 Task: Find directions from Algiers to the Casbah in Algeria.
Action: Mouse moved to (332, 112)
Screenshot: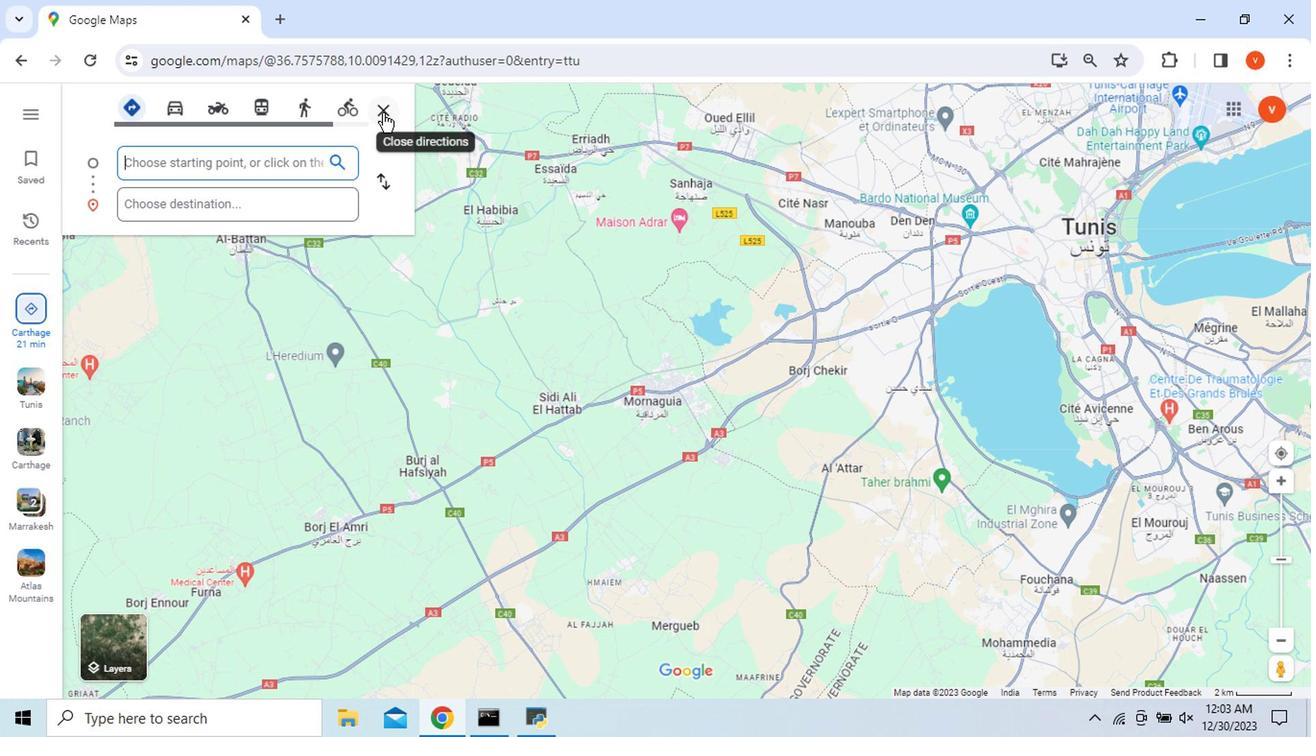 
Action: Mouse pressed left at (332, 112)
Screenshot: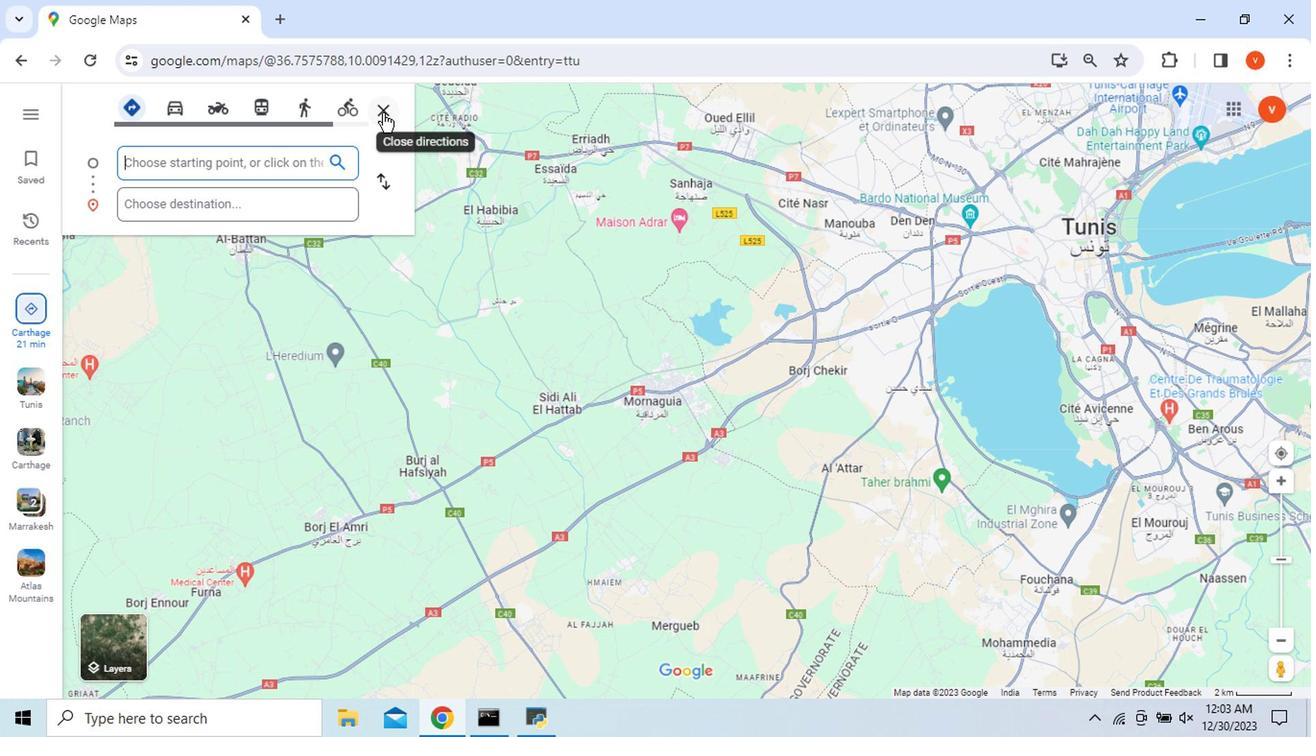 
Action: Mouse moved to (57, 258)
Screenshot: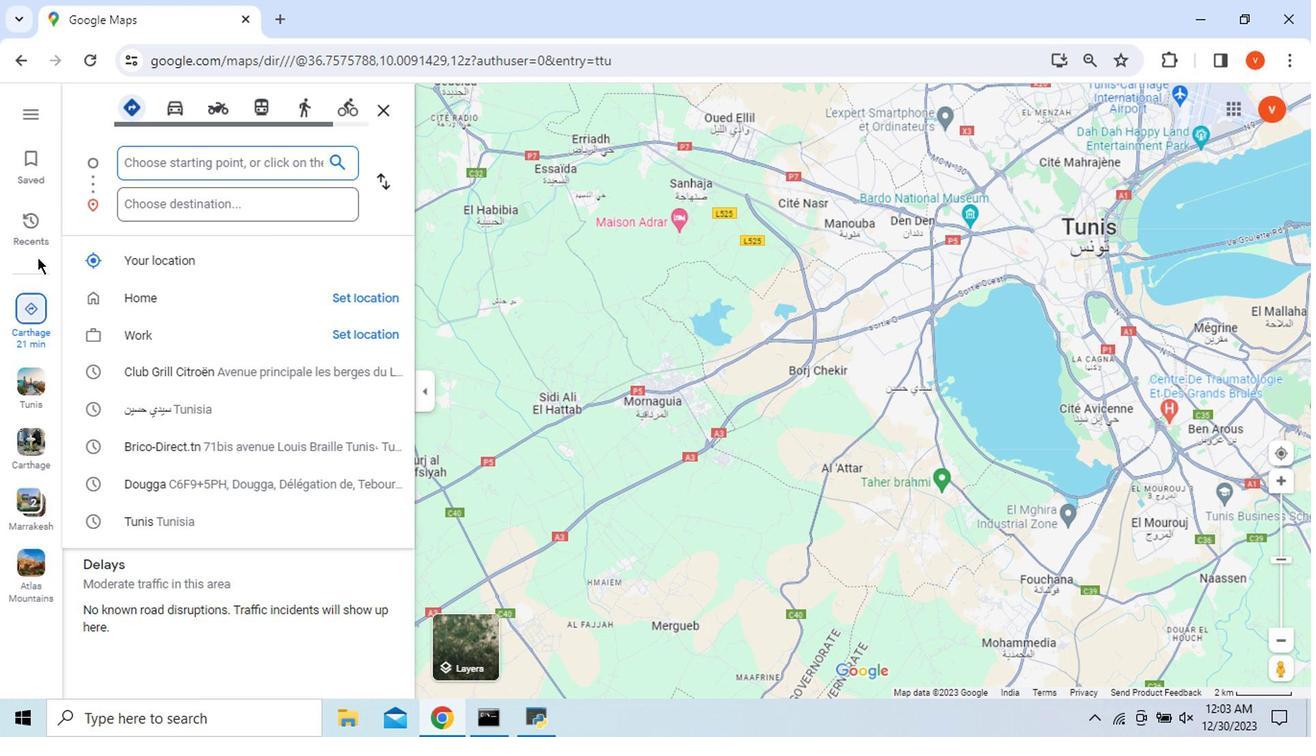 
Action: Key pressed <Key.shift>Algiers
Screenshot: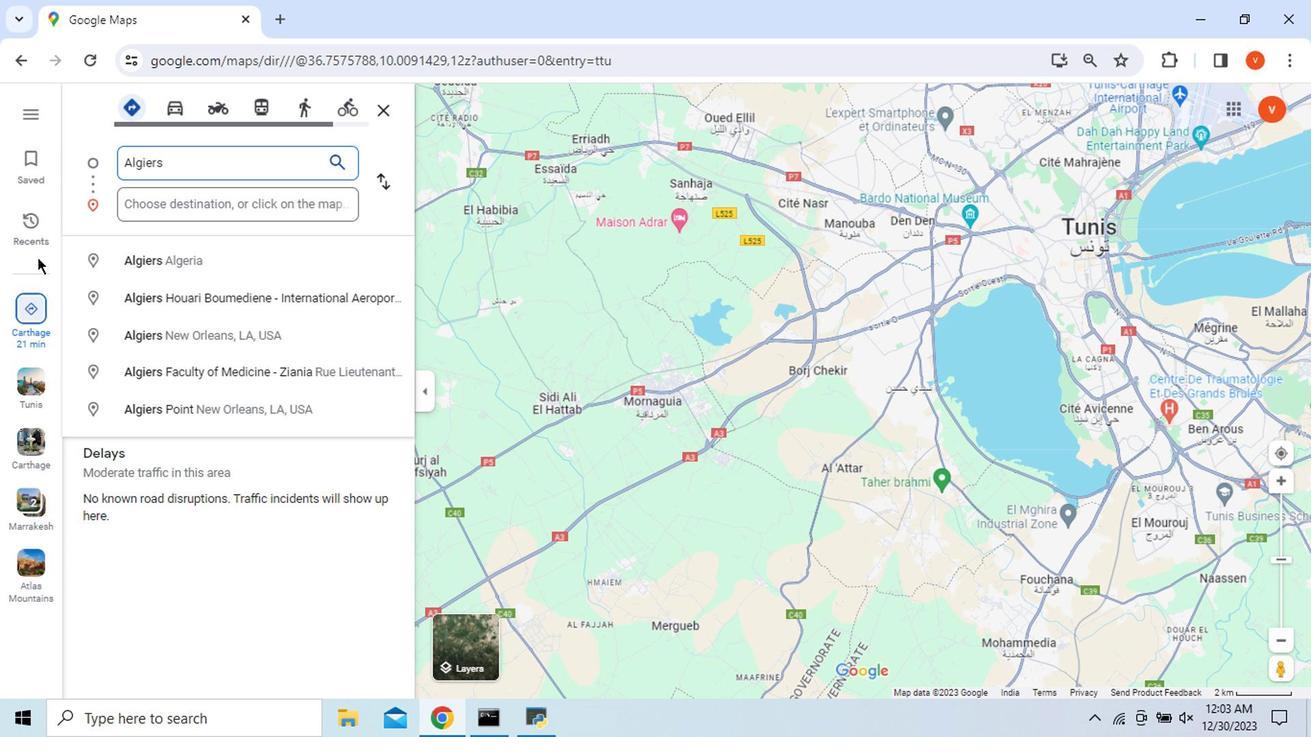 
Action: Mouse moved to (135, 270)
Screenshot: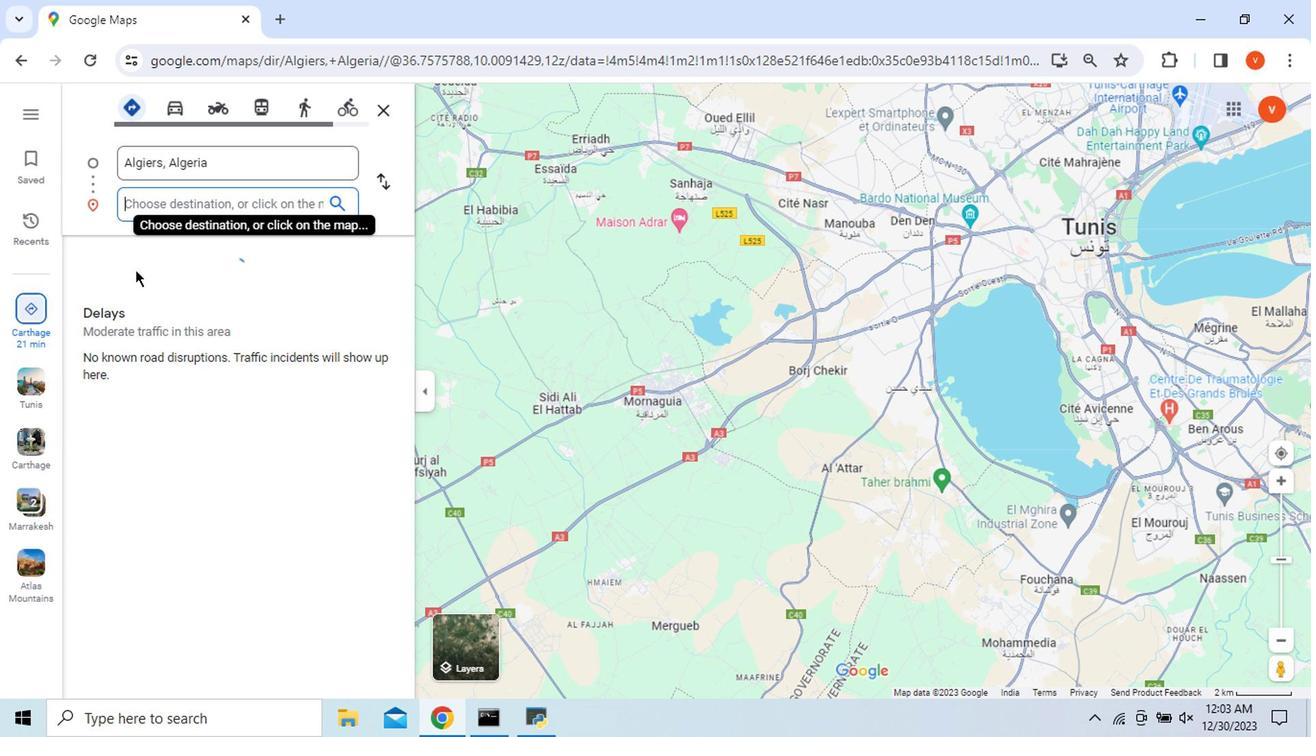 
Action: Mouse pressed left at (135, 270)
Screenshot: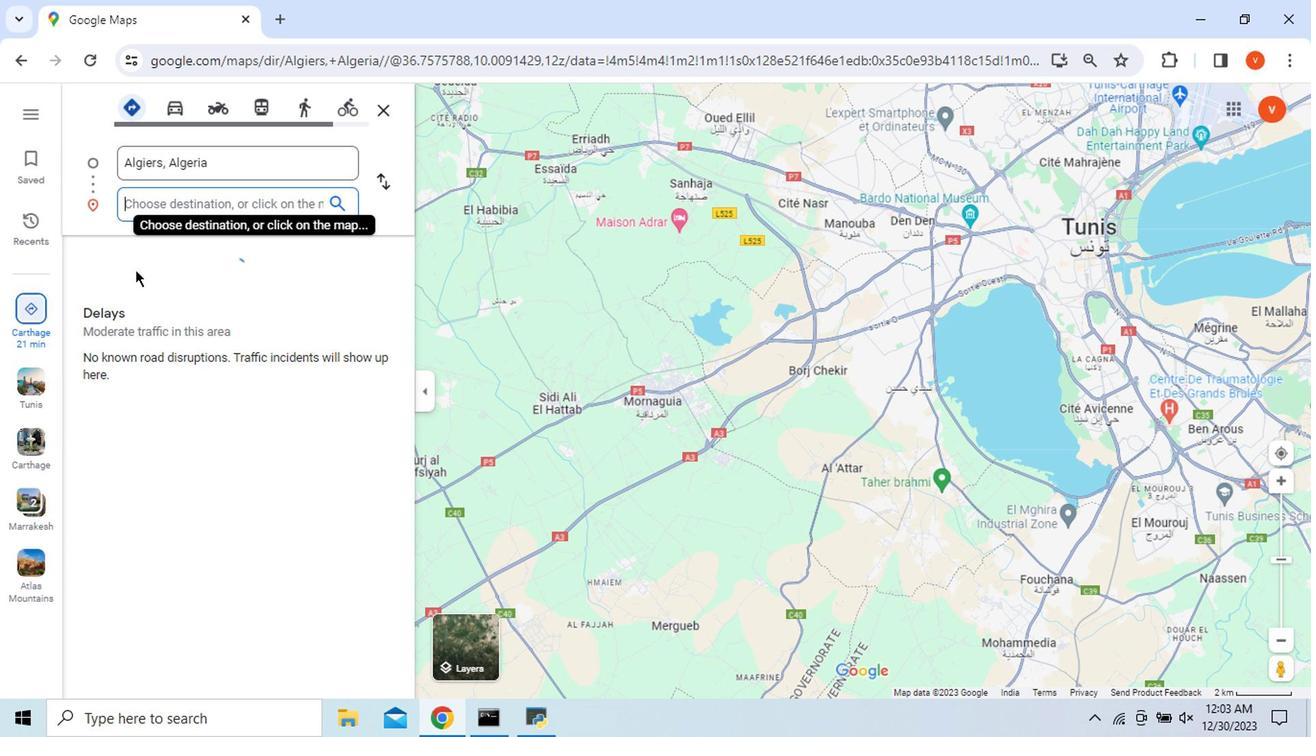 
Action: Mouse moved to (52, 267)
Screenshot: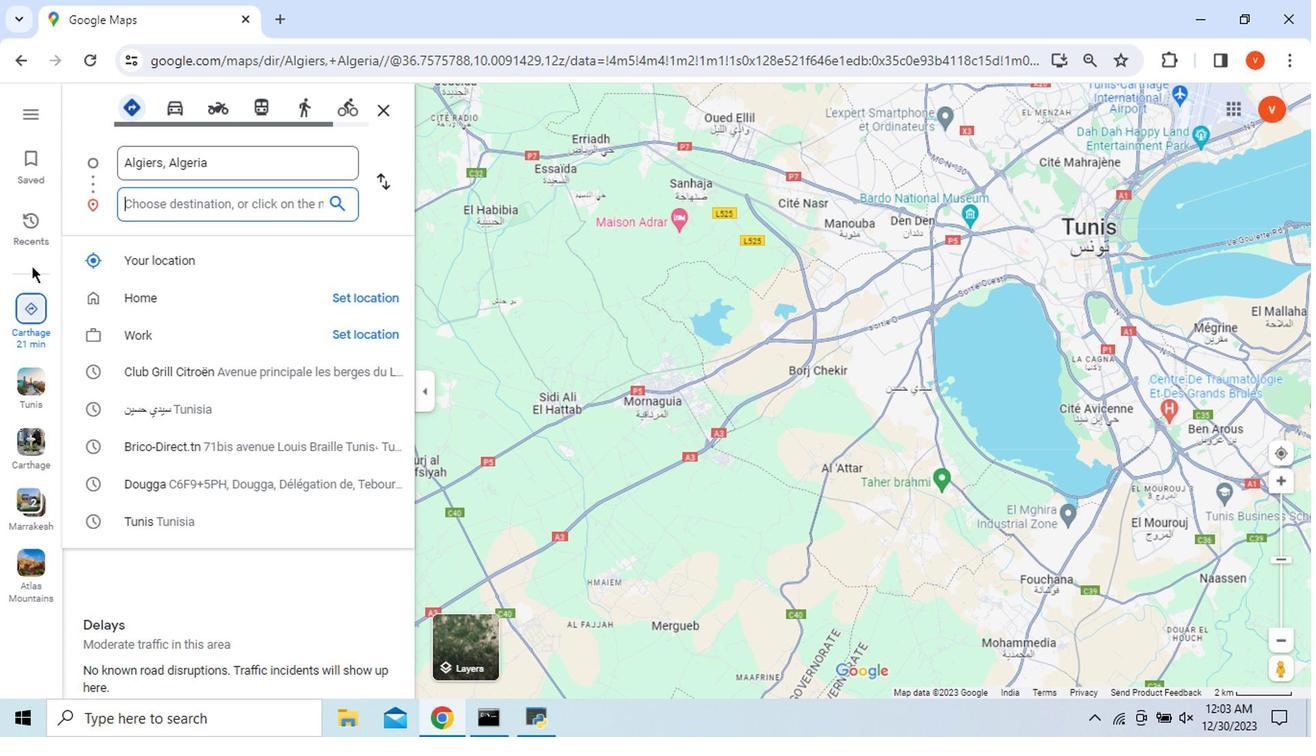 
Action: Key pressed <Key.shift>Casbah
Screenshot: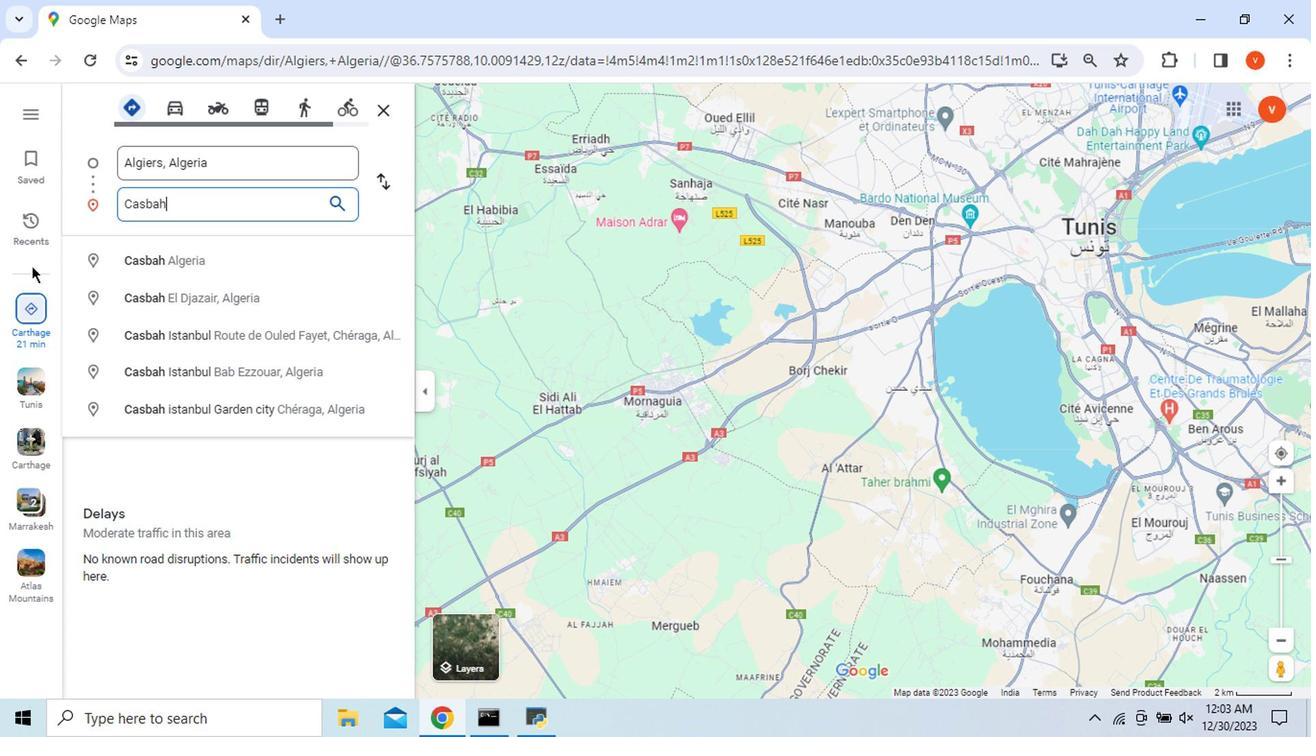 
Action: Mouse moved to (141, 263)
Screenshot: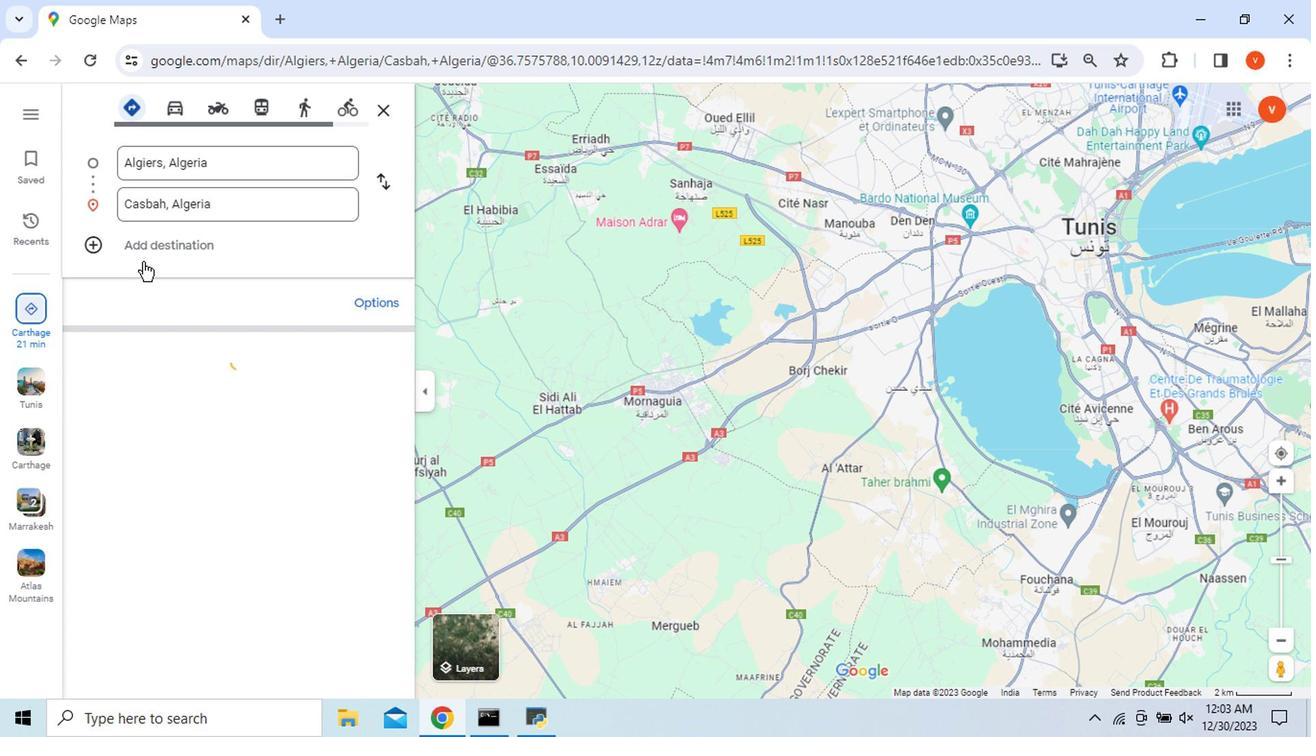 
Action: Mouse pressed left at (141, 263)
Screenshot: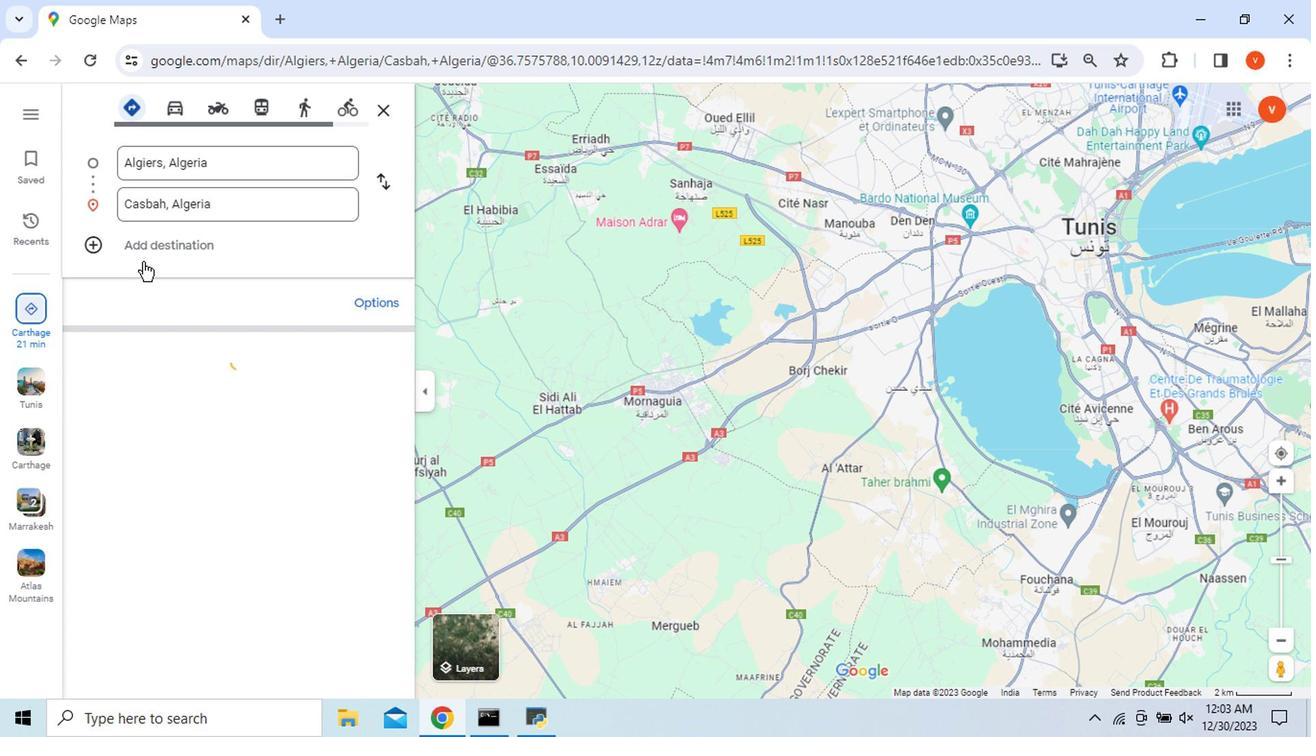 
Action: Mouse moved to (146, 472)
Screenshot: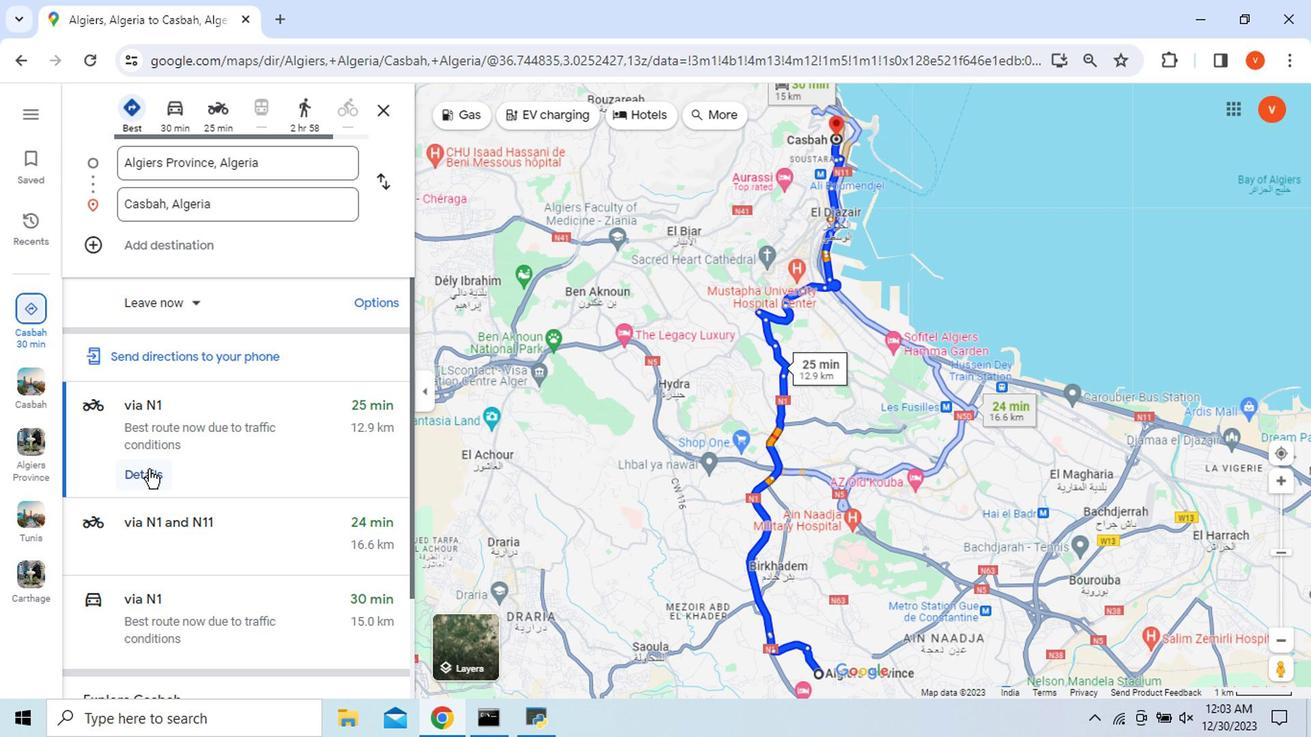 
Action: Mouse pressed left at (146, 472)
Screenshot: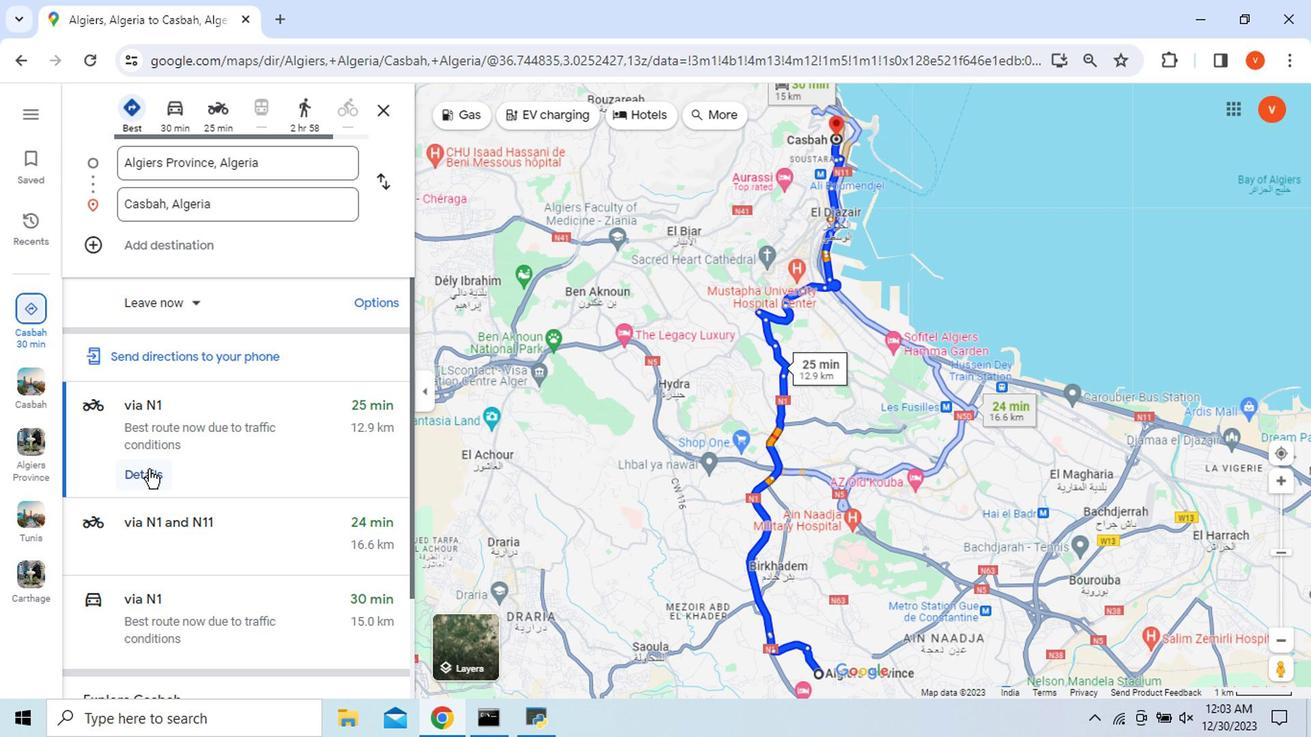 
Action: Mouse moved to (97, 335)
Screenshot: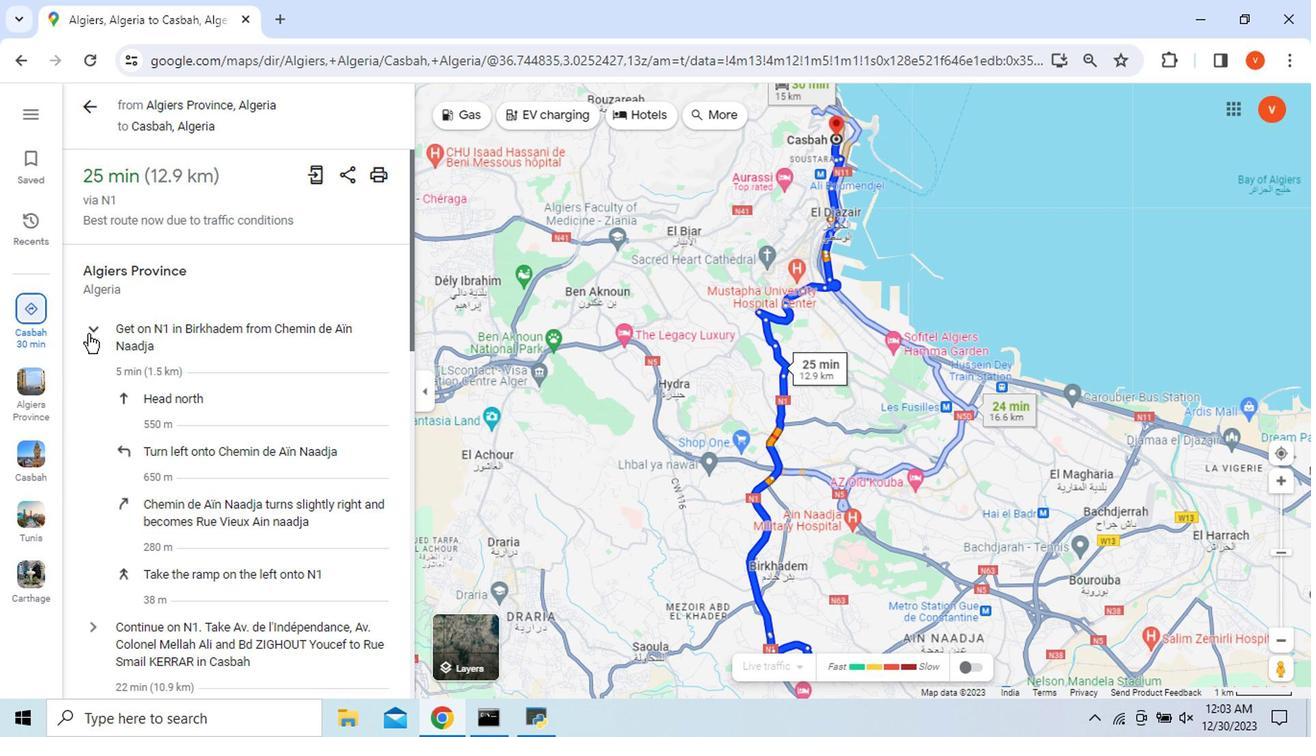 
Action: Mouse pressed left at (97, 335)
Screenshot: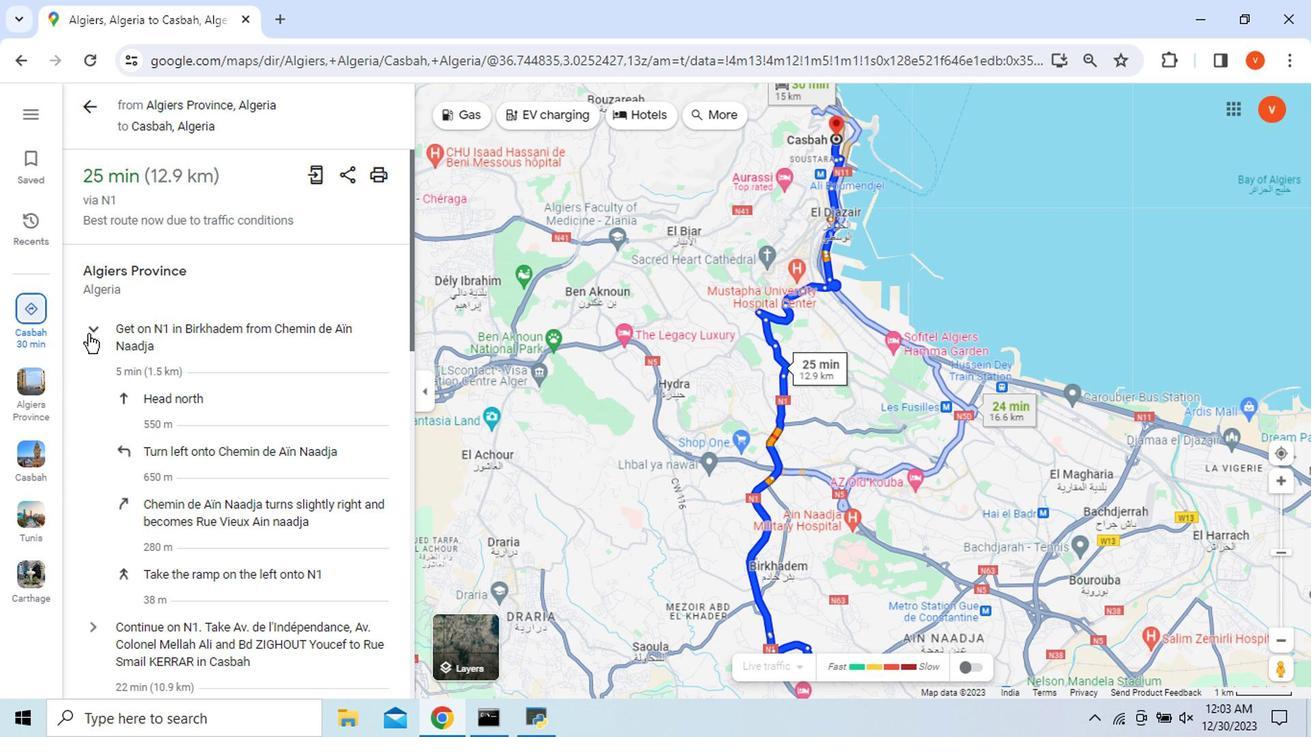 
Action: Mouse moved to (89, 368)
Screenshot: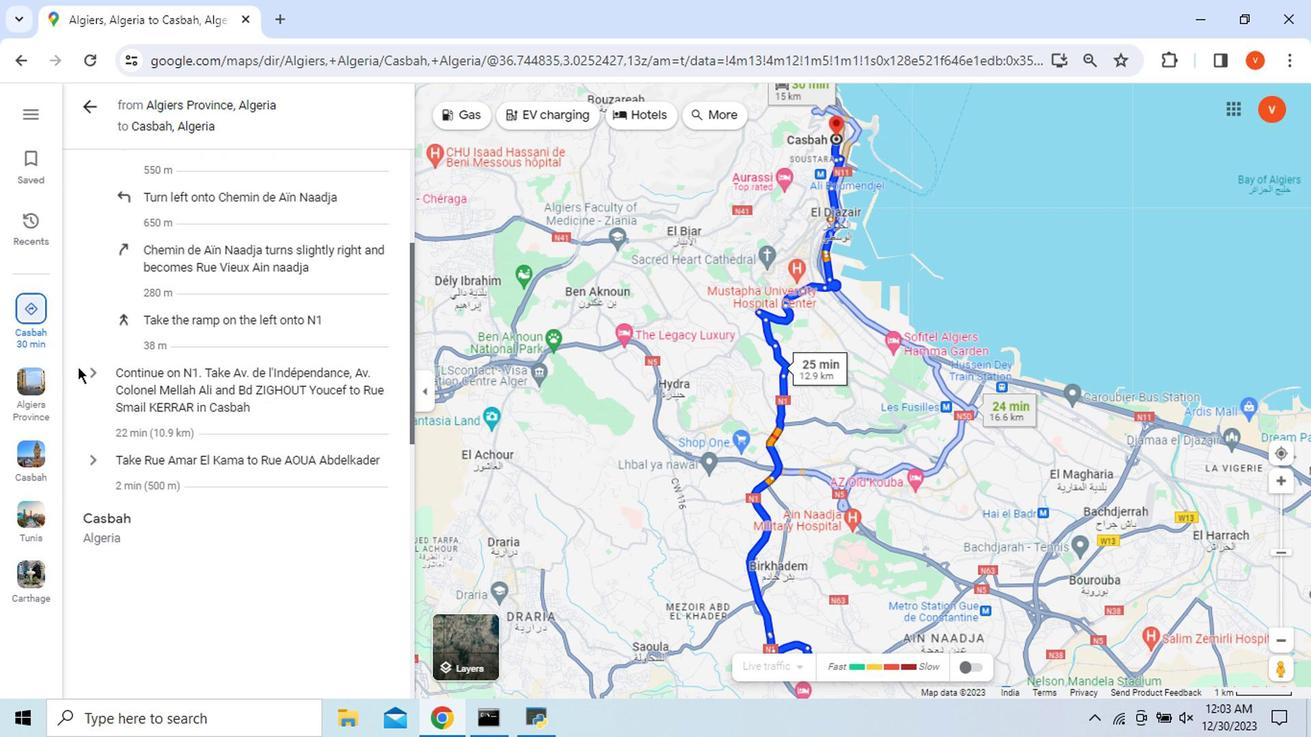 
Action: Mouse scrolled (89, 365) with delta (0, 0)
Screenshot: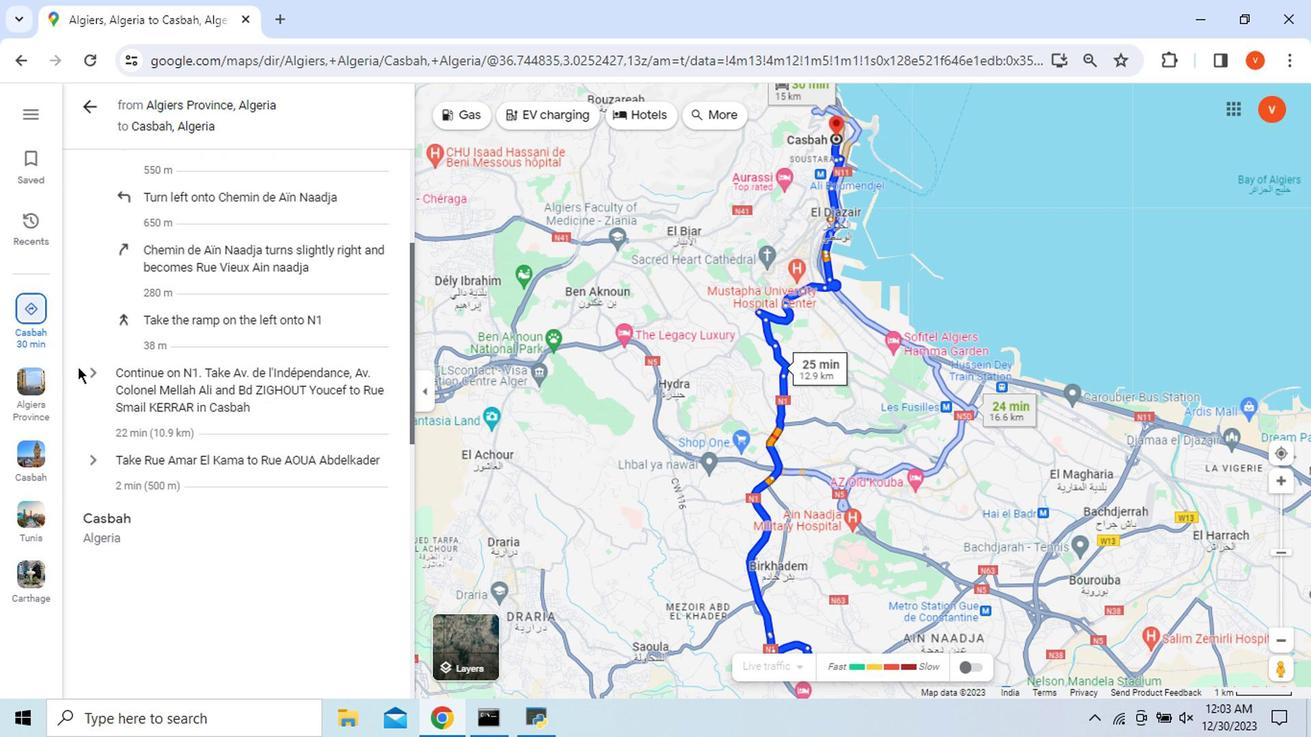 
Action: Mouse scrolled (89, 367) with delta (0, 0)
Screenshot: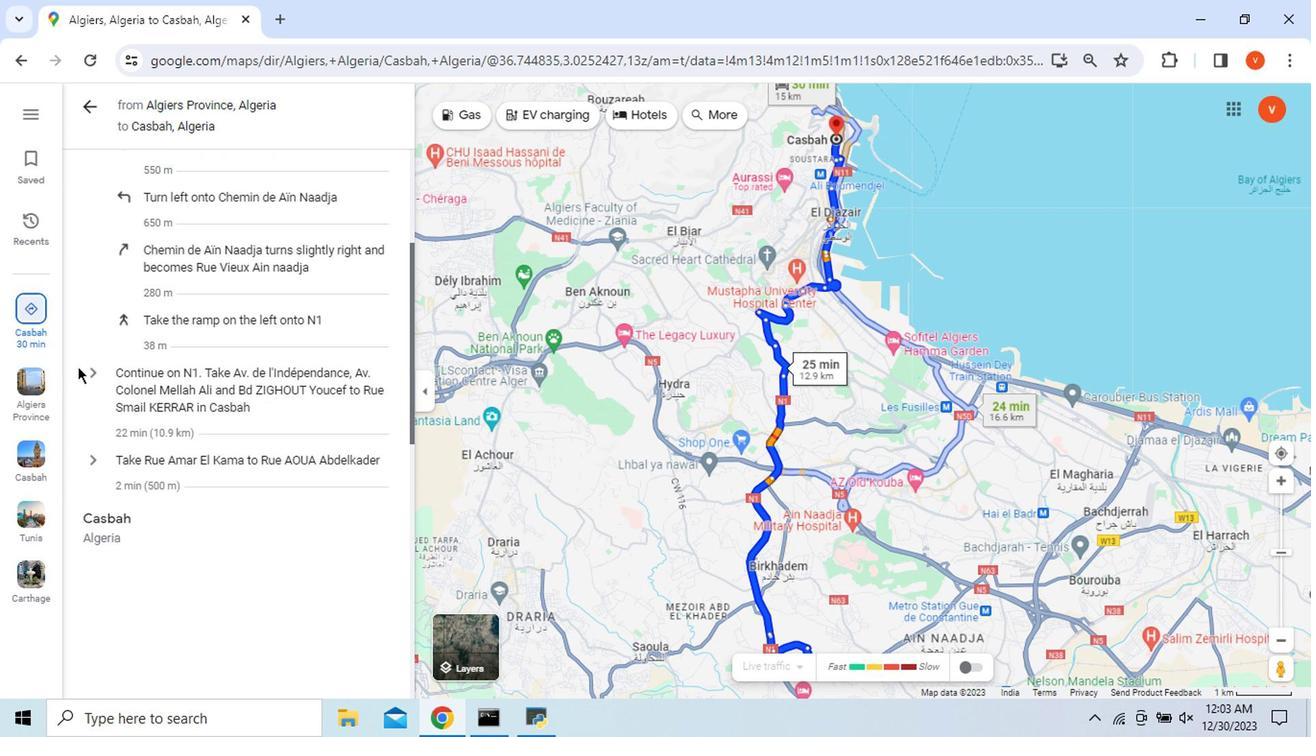 
Action: Mouse scrolled (89, 367) with delta (0, 0)
Screenshot: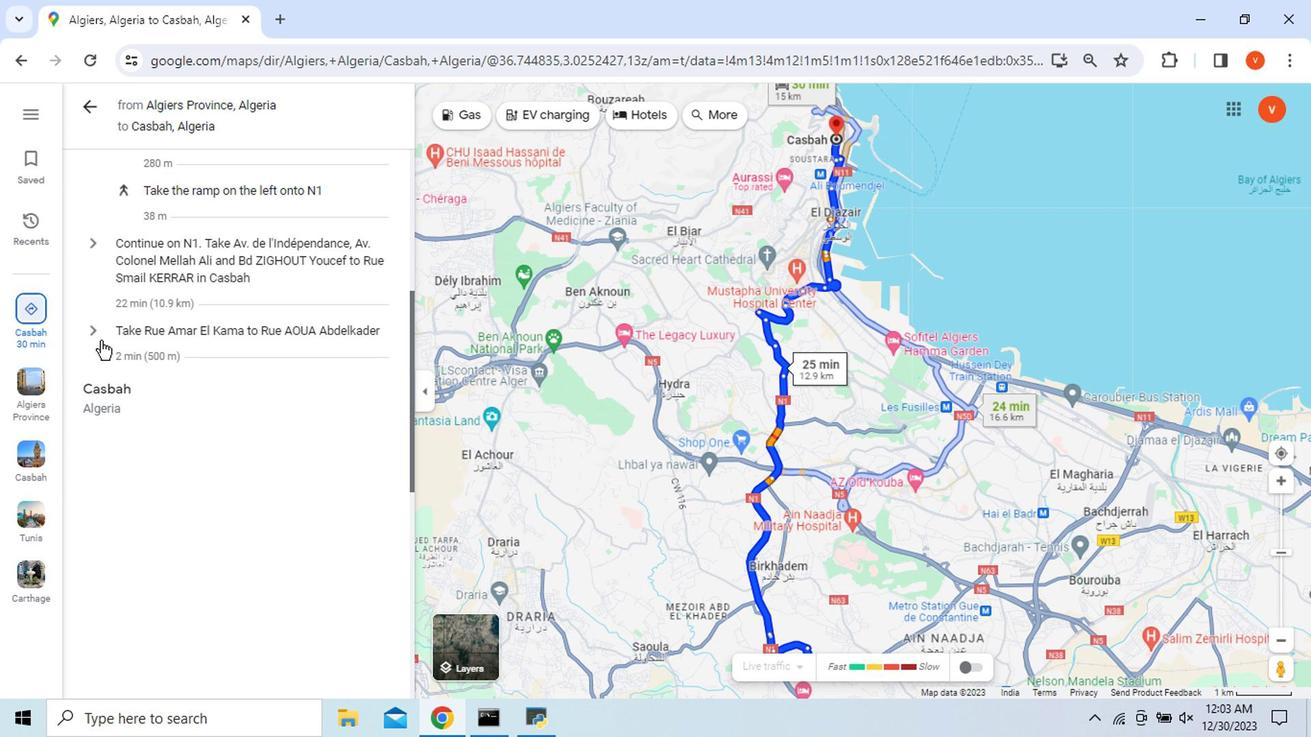 
Action: Mouse scrolled (89, 367) with delta (0, 0)
Screenshot: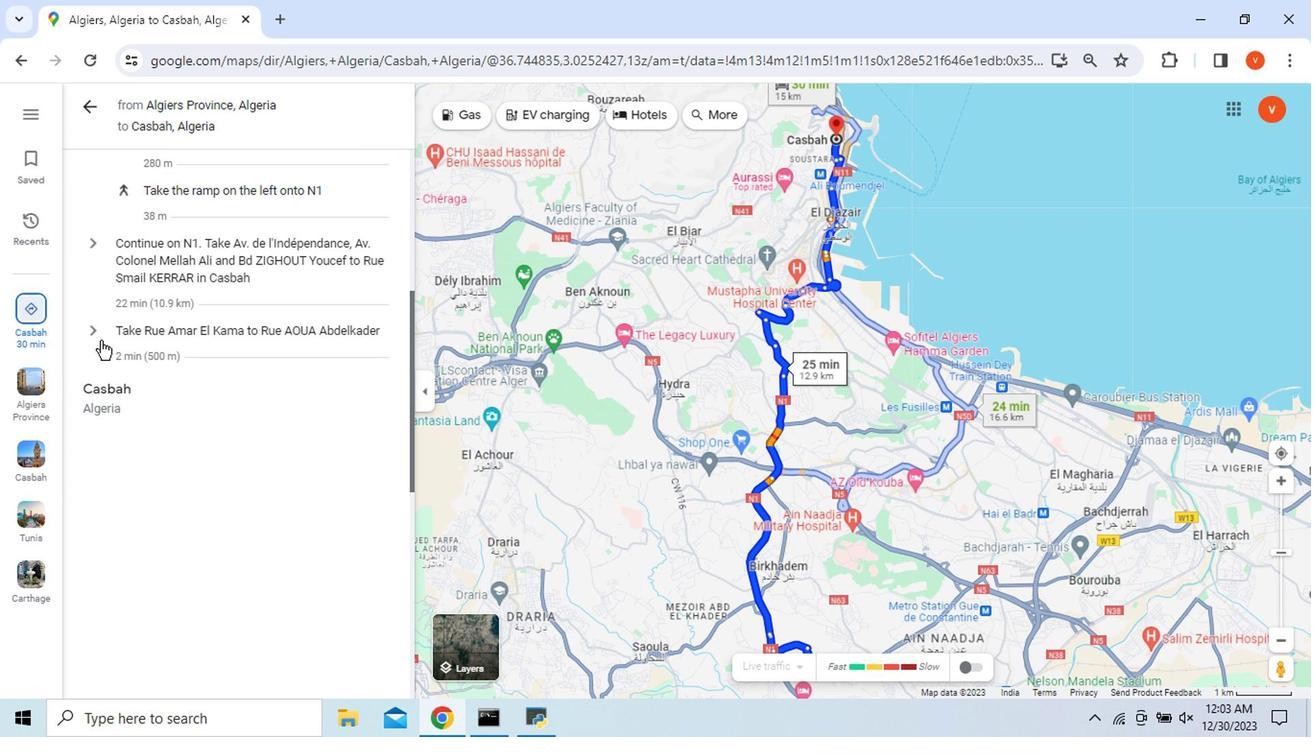 
Action: Mouse moved to (99, 252)
Screenshot: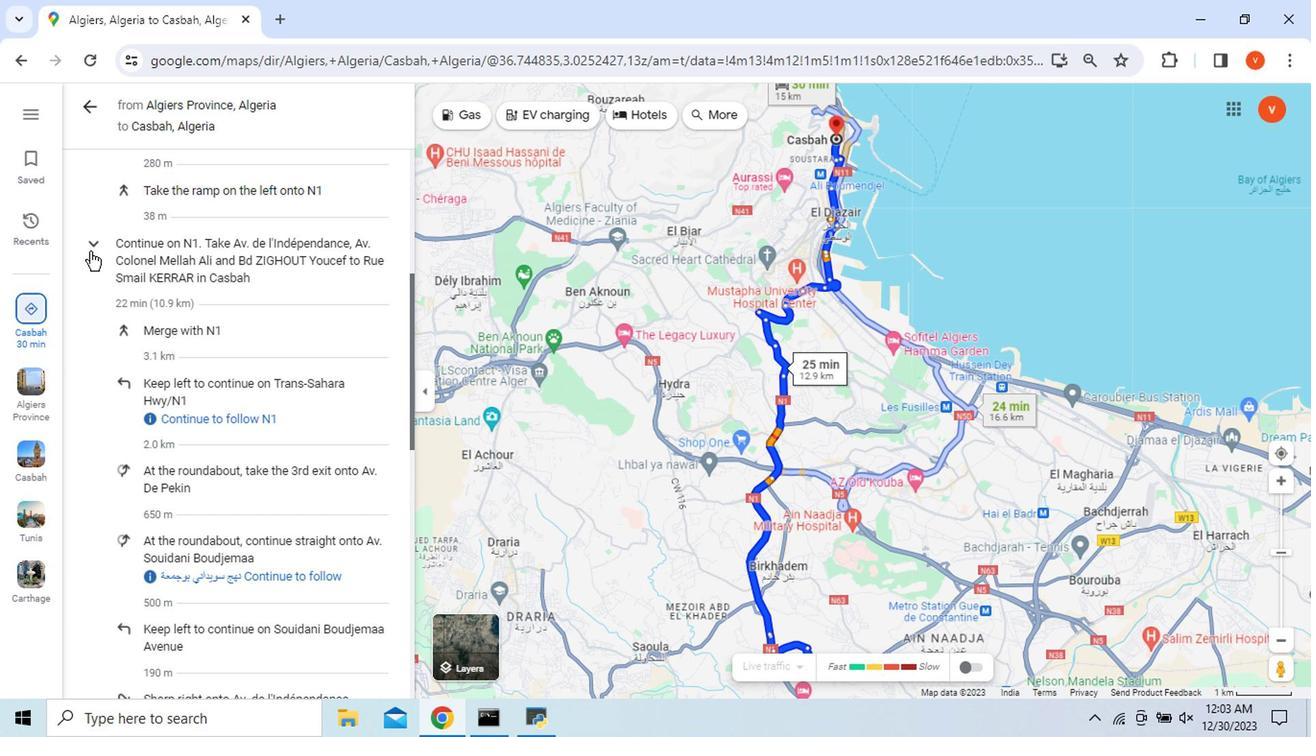 
Action: Mouse pressed left at (99, 252)
Screenshot: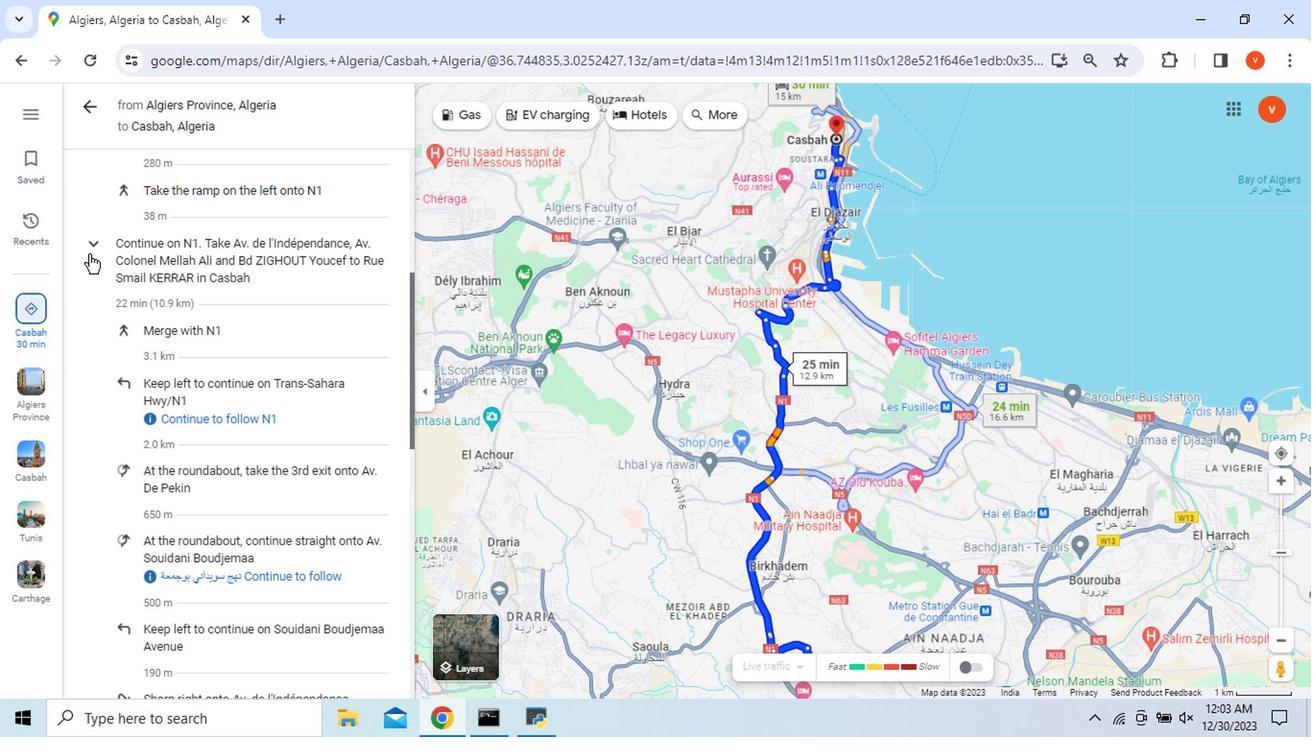 
Action: Mouse moved to (96, 265)
Screenshot: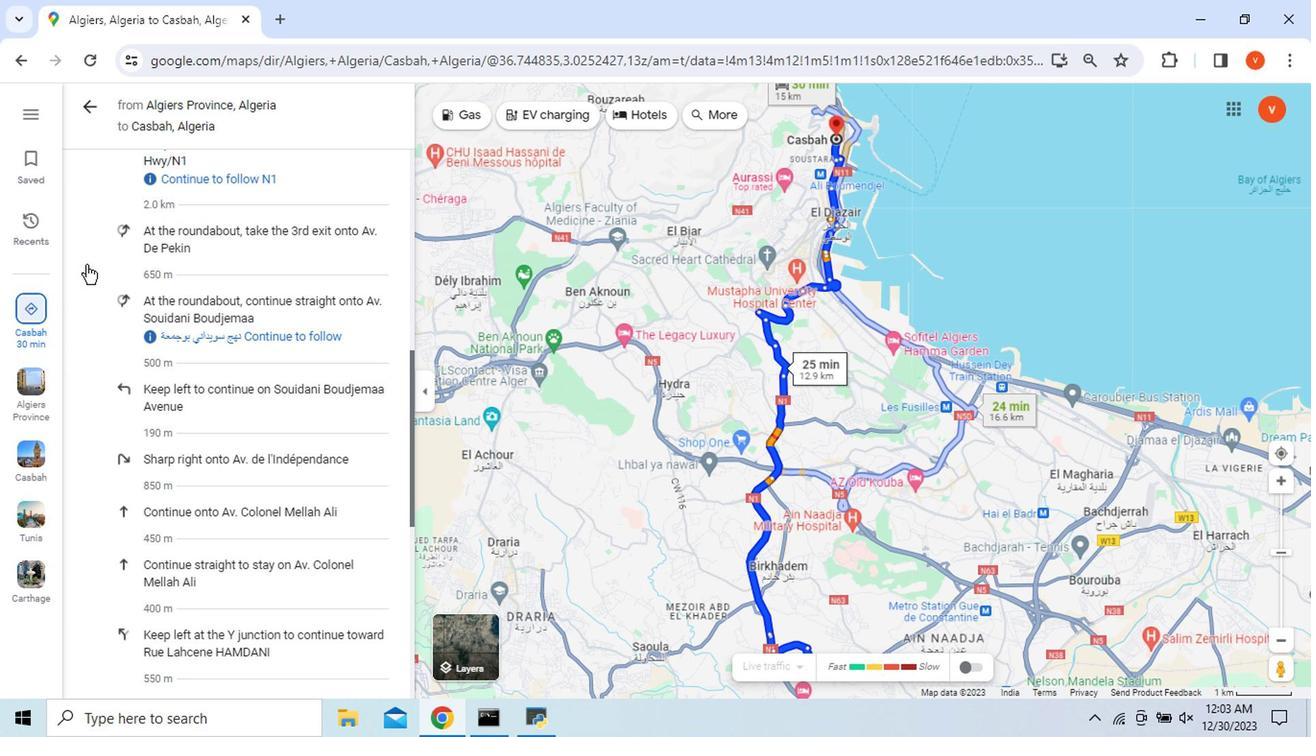 
Action: Mouse scrolled (96, 263) with delta (0, -1)
Screenshot: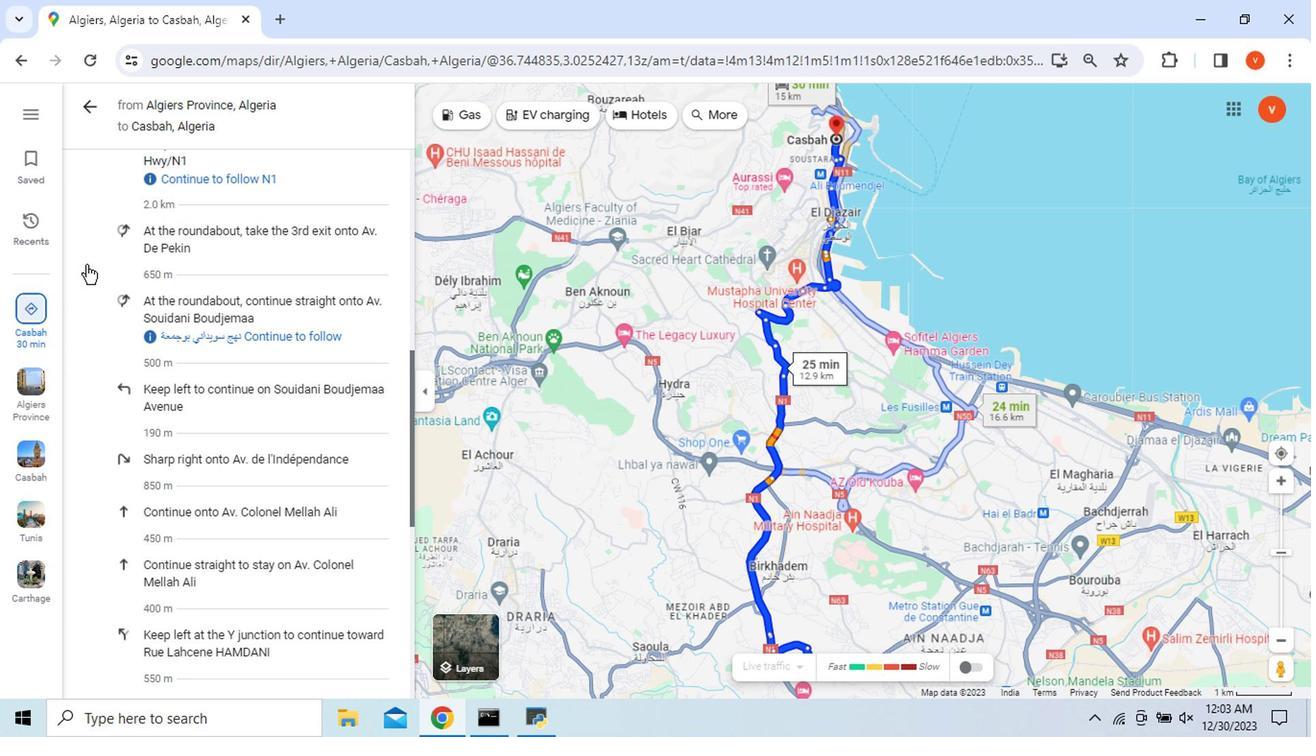 
Action: Mouse moved to (96, 265)
Screenshot: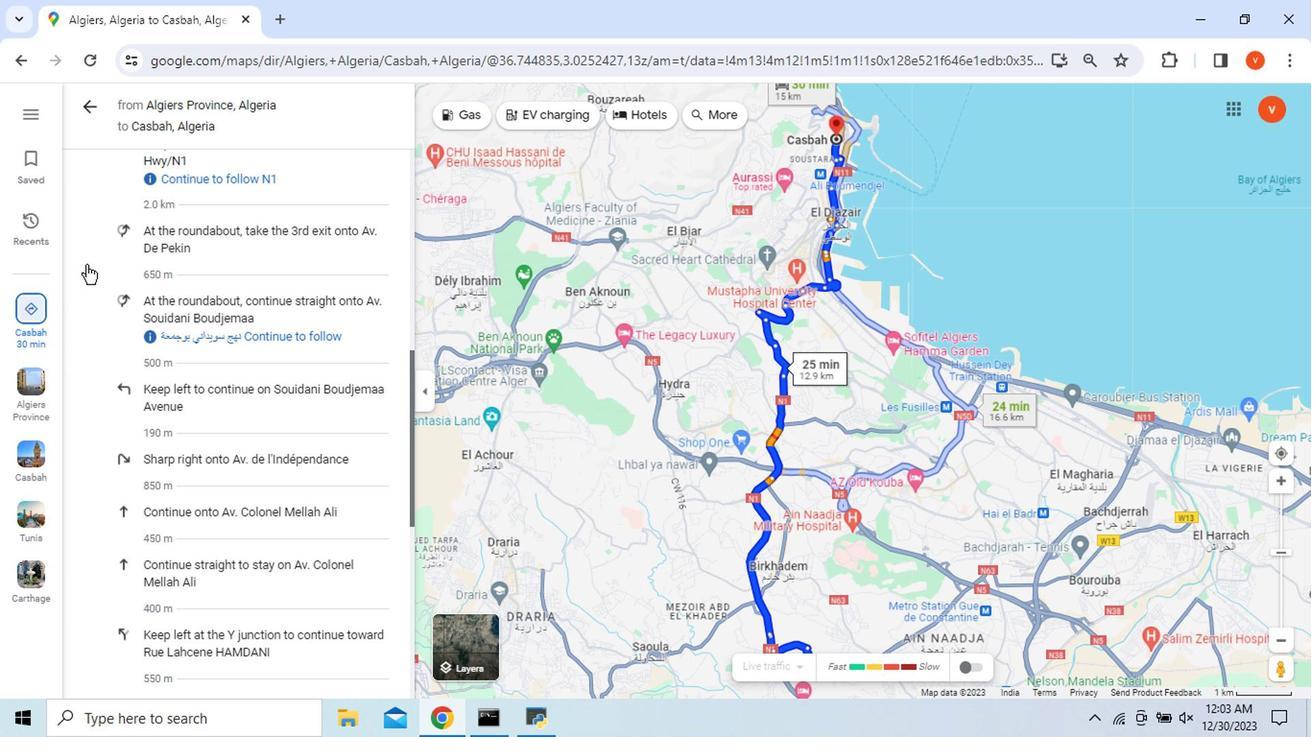 
Action: Mouse scrolled (96, 265) with delta (0, 0)
Screenshot: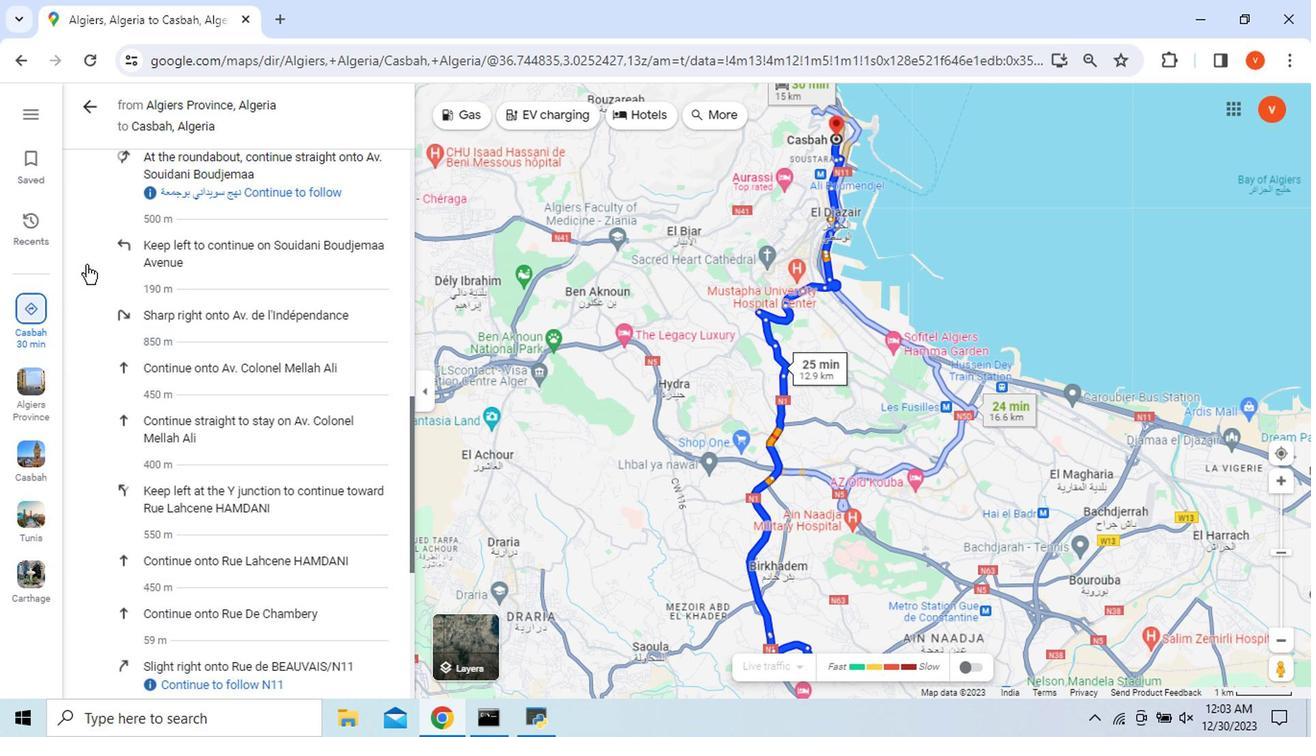 
Action: Mouse scrolled (96, 265) with delta (0, 0)
Screenshot: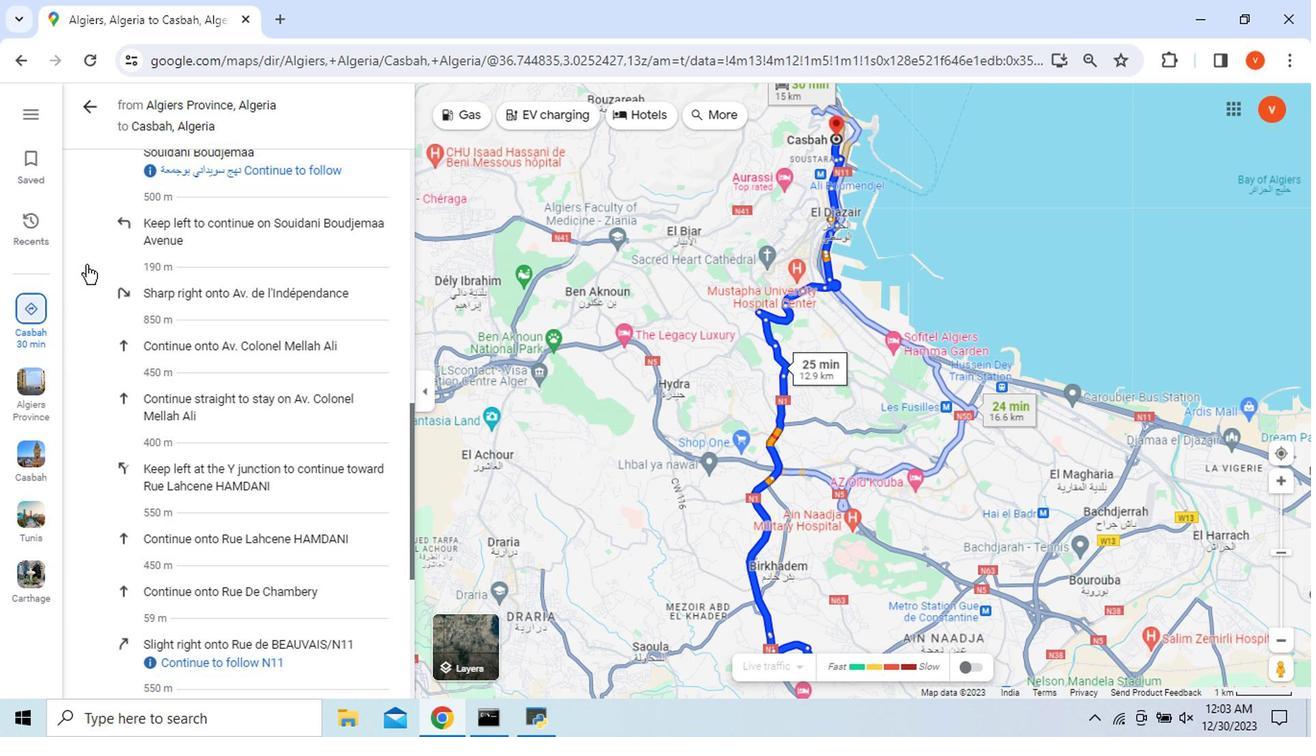 
Action: Mouse scrolled (96, 265) with delta (0, 0)
Screenshot: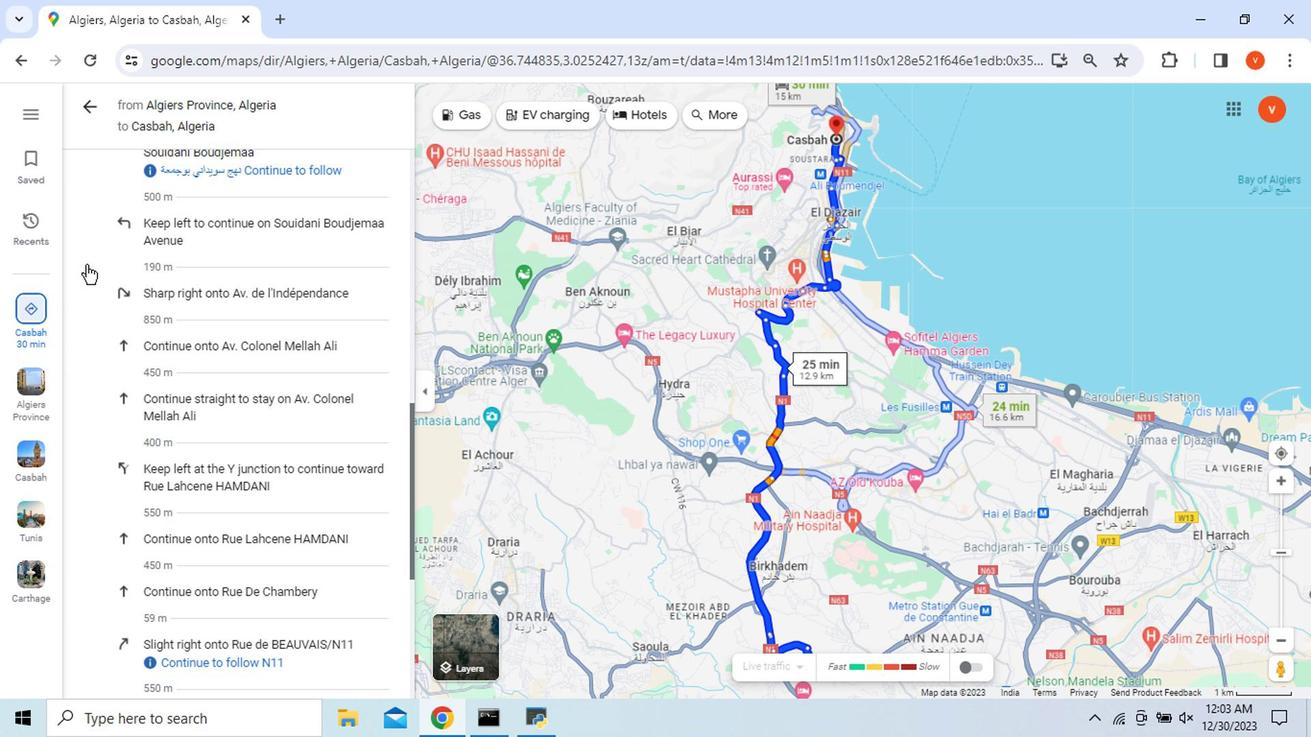 
Action: Mouse scrolled (96, 265) with delta (0, 0)
Screenshot: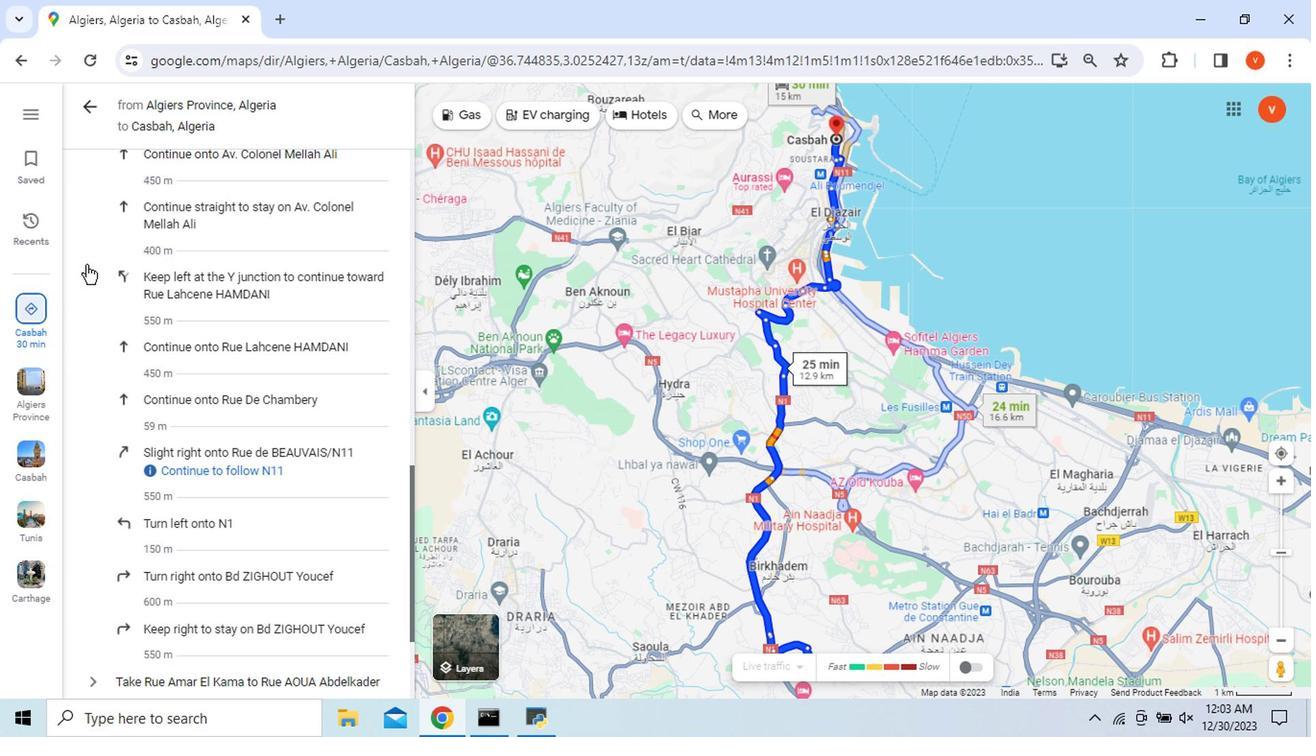 
Action: Mouse scrolled (96, 265) with delta (0, 0)
Screenshot: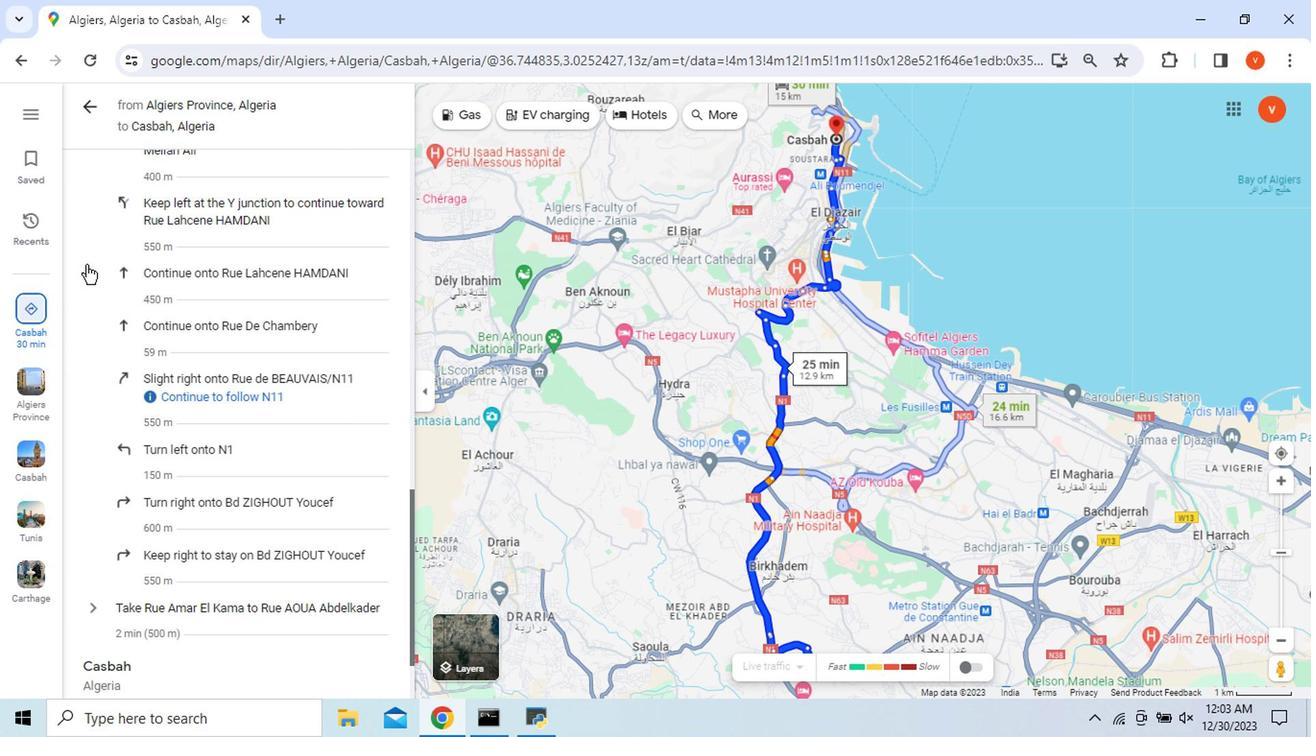 
Action: Mouse scrolled (96, 265) with delta (0, 0)
Screenshot: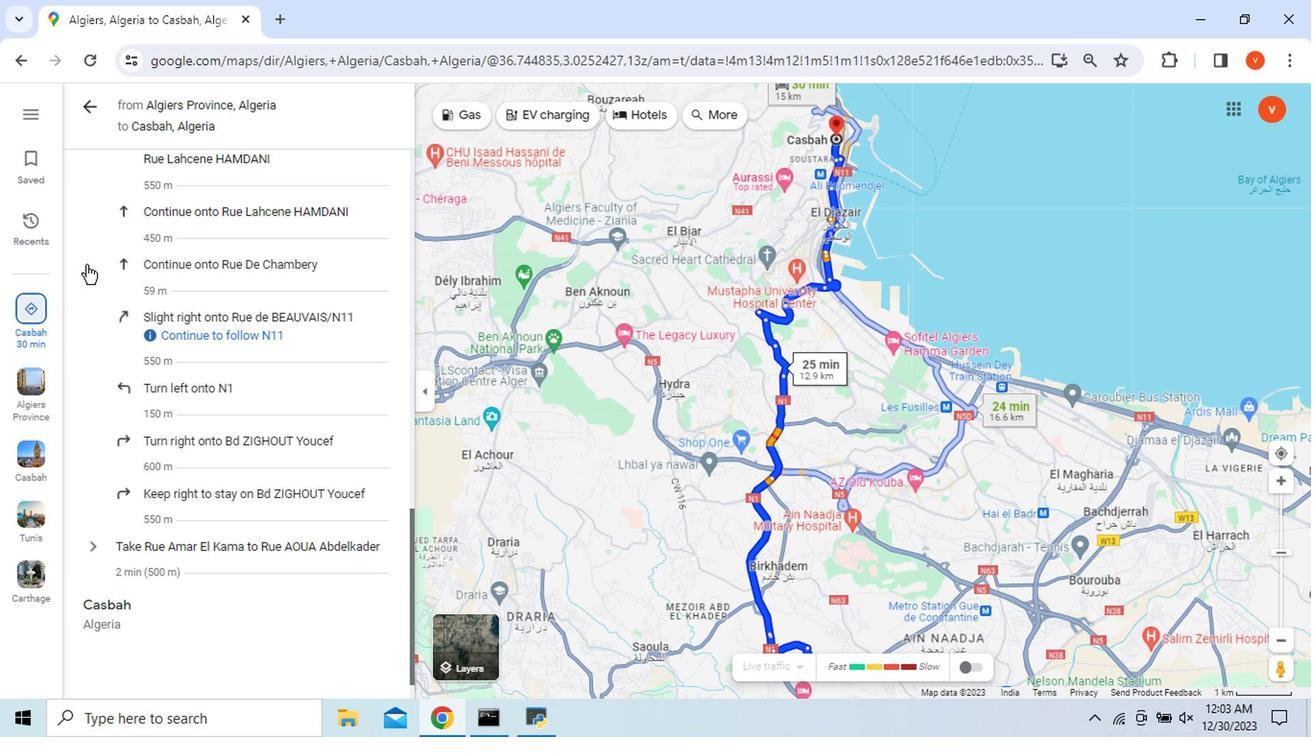 
Action: Mouse scrolled (96, 265) with delta (0, 0)
Screenshot: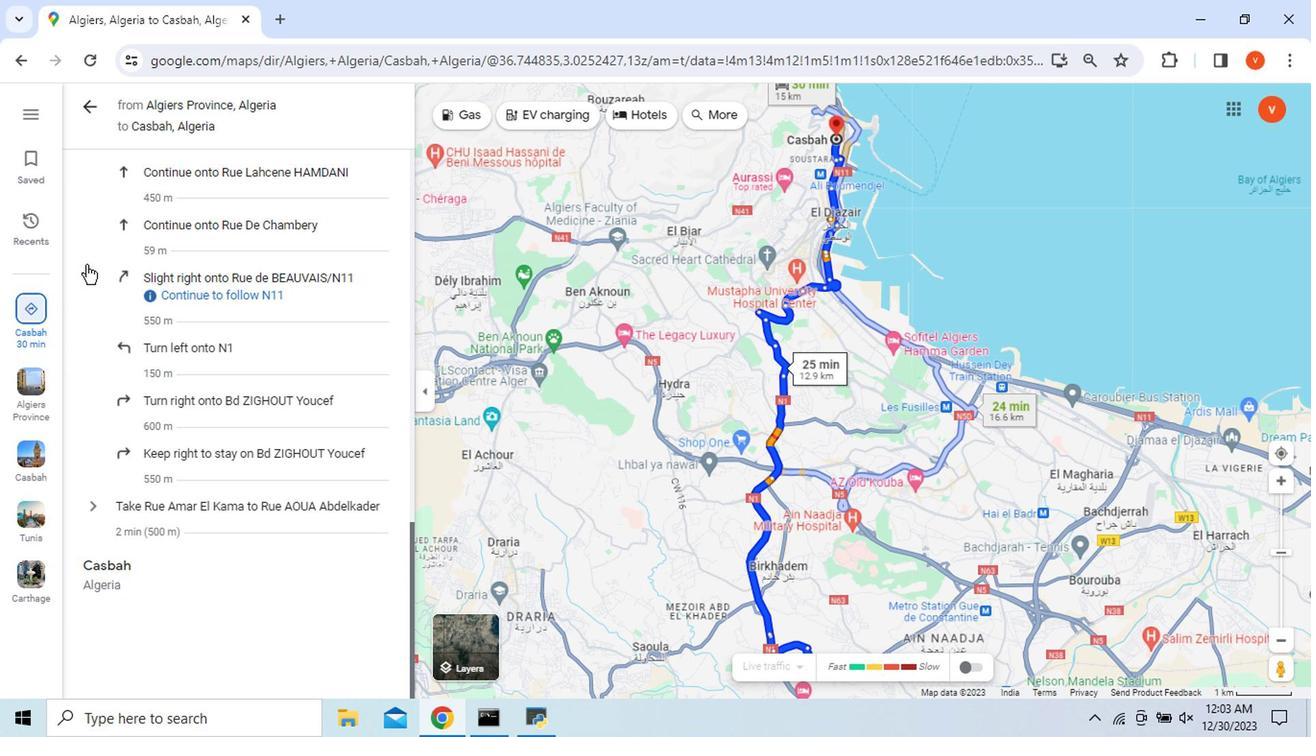 
Action: Mouse scrolled (96, 265) with delta (0, 0)
Screenshot: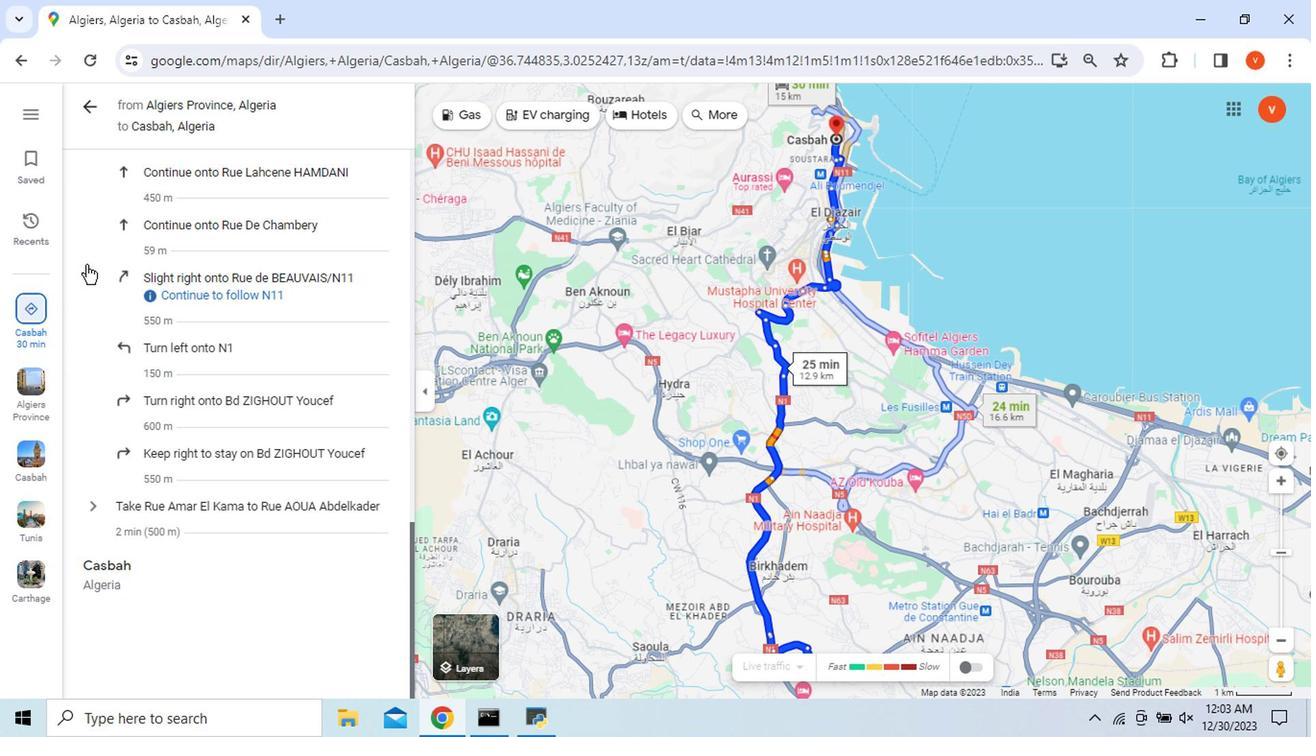 
Action: Mouse scrolled (96, 265) with delta (0, 0)
Screenshot: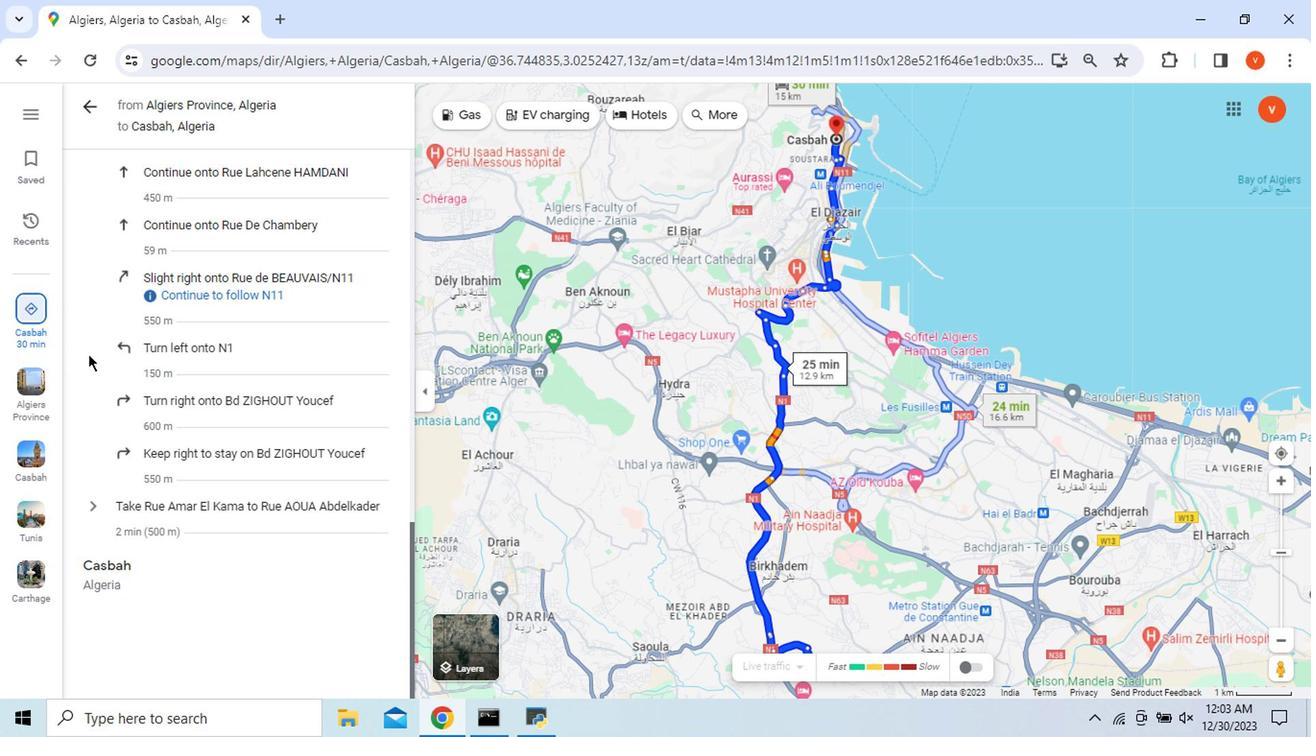 
Action: Mouse scrolled (96, 265) with delta (0, 0)
Screenshot: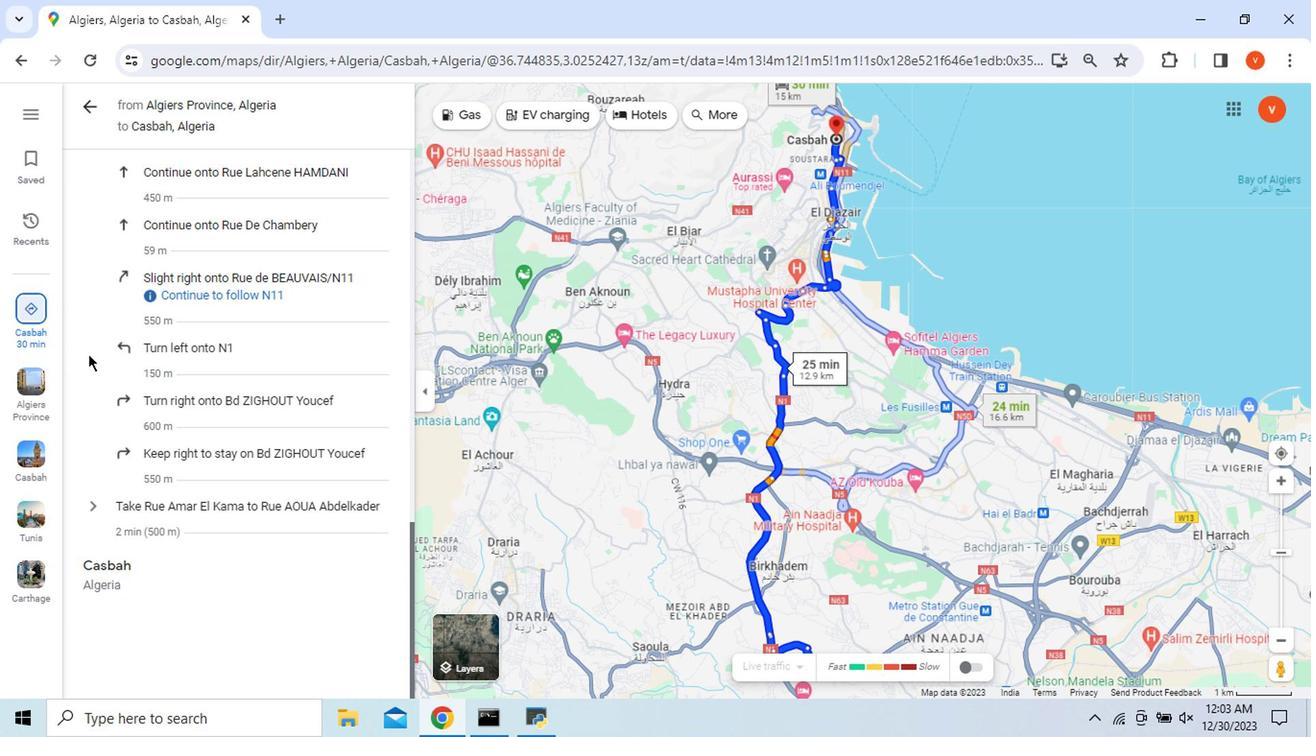 
Action: Mouse moved to (95, 511)
Screenshot: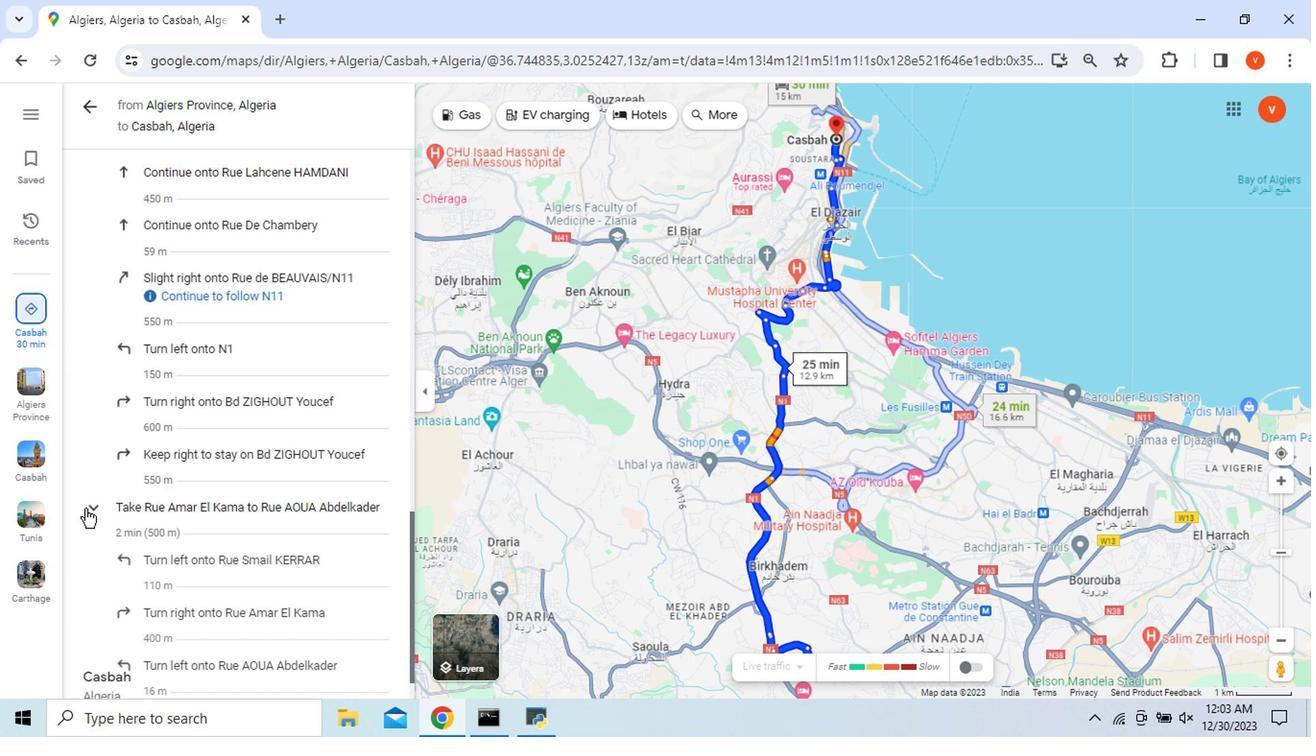 
Action: Mouse pressed left at (95, 511)
Screenshot: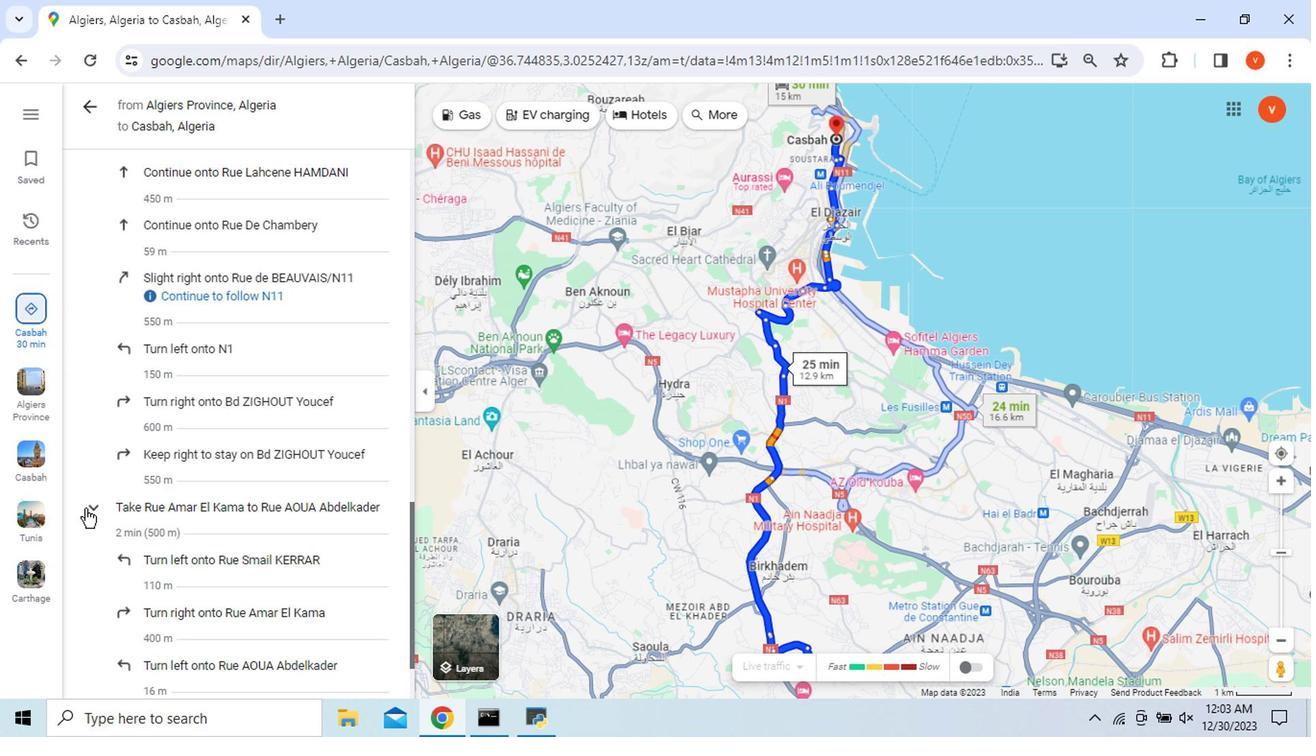 
Action: Mouse scrolled (95, 511) with delta (0, 0)
Screenshot: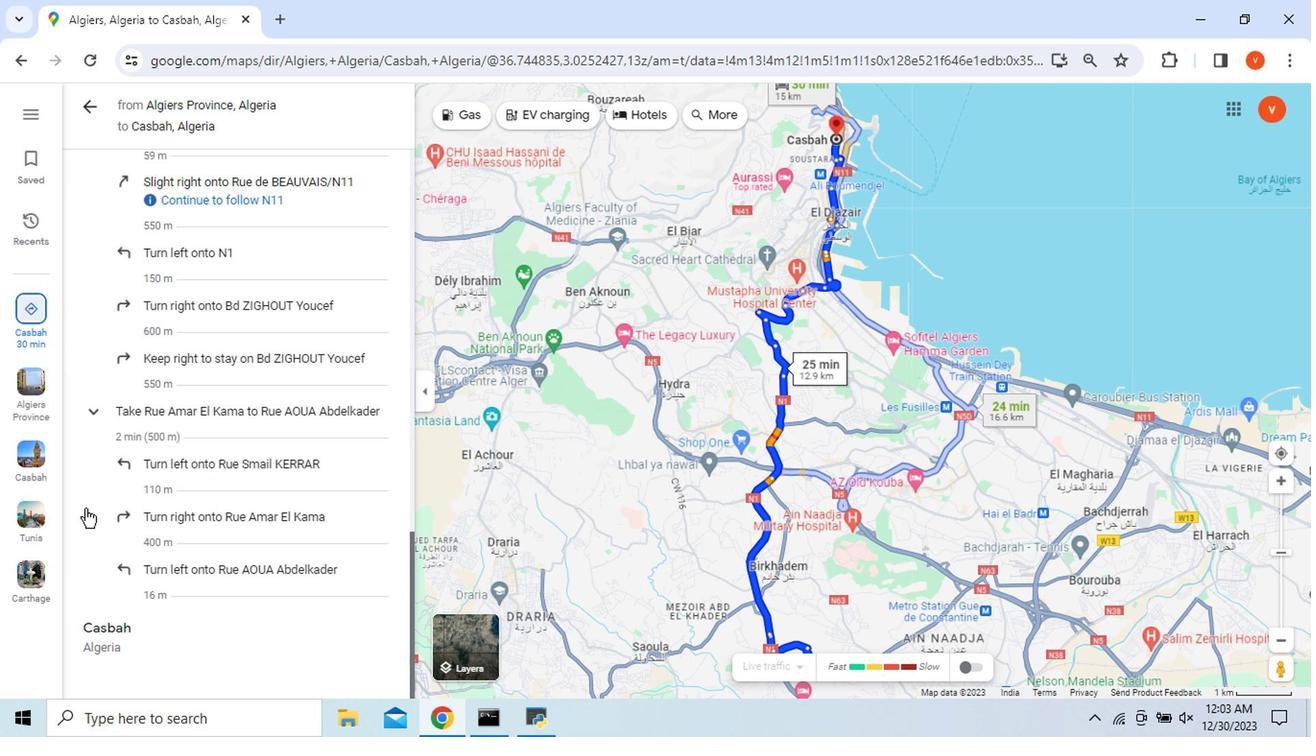 
Action: Mouse scrolled (95, 511) with delta (0, 0)
Screenshot: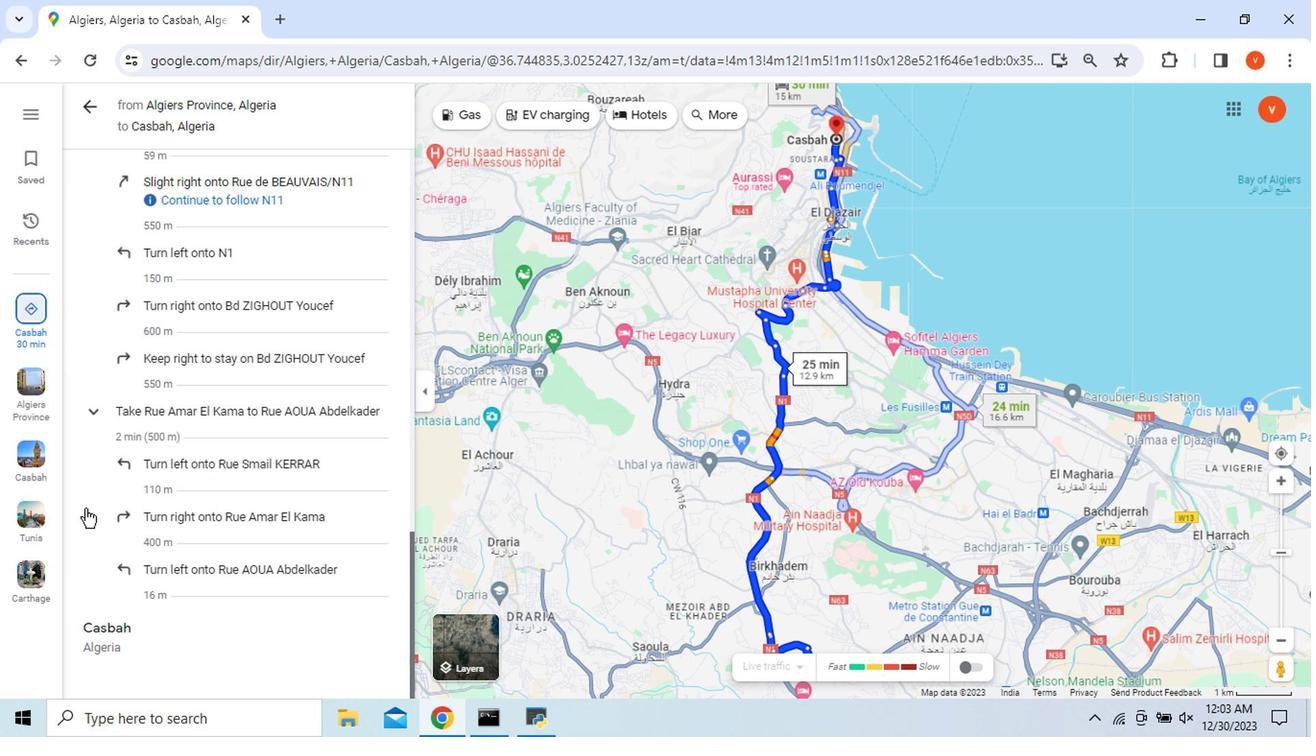 
Action: Mouse scrolled (95, 511) with delta (0, 0)
Screenshot: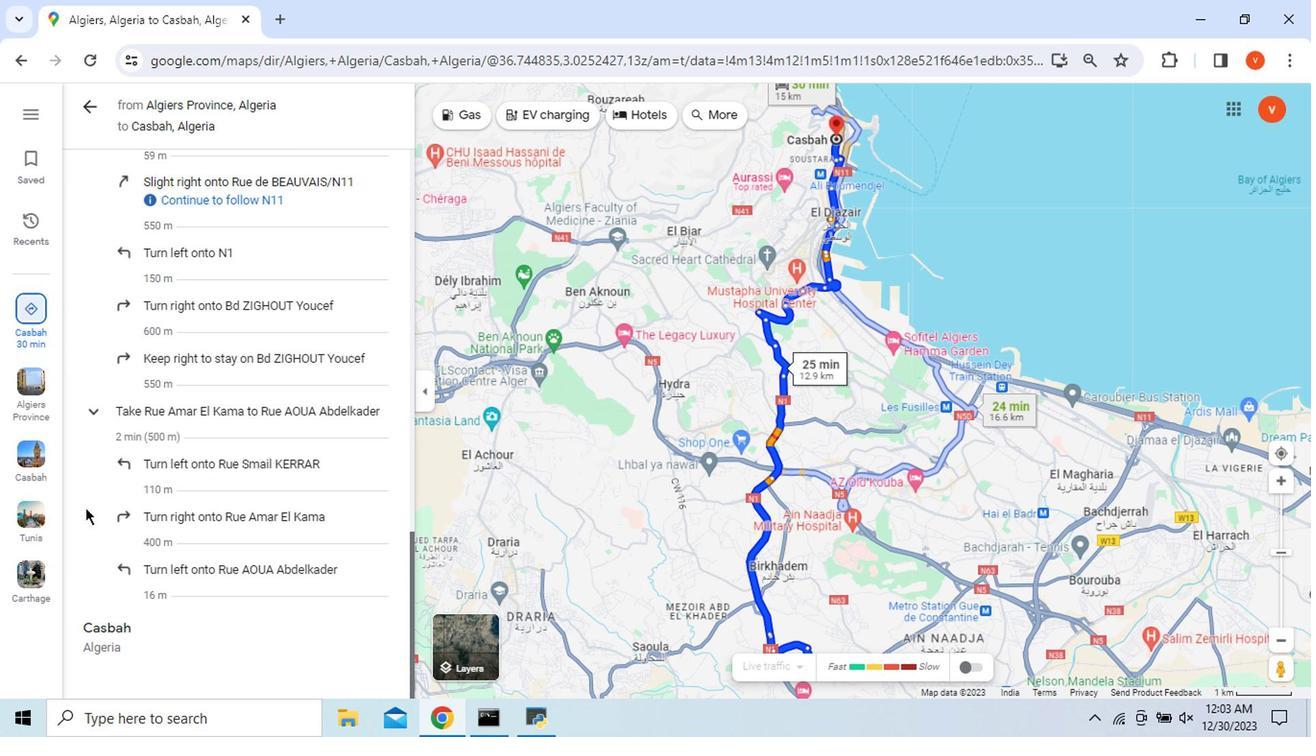 
Action: Mouse scrolled (95, 511) with delta (0, 0)
Screenshot: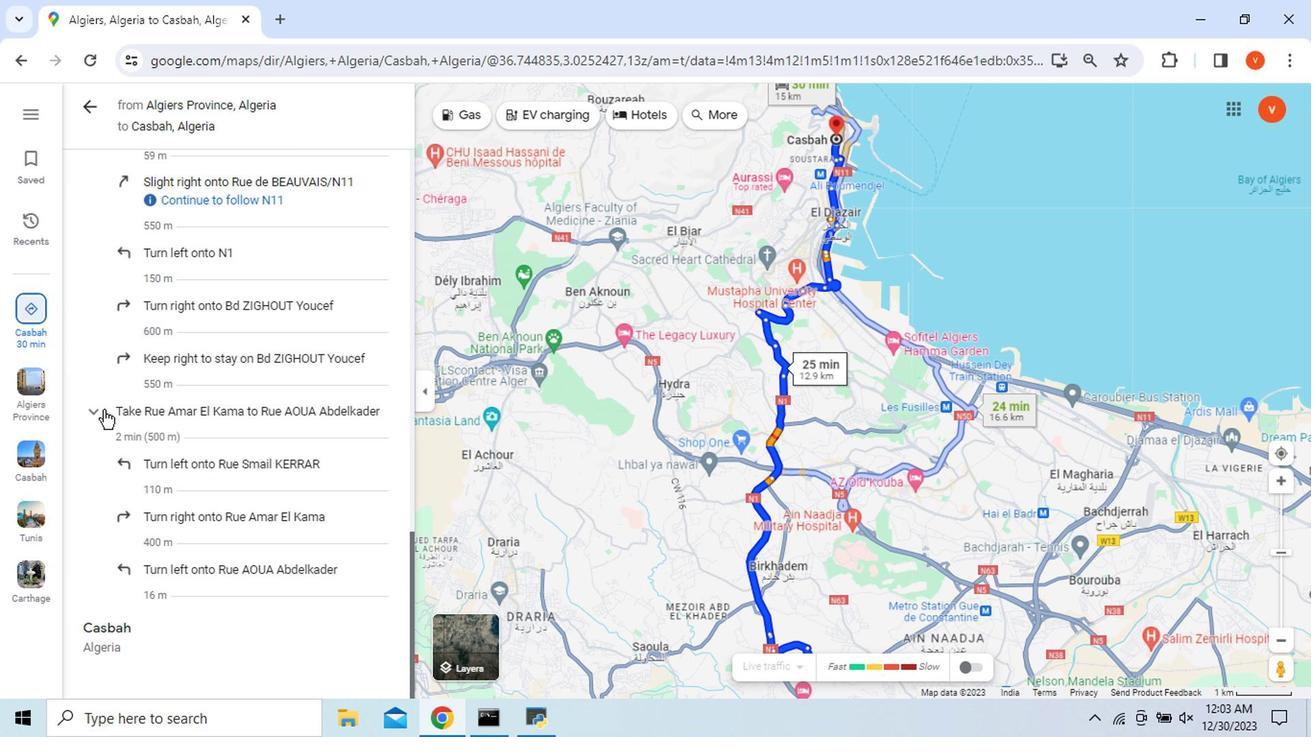 
Action: Mouse moved to (97, 105)
Screenshot: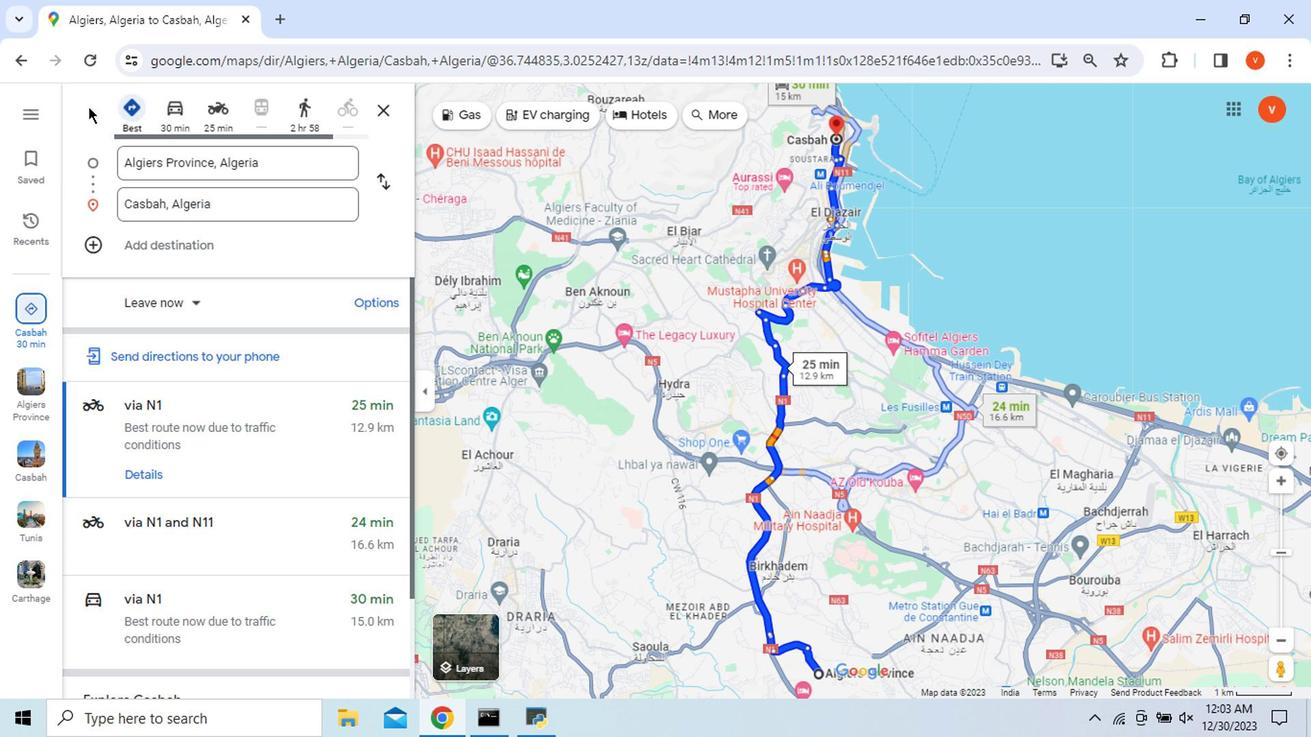 
Action: Mouse pressed left at (97, 105)
Screenshot: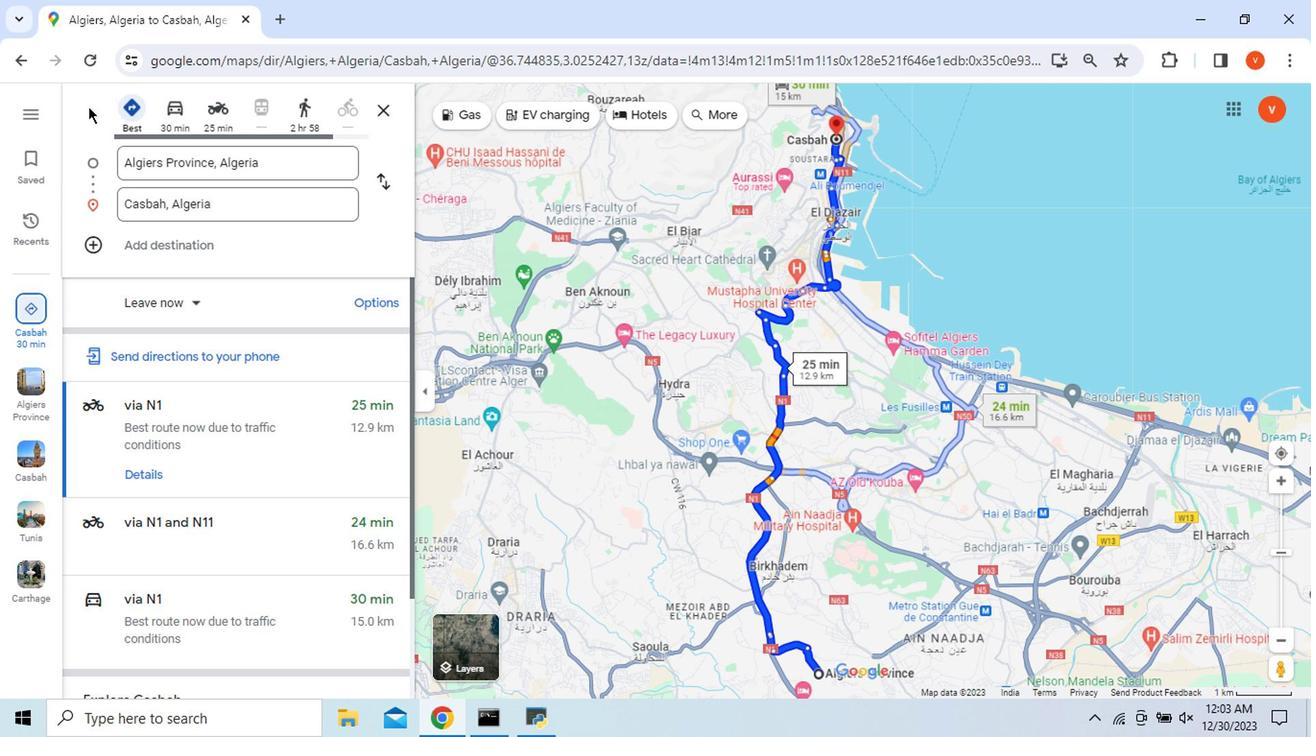 
Action: Mouse moved to (146, 560)
Screenshot: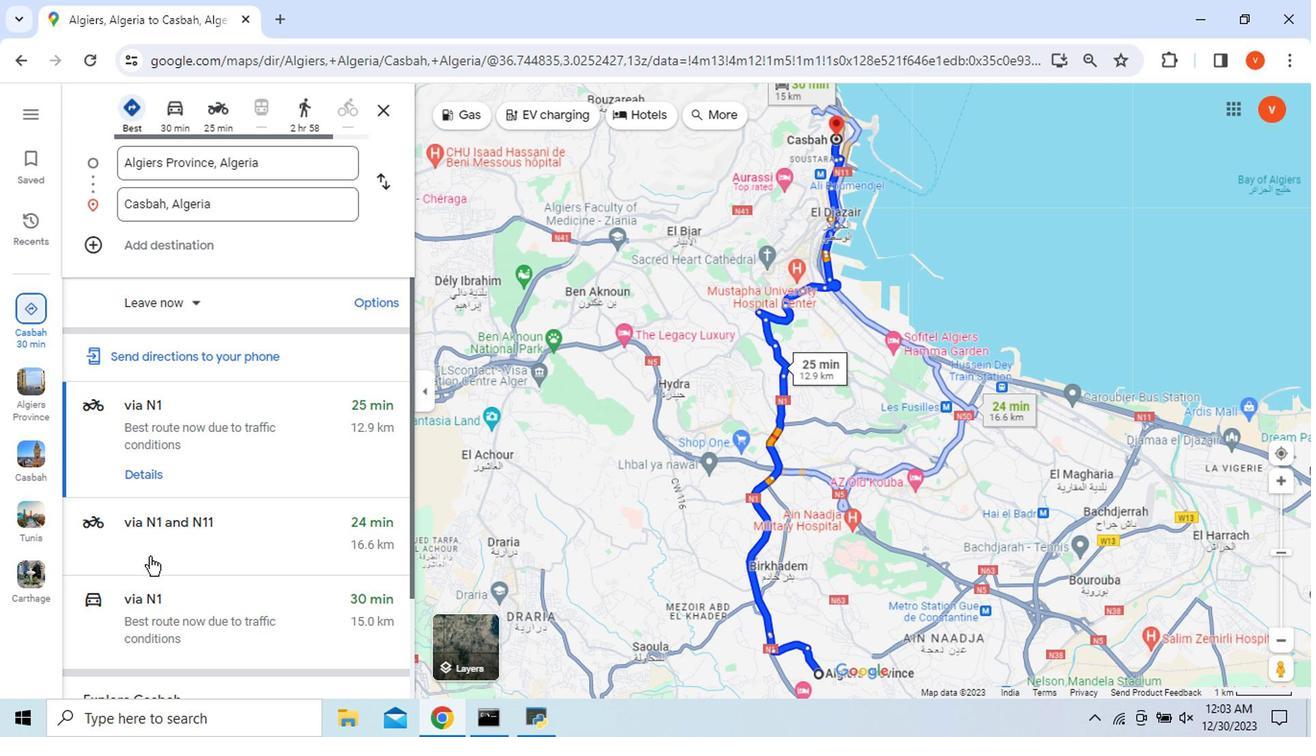 
Action: Mouse pressed left at (146, 560)
Screenshot: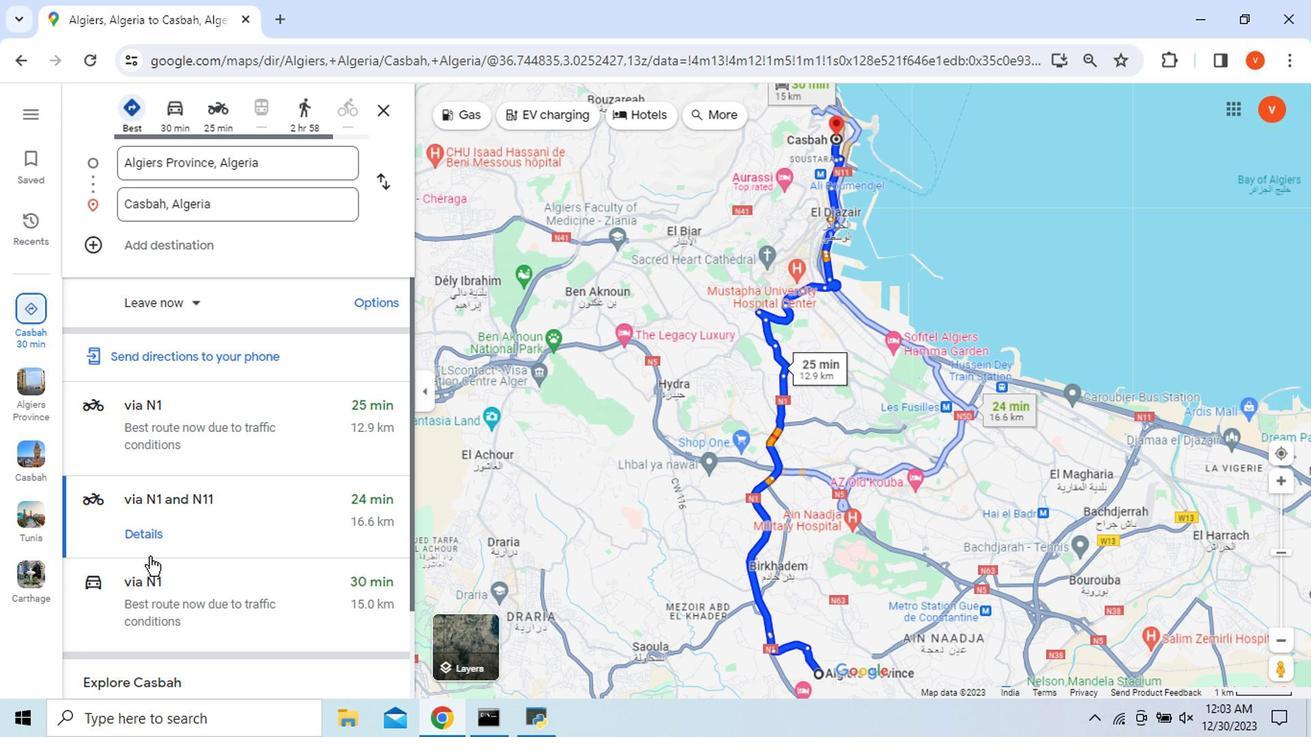 
Action: Mouse moved to (147, 534)
Screenshot: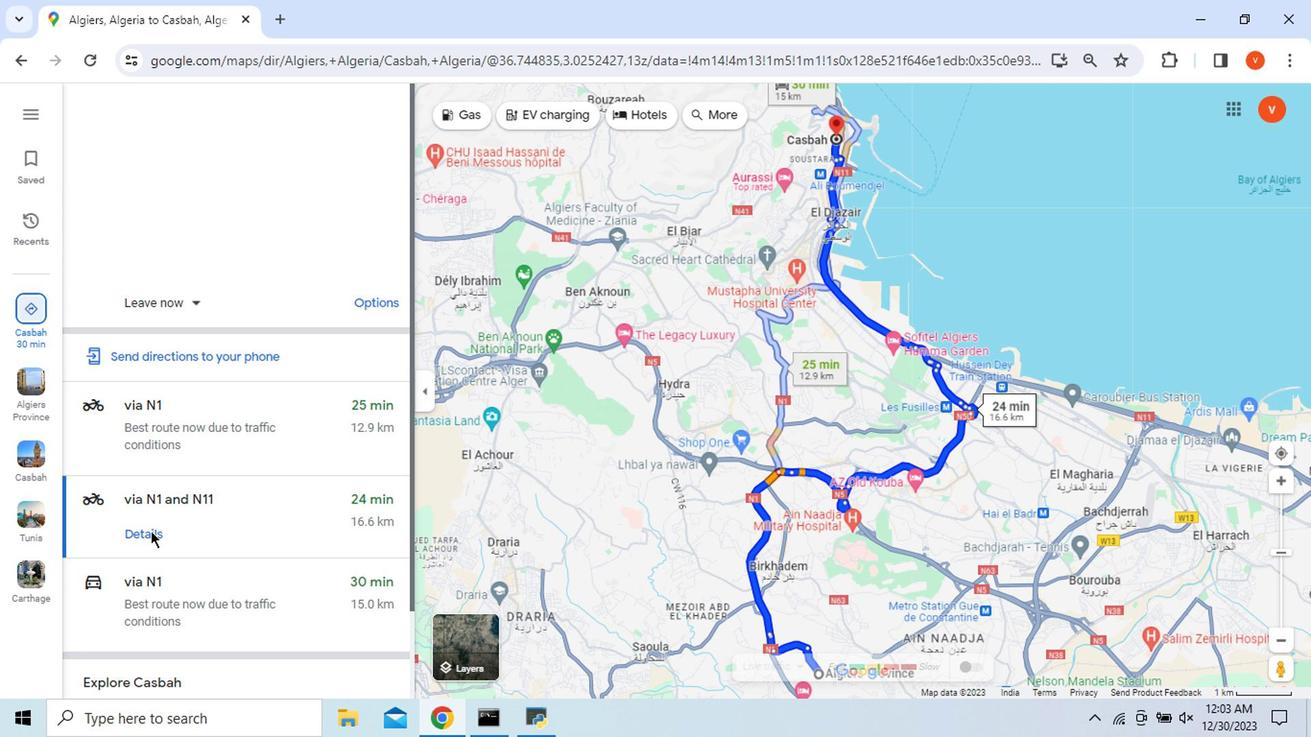 
Action: Mouse pressed left at (147, 534)
Screenshot: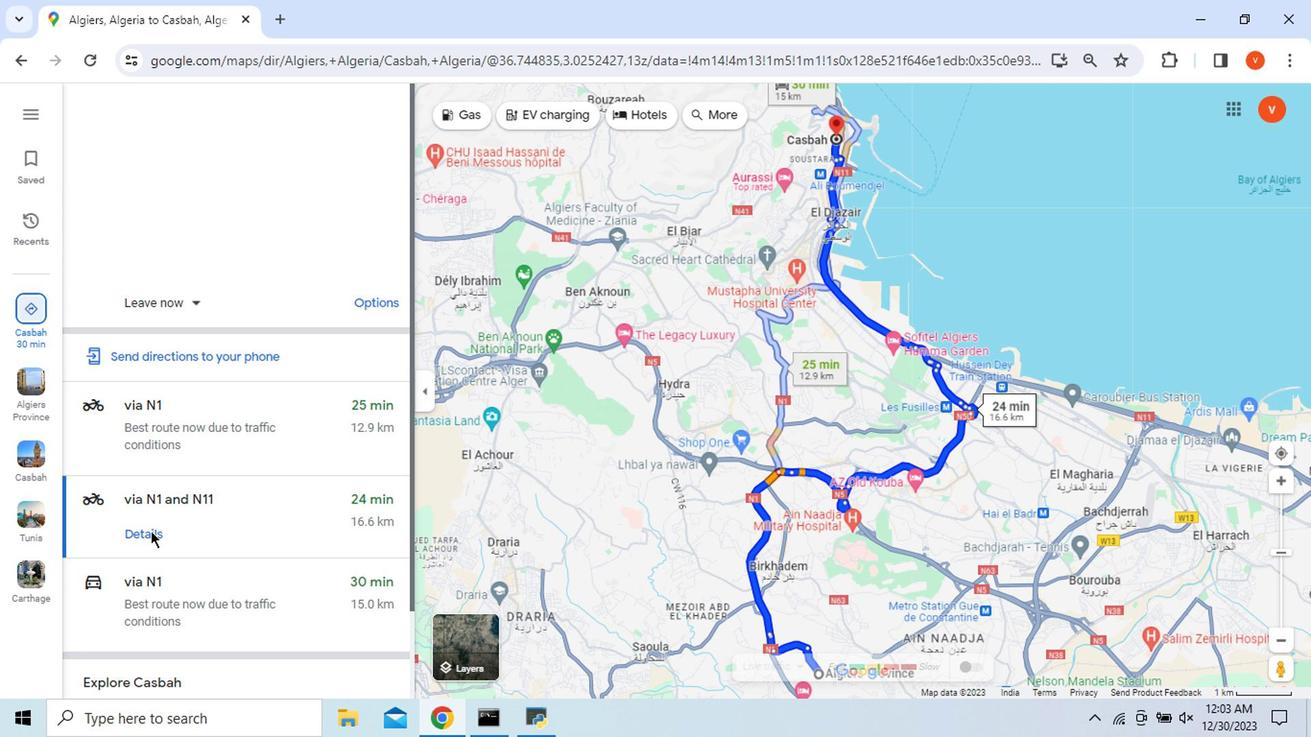 
Action: Mouse moved to (104, 310)
Screenshot: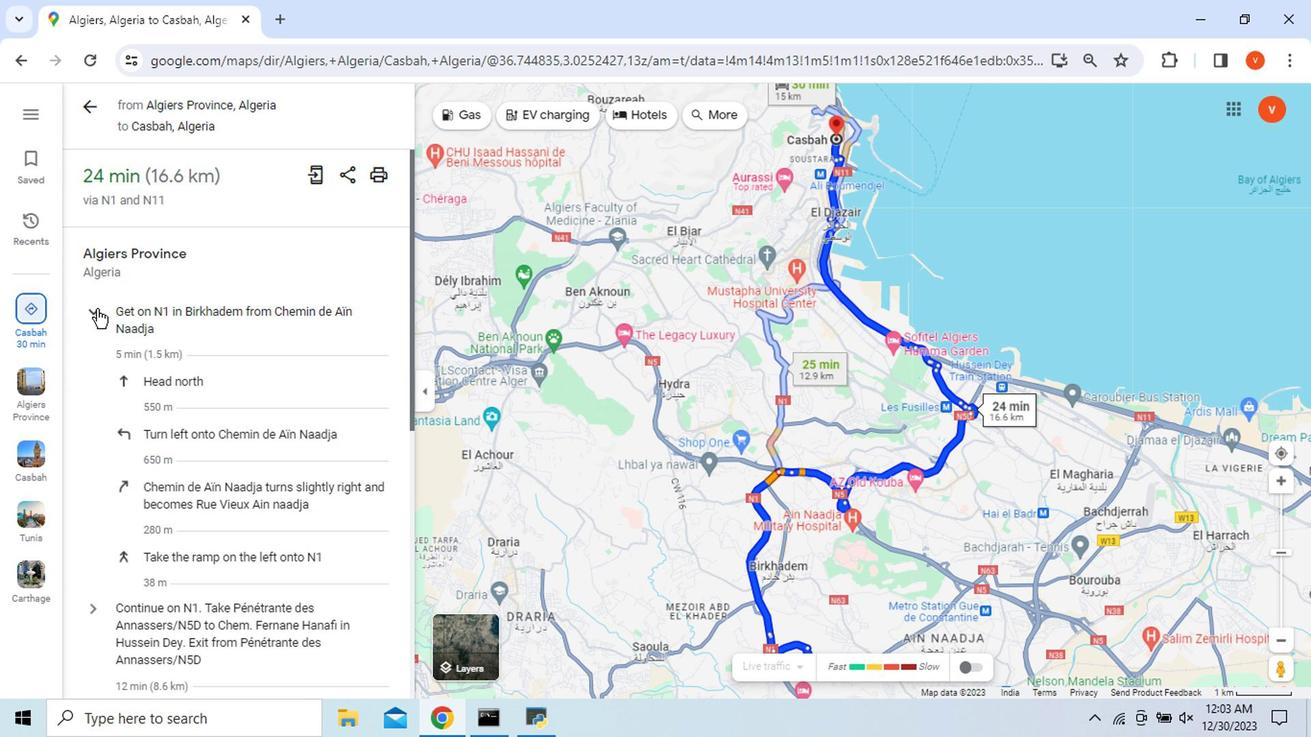 
Action: Mouse pressed left at (104, 310)
Screenshot: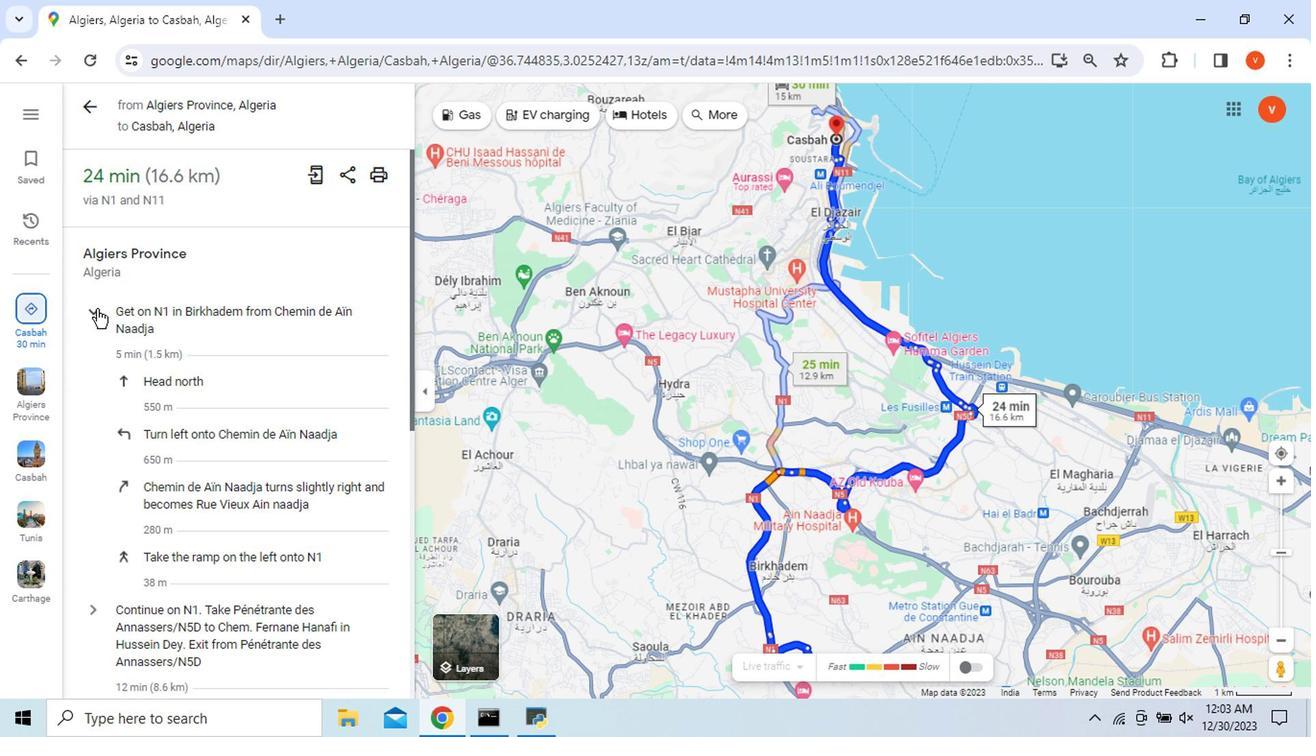 
Action: Mouse moved to (101, 319)
Screenshot: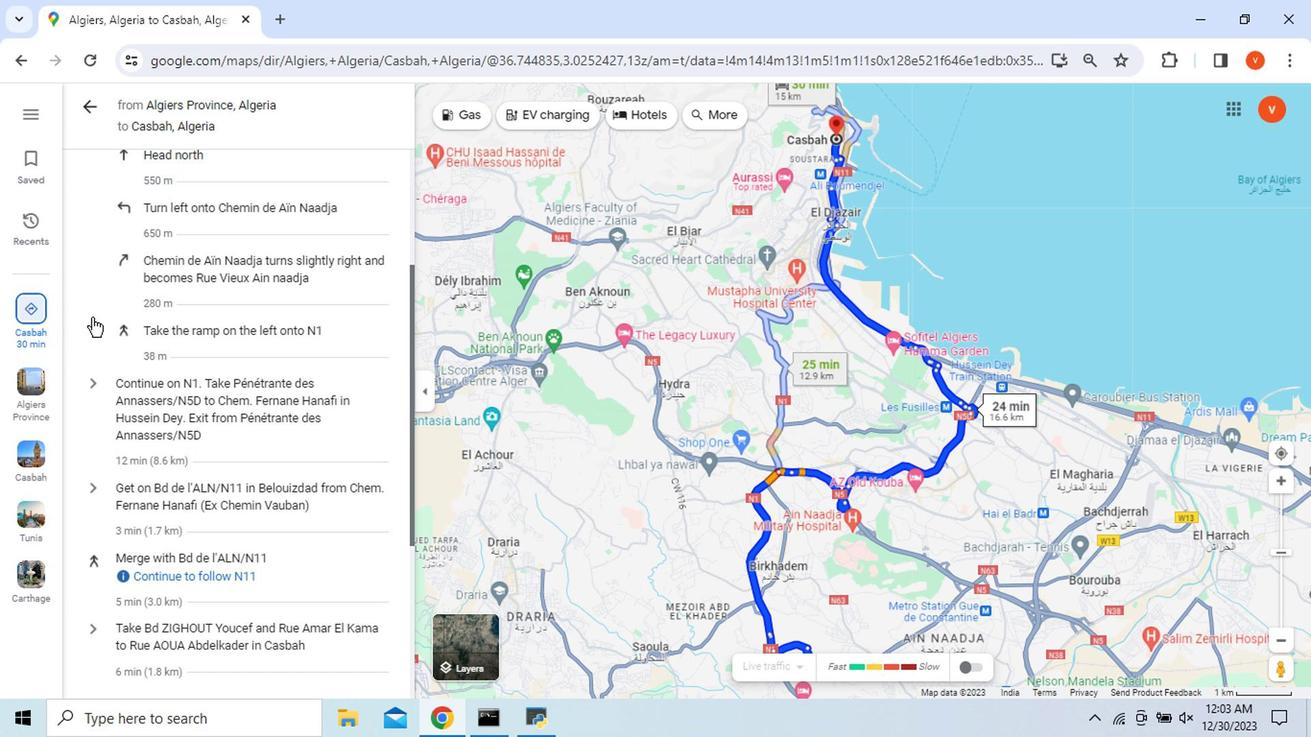 
Action: Mouse scrolled (101, 318) with delta (0, 0)
Screenshot: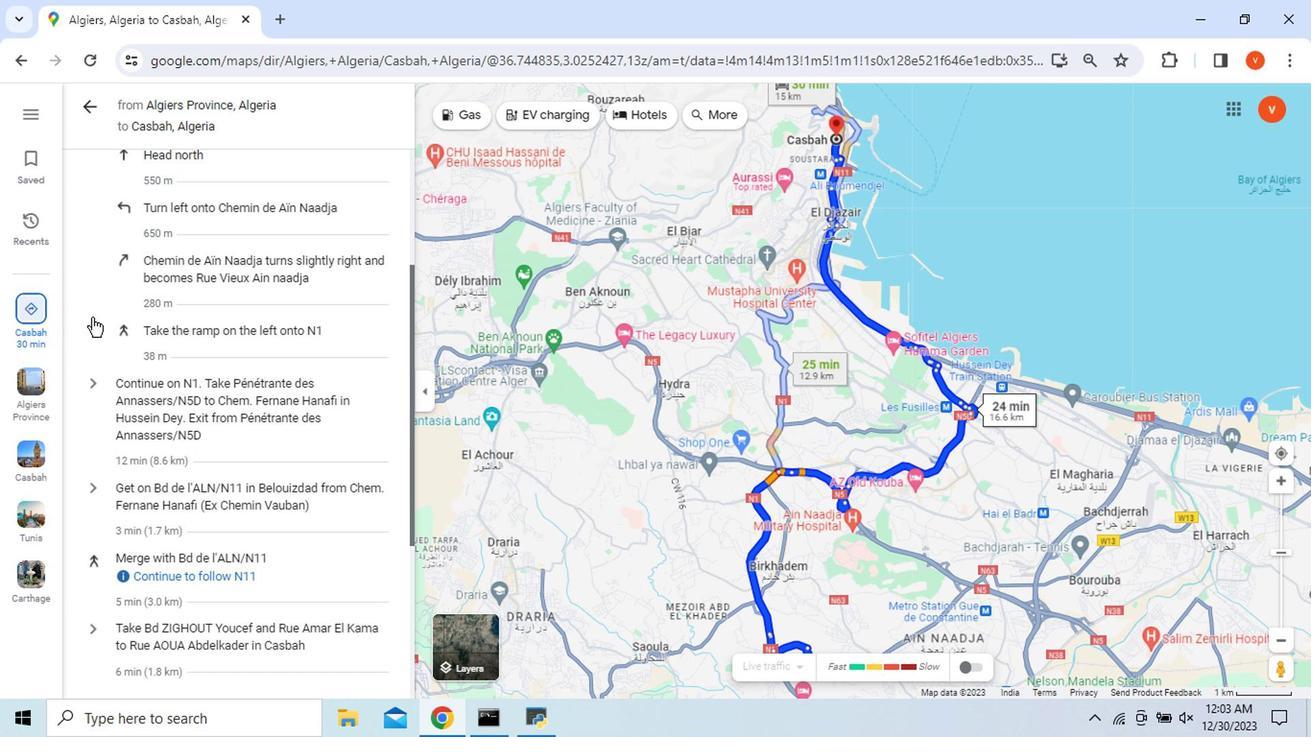 
Action: Mouse scrolled (101, 318) with delta (0, 0)
Screenshot: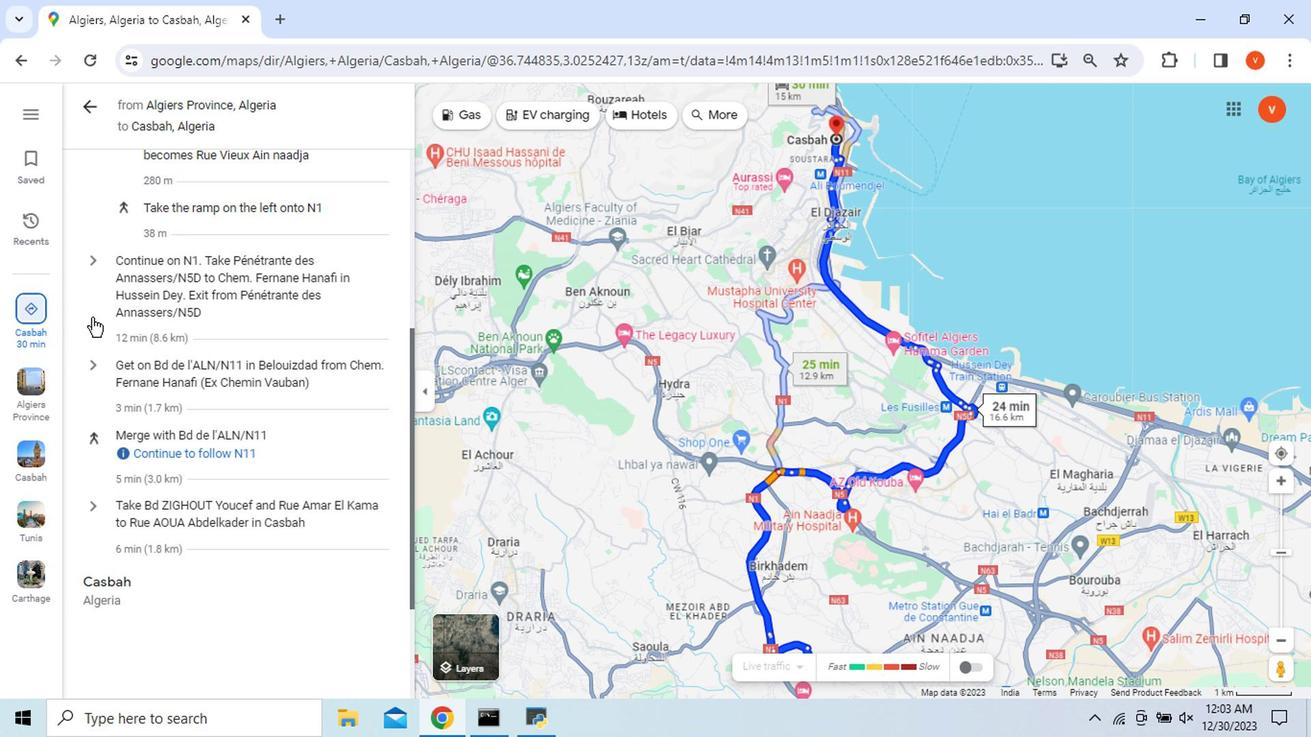 
Action: Mouse scrolled (101, 318) with delta (0, 0)
Screenshot: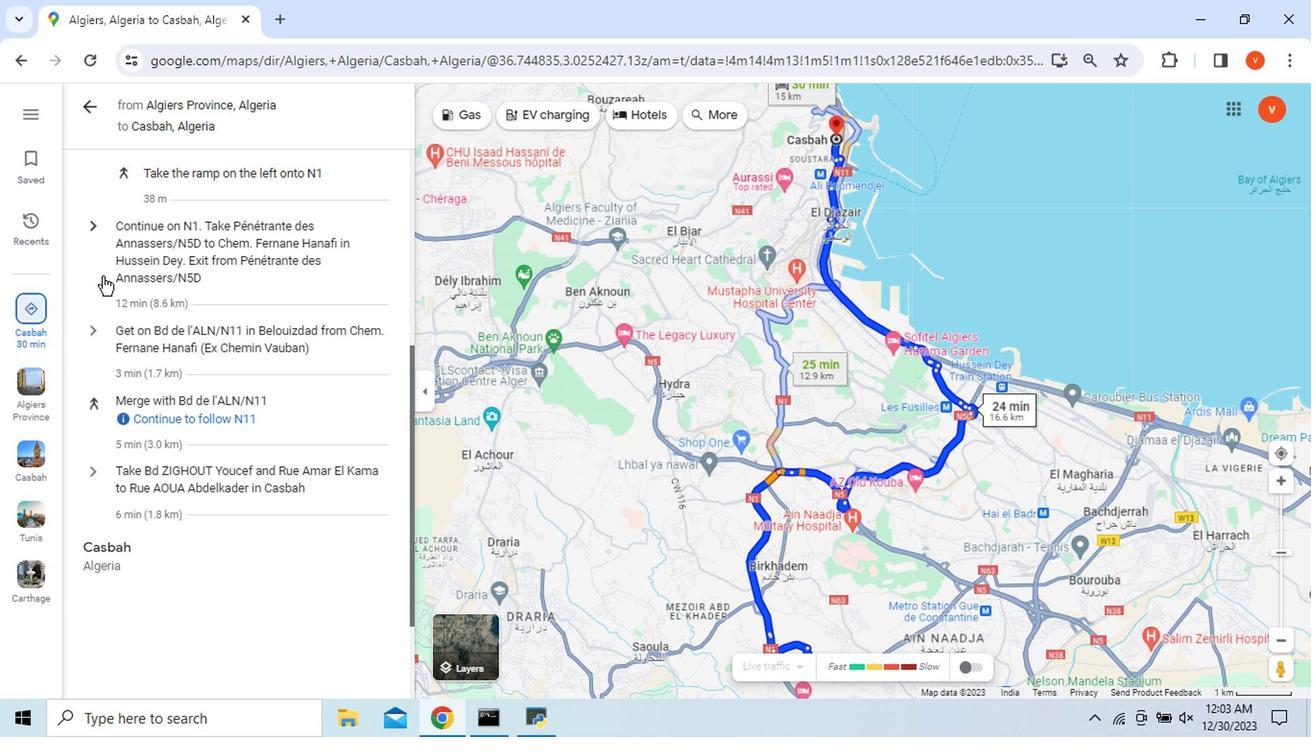 
Action: Mouse scrolled (101, 318) with delta (0, 0)
Screenshot: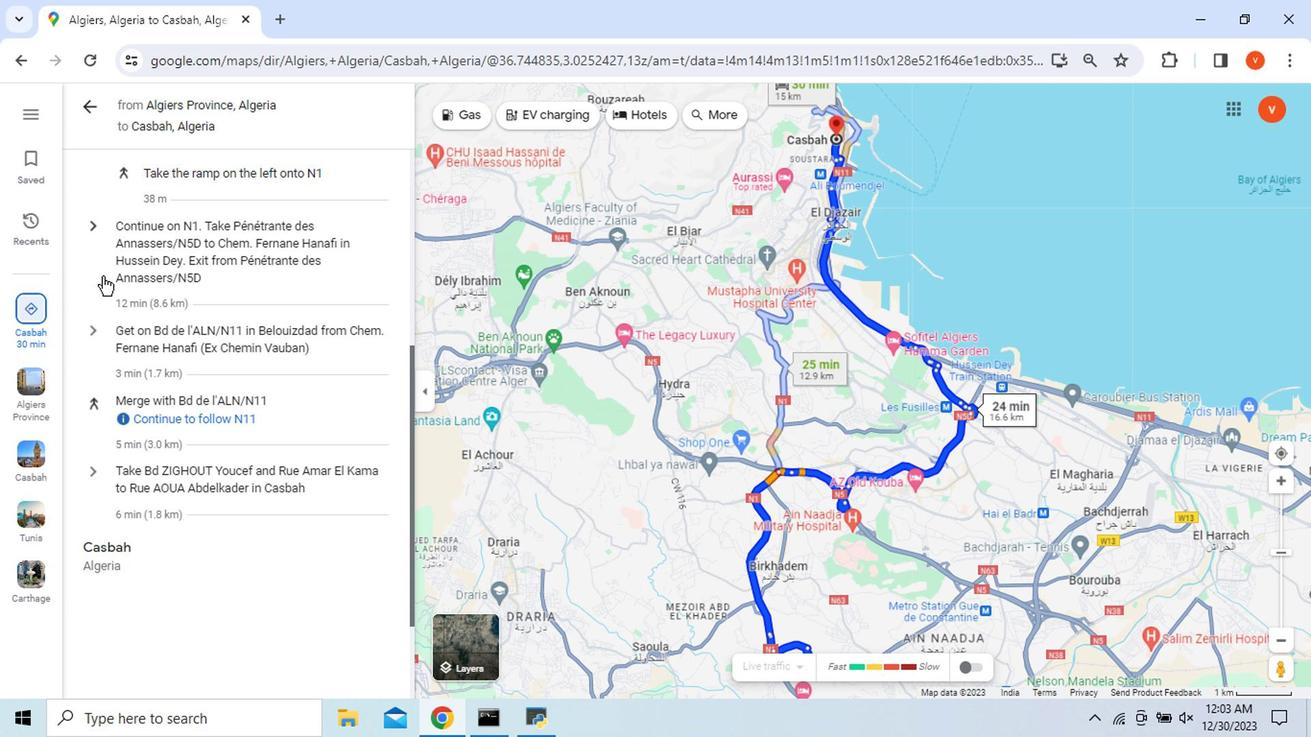 
Action: Mouse moved to (106, 224)
Screenshot: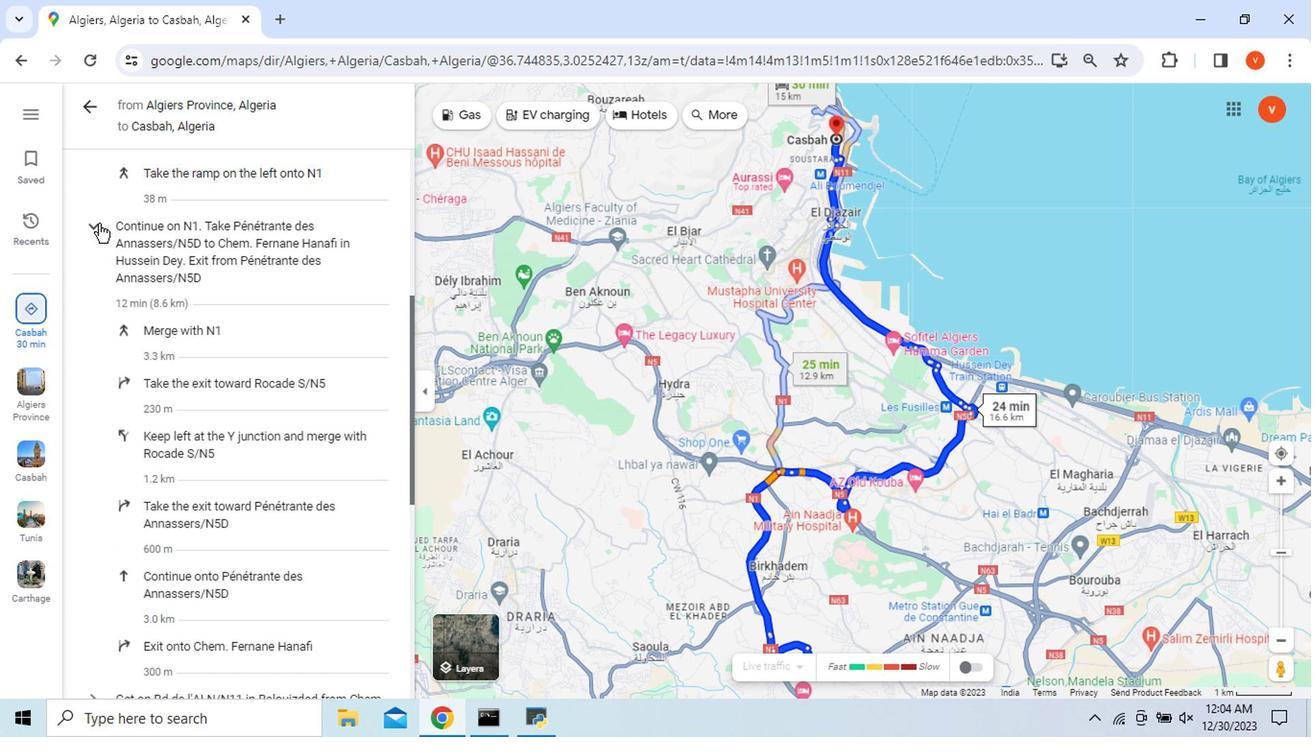 
Action: Mouse pressed left at (106, 224)
Screenshot: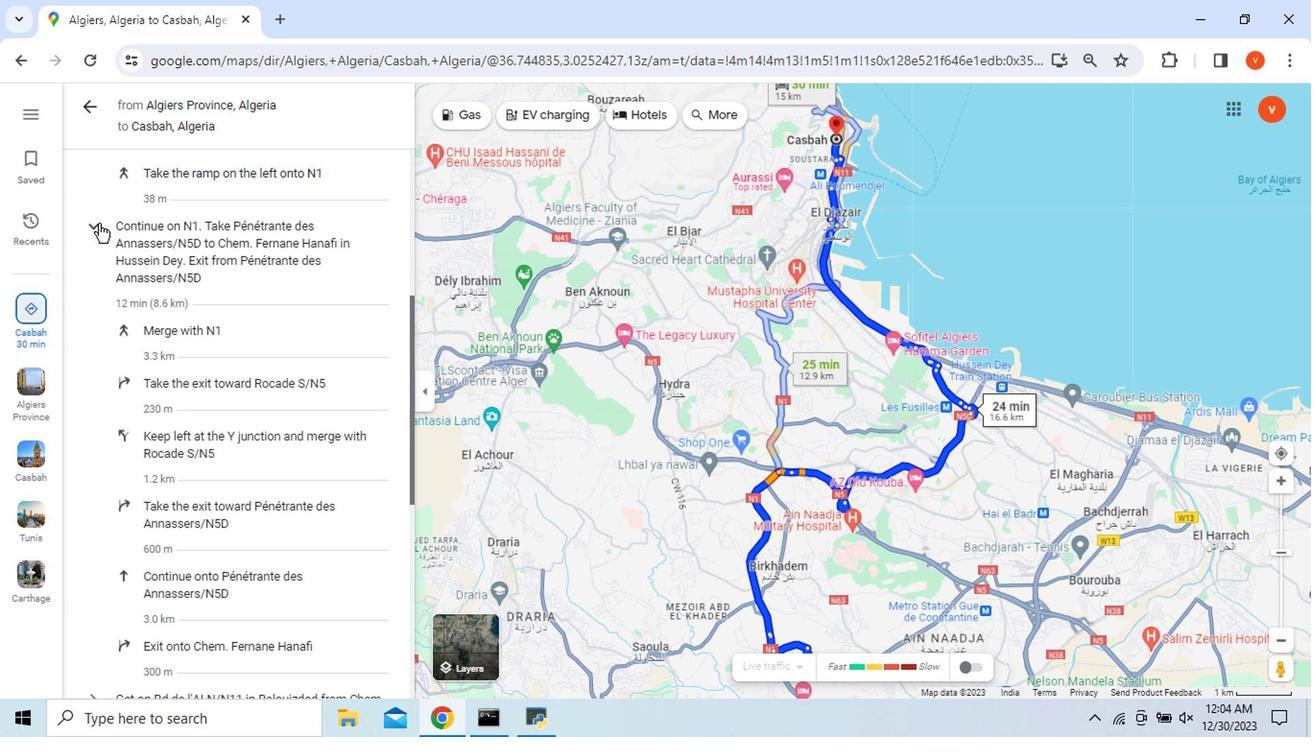 
Action: Mouse moved to (103, 233)
Screenshot: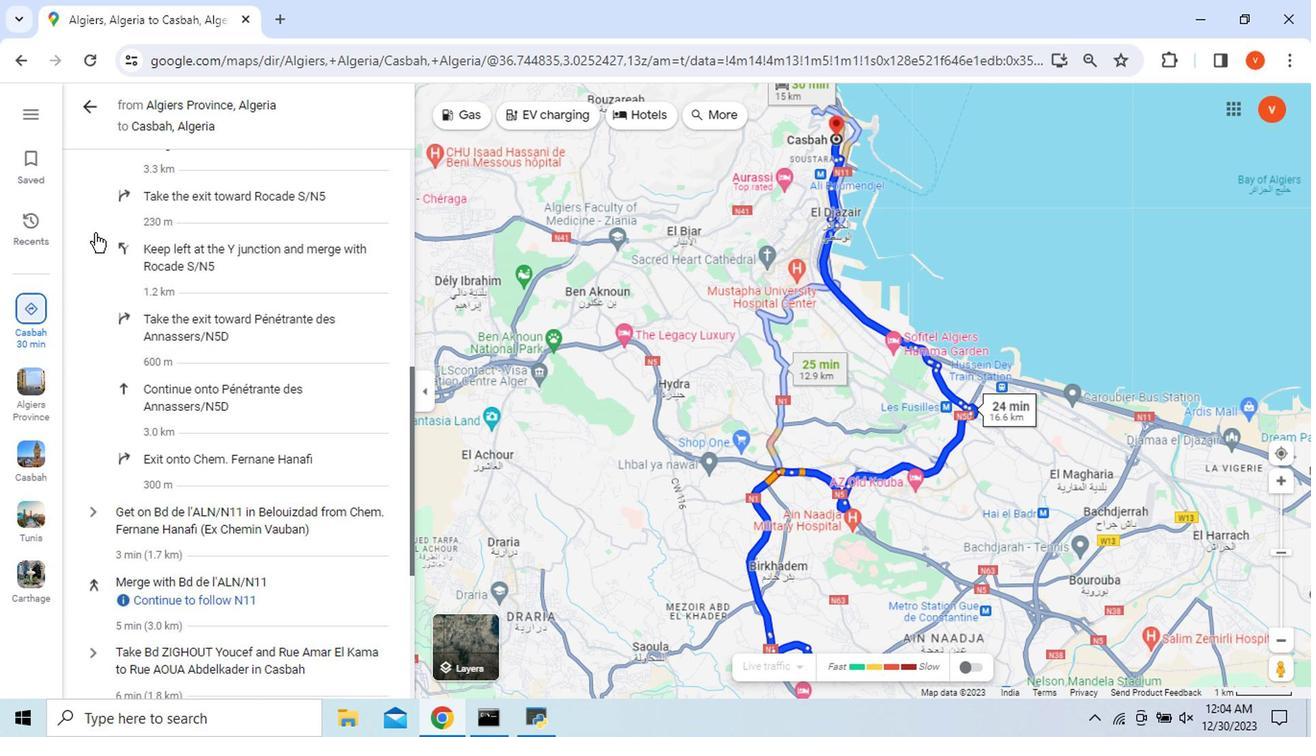 
Action: Mouse scrolled (103, 232) with delta (0, 0)
Screenshot: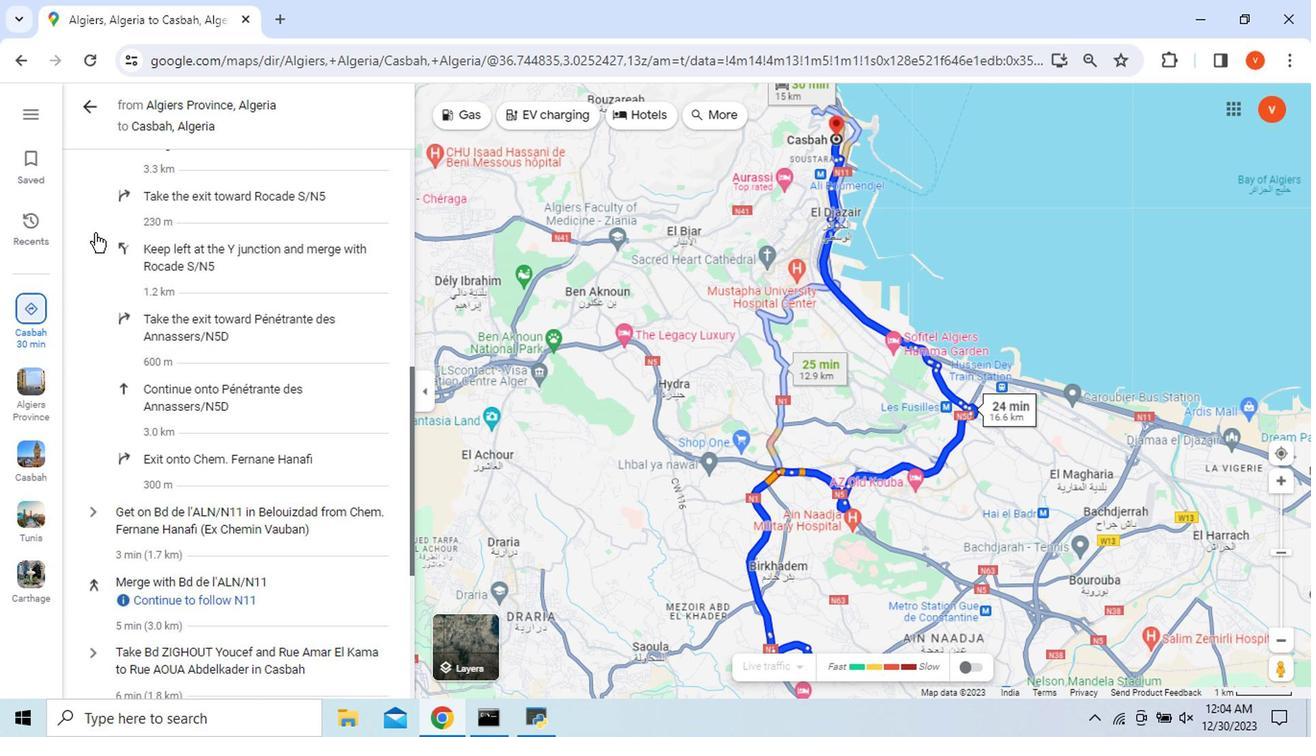
Action: Mouse scrolled (103, 232) with delta (0, 0)
Screenshot: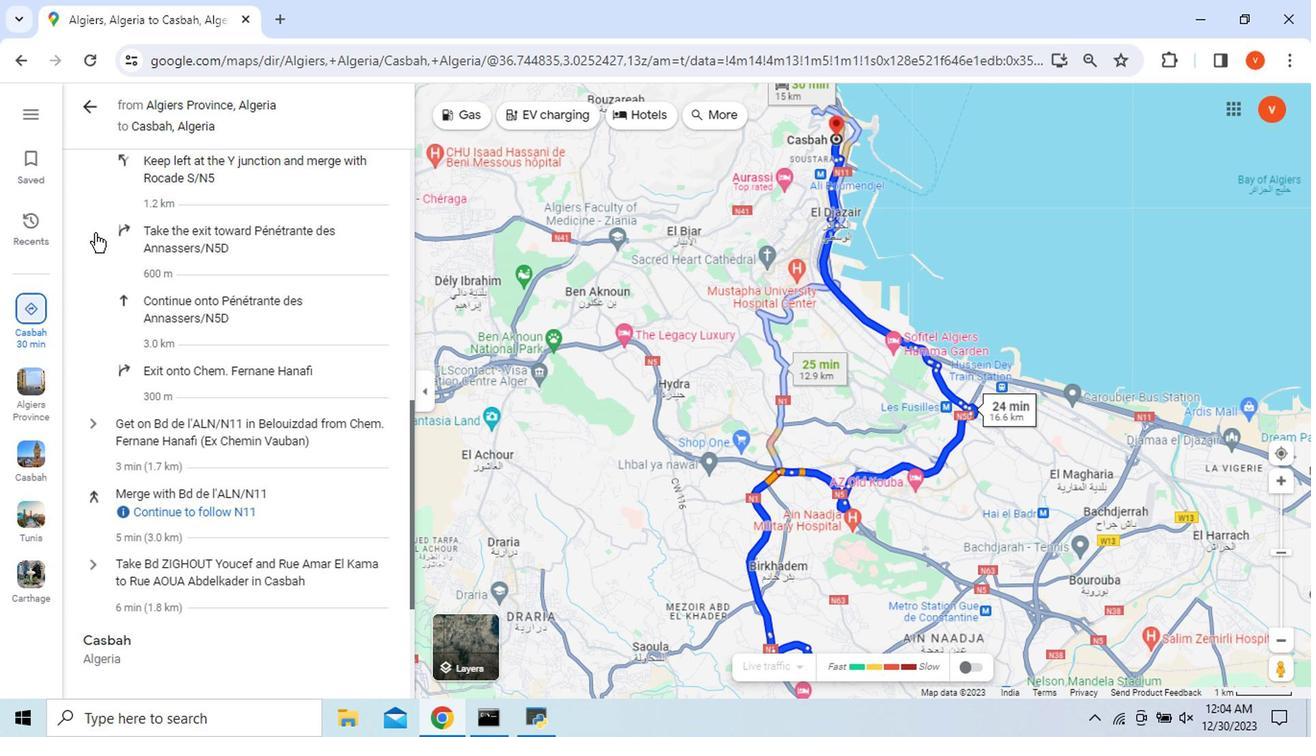 
Action: Mouse scrolled (103, 232) with delta (0, 0)
Screenshot: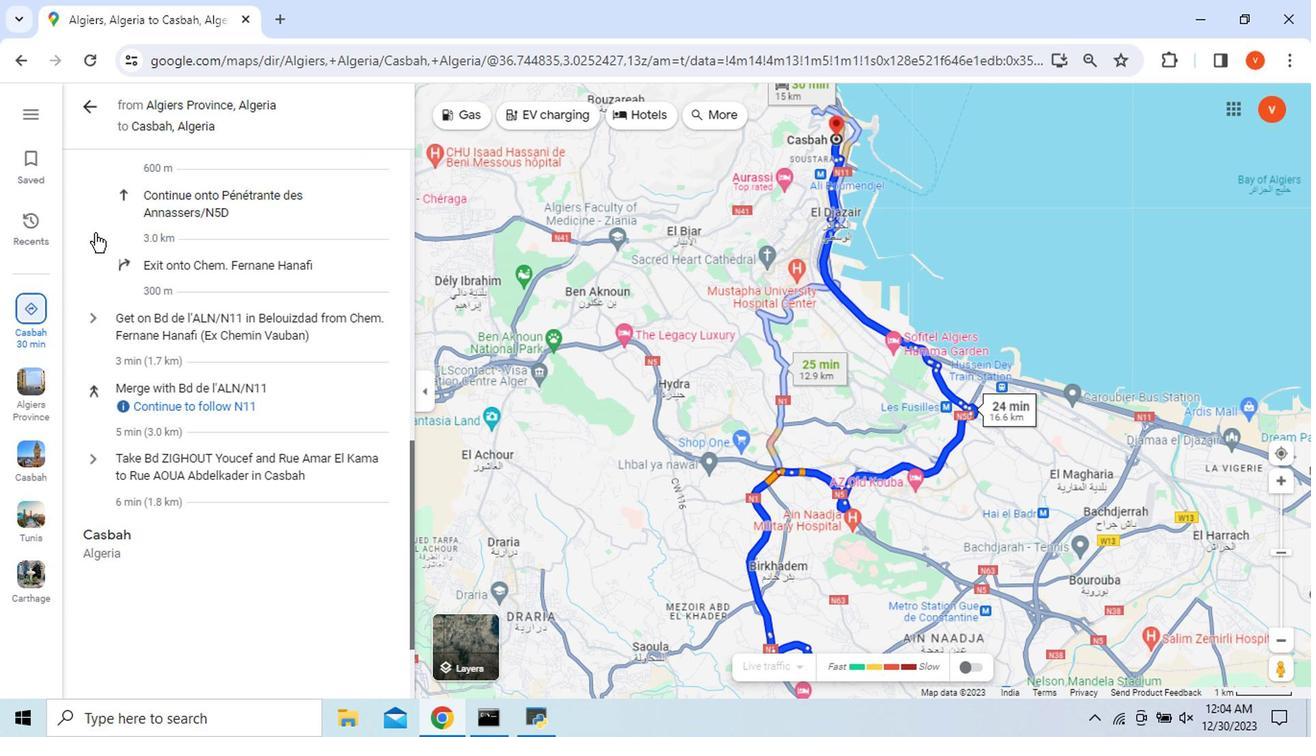 
Action: Mouse scrolled (103, 232) with delta (0, 0)
Screenshot: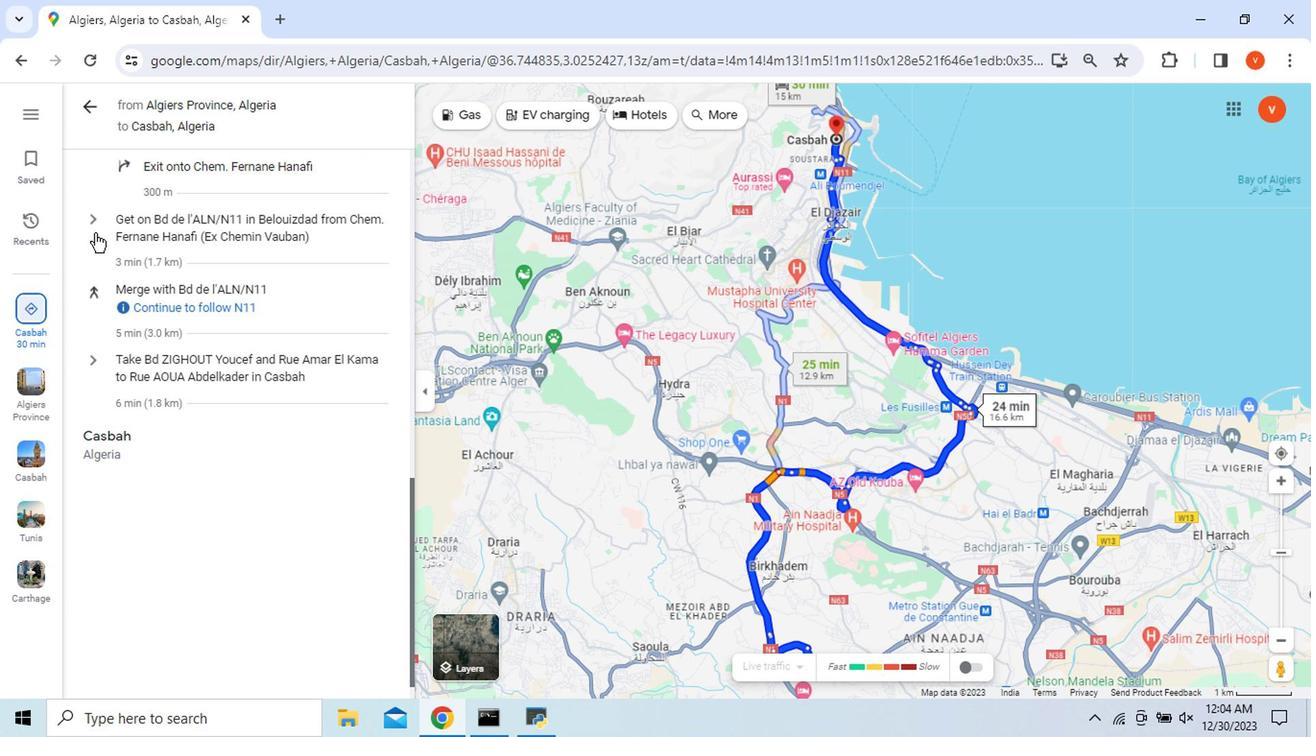 
Action: Mouse scrolled (103, 232) with delta (0, 0)
Screenshot: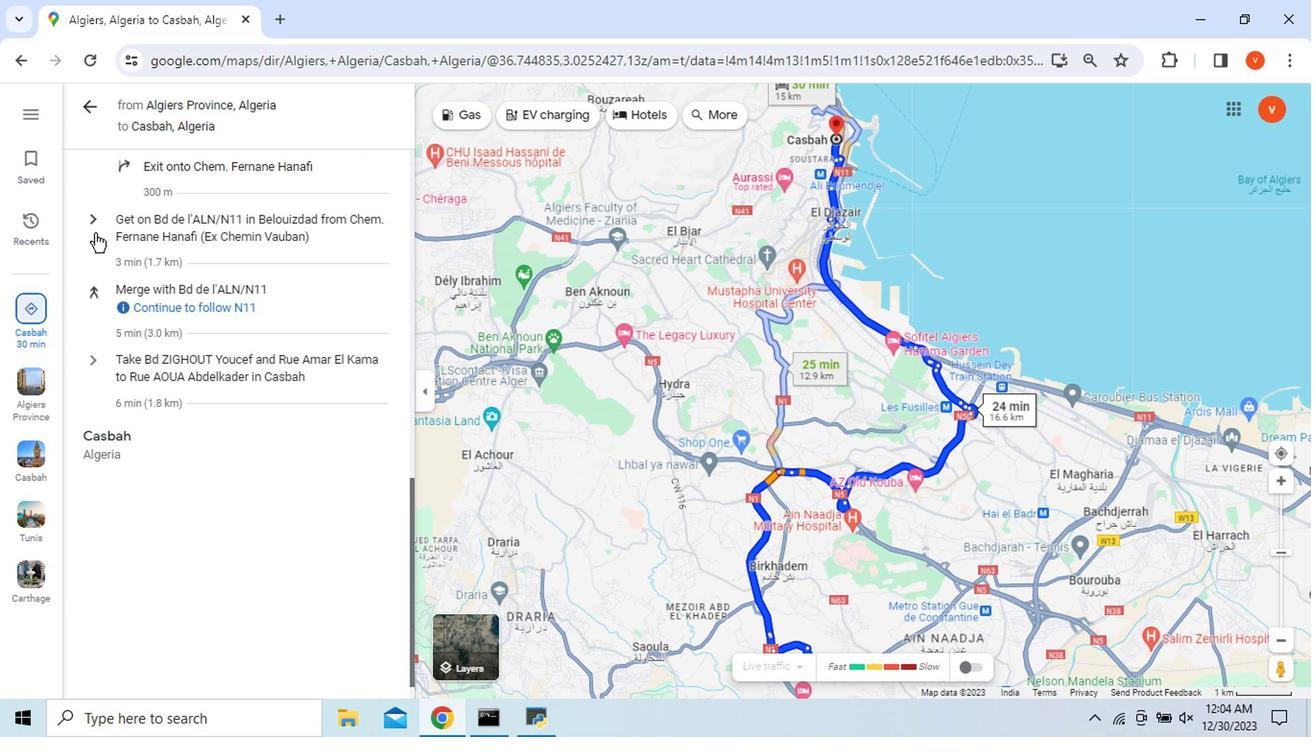 
Action: Mouse moved to (103, 230)
Screenshot: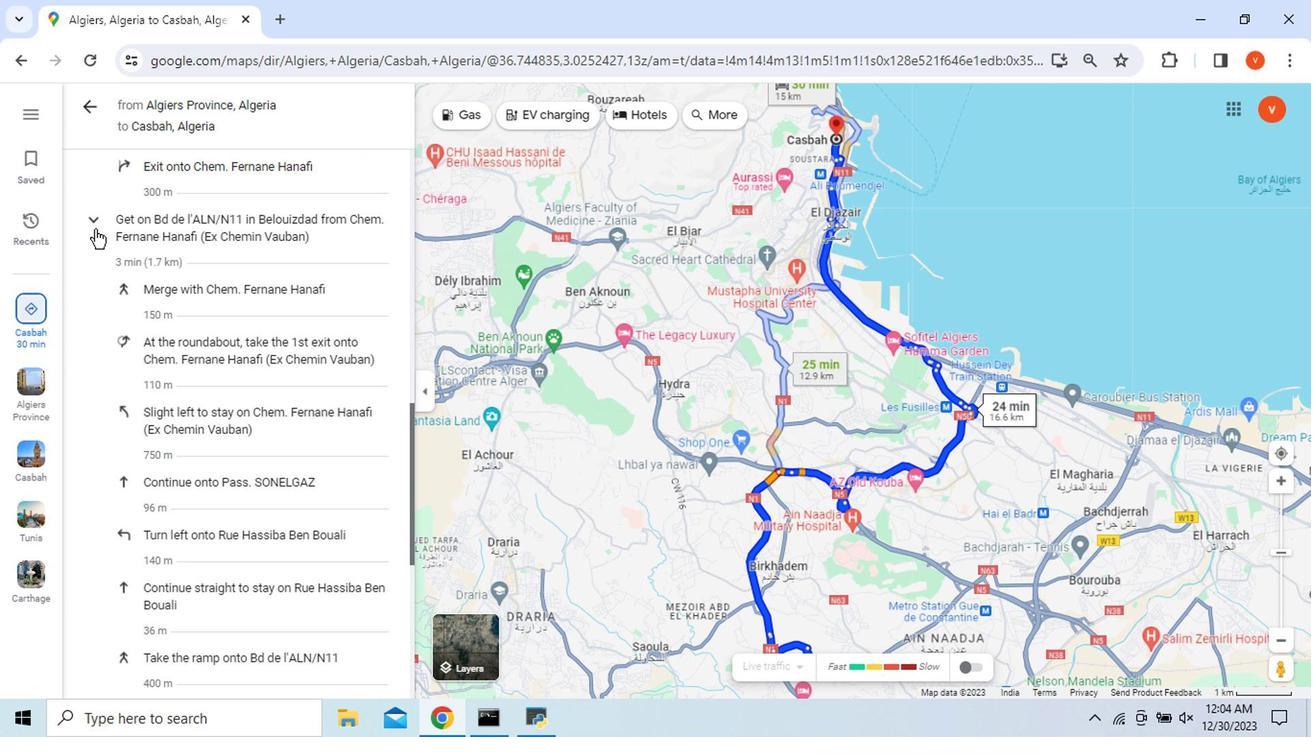 
Action: Mouse pressed left at (103, 230)
Screenshot: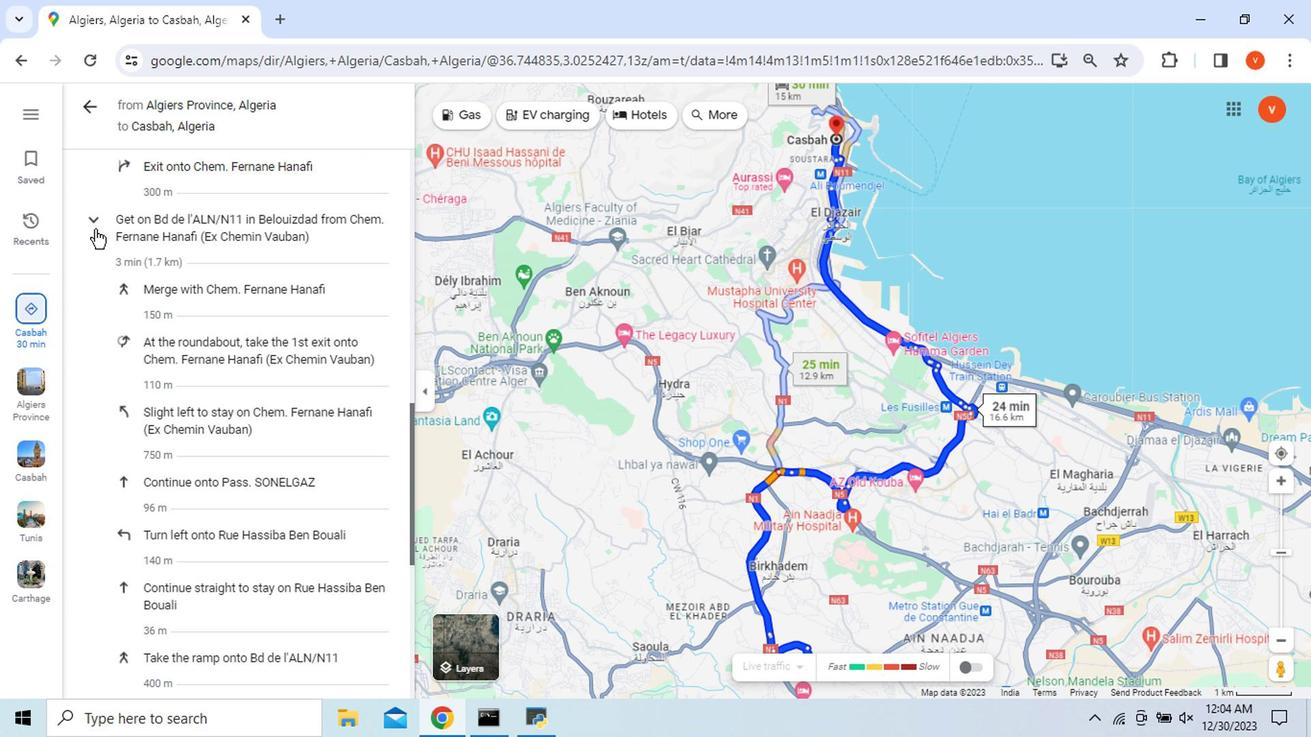 
Action: Mouse moved to (101, 235)
Screenshot: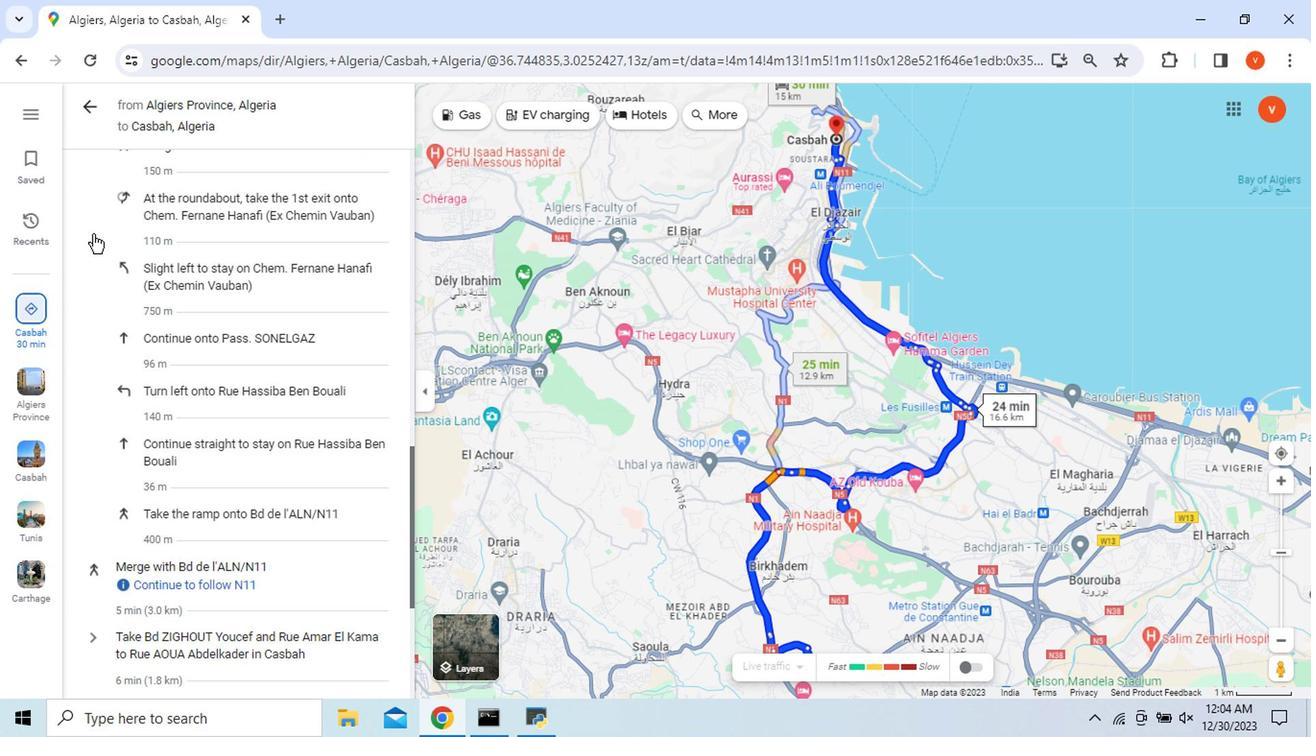 
Action: Mouse scrolled (101, 233) with delta (0, -1)
Screenshot: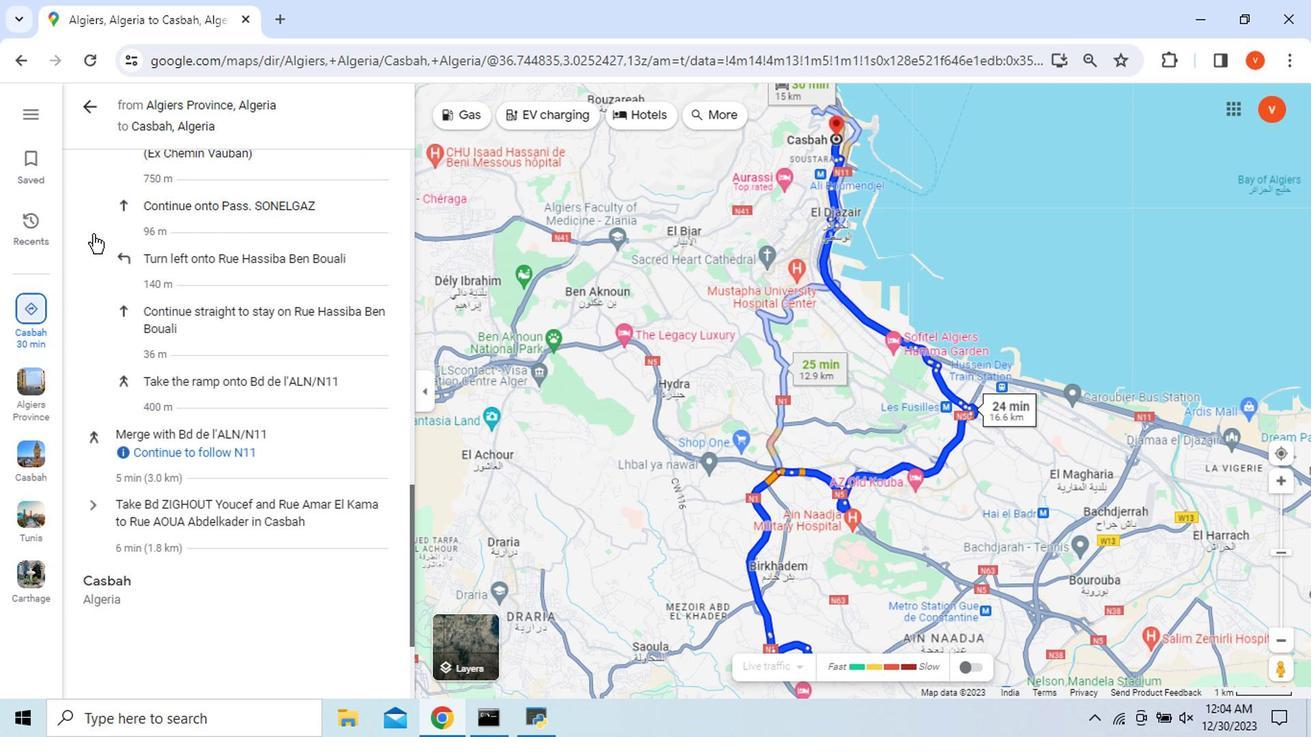 
Action: Mouse scrolled (101, 233) with delta (0, -1)
Screenshot: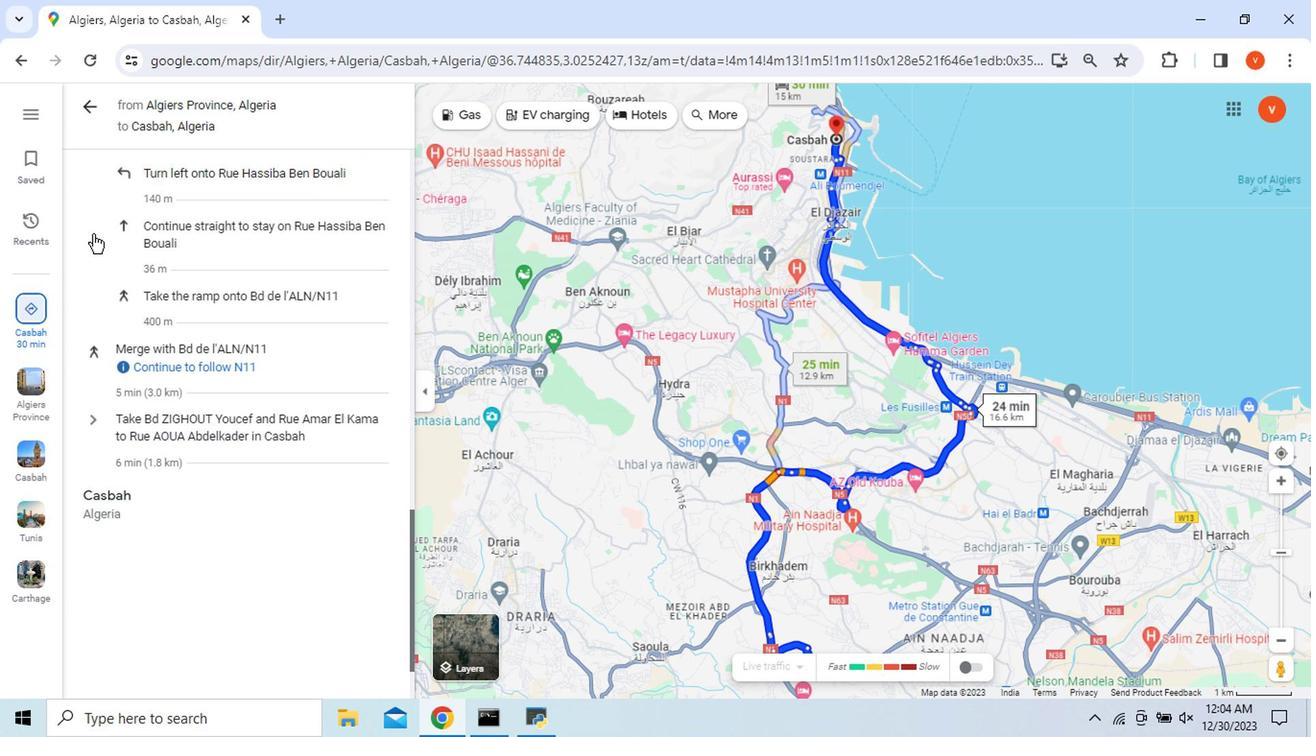 
Action: Mouse scrolled (101, 233) with delta (0, -1)
Screenshot: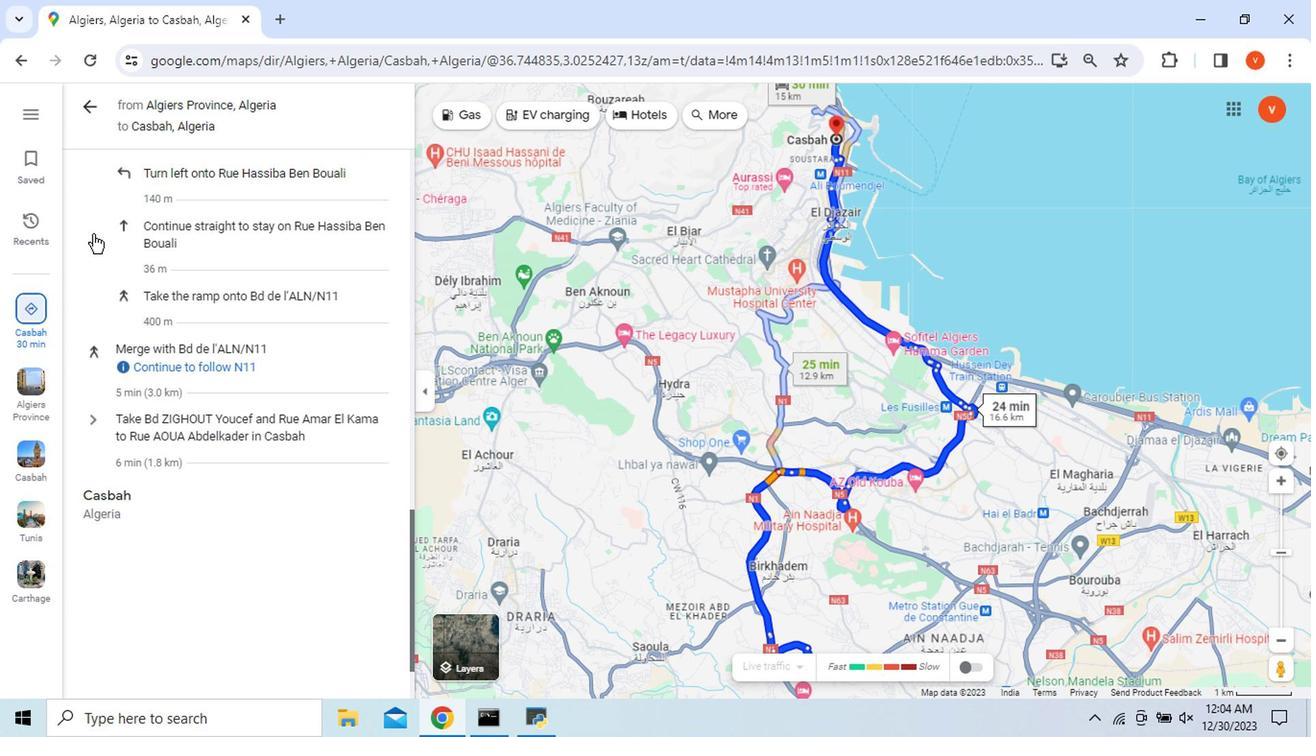 
Action: Mouse scrolled (101, 233) with delta (0, -1)
Screenshot: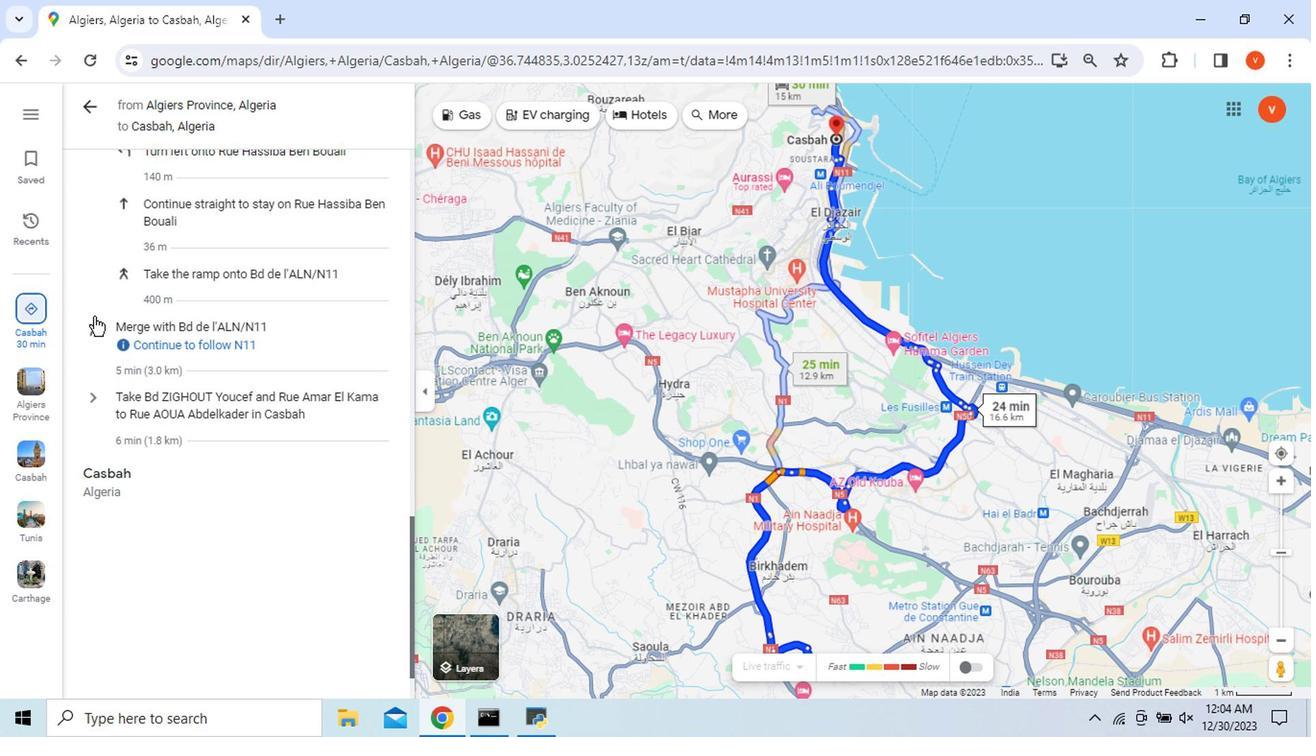 
Action: Mouse moved to (97, 404)
Screenshot: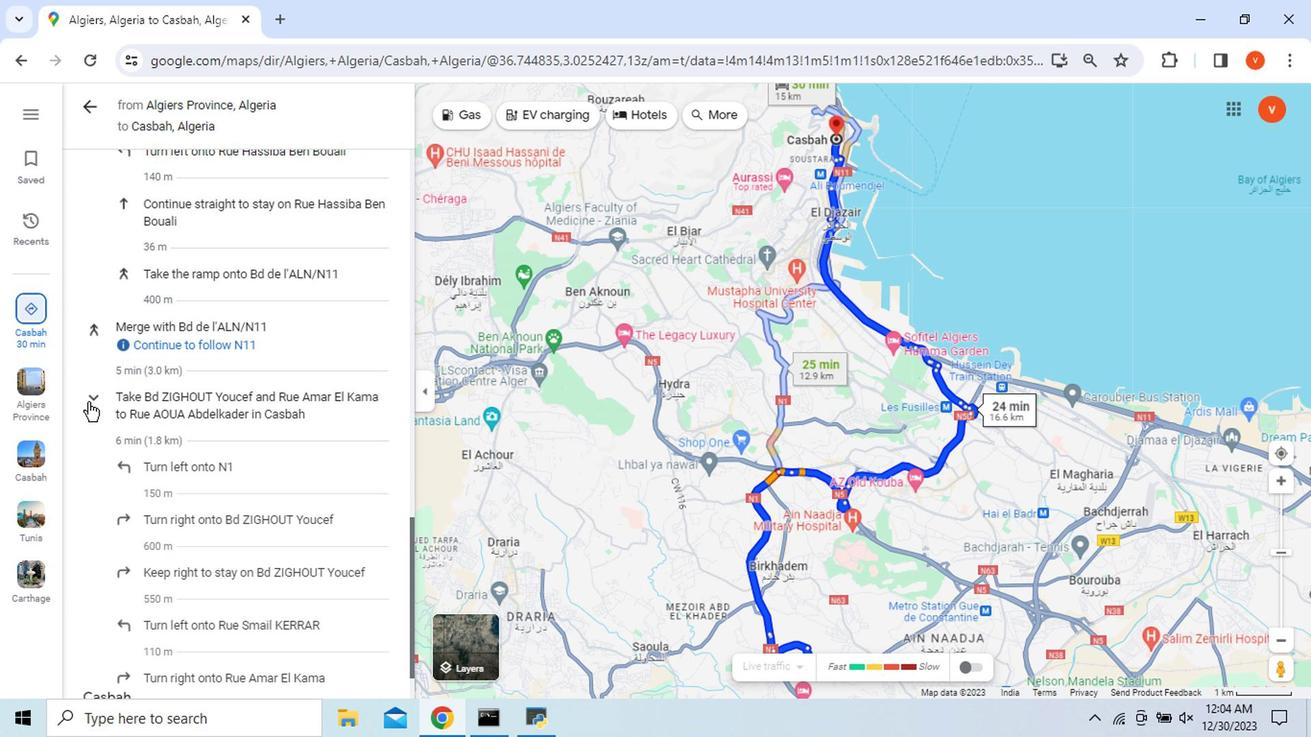
Action: Mouse pressed left at (97, 404)
Screenshot: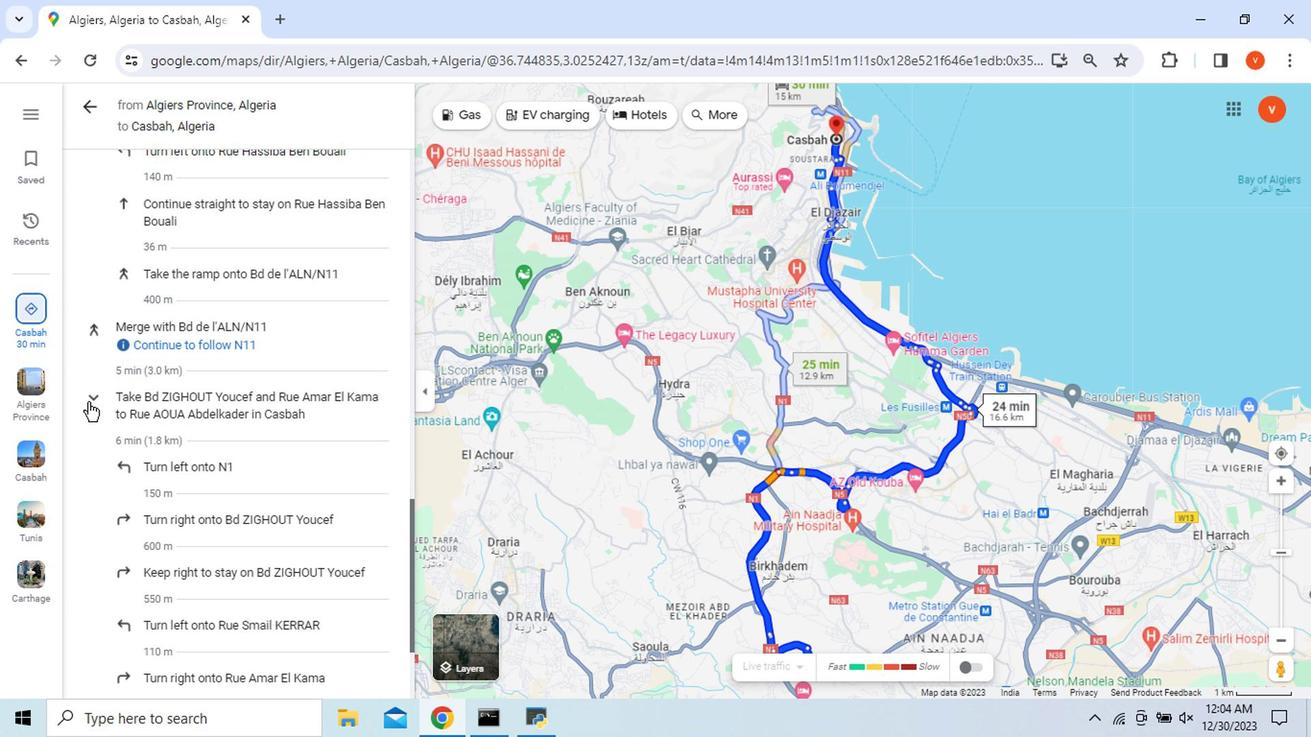 
Action: Mouse scrolled (97, 403) with delta (0, -1)
Screenshot: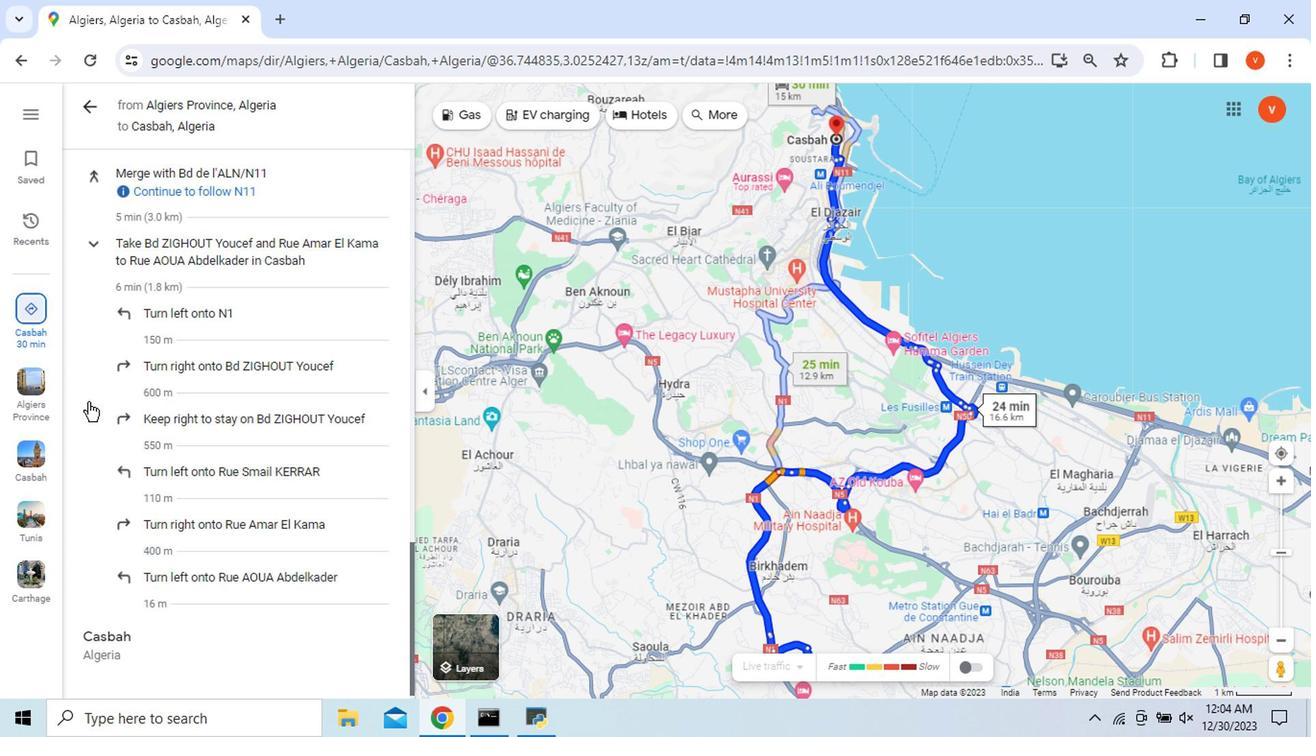 
Action: Mouse scrolled (97, 403) with delta (0, -1)
Screenshot: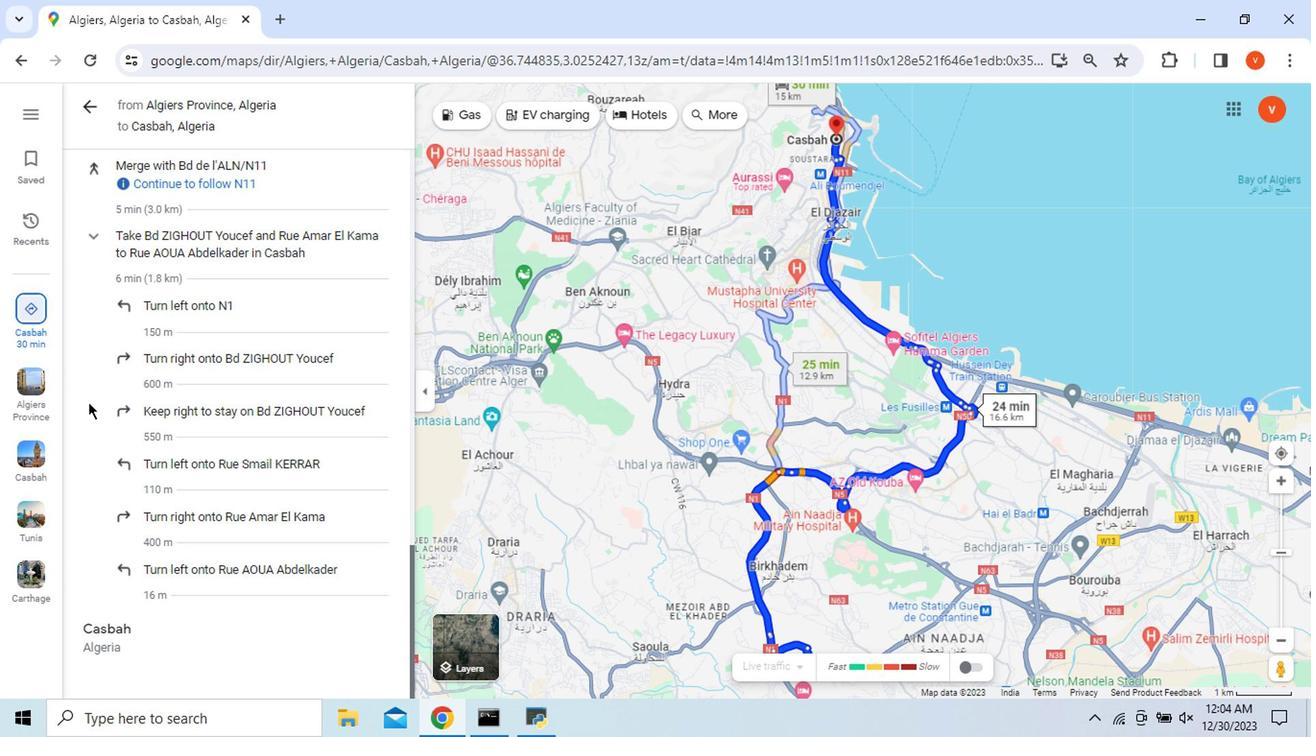 
Action: Mouse moved to (94, 100)
Screenshot: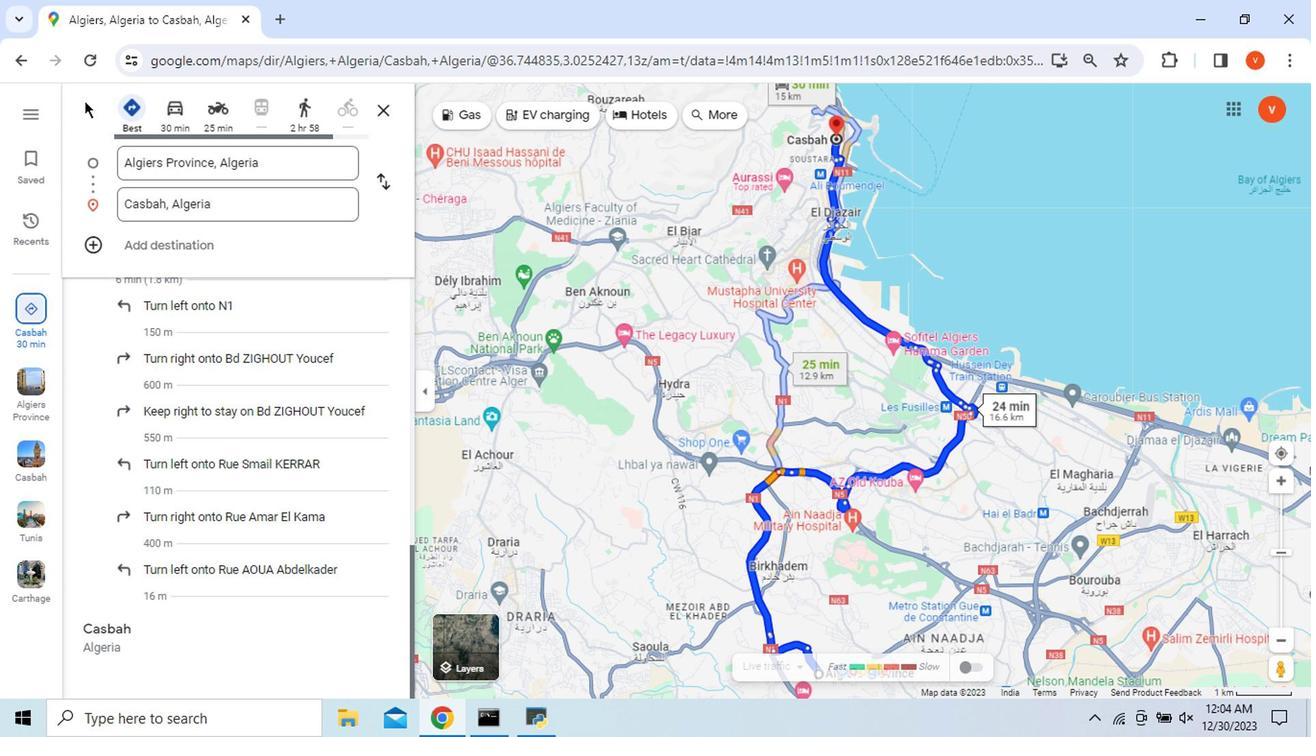 
Action: Mouse pressed left at (94, 100)
Screenshot: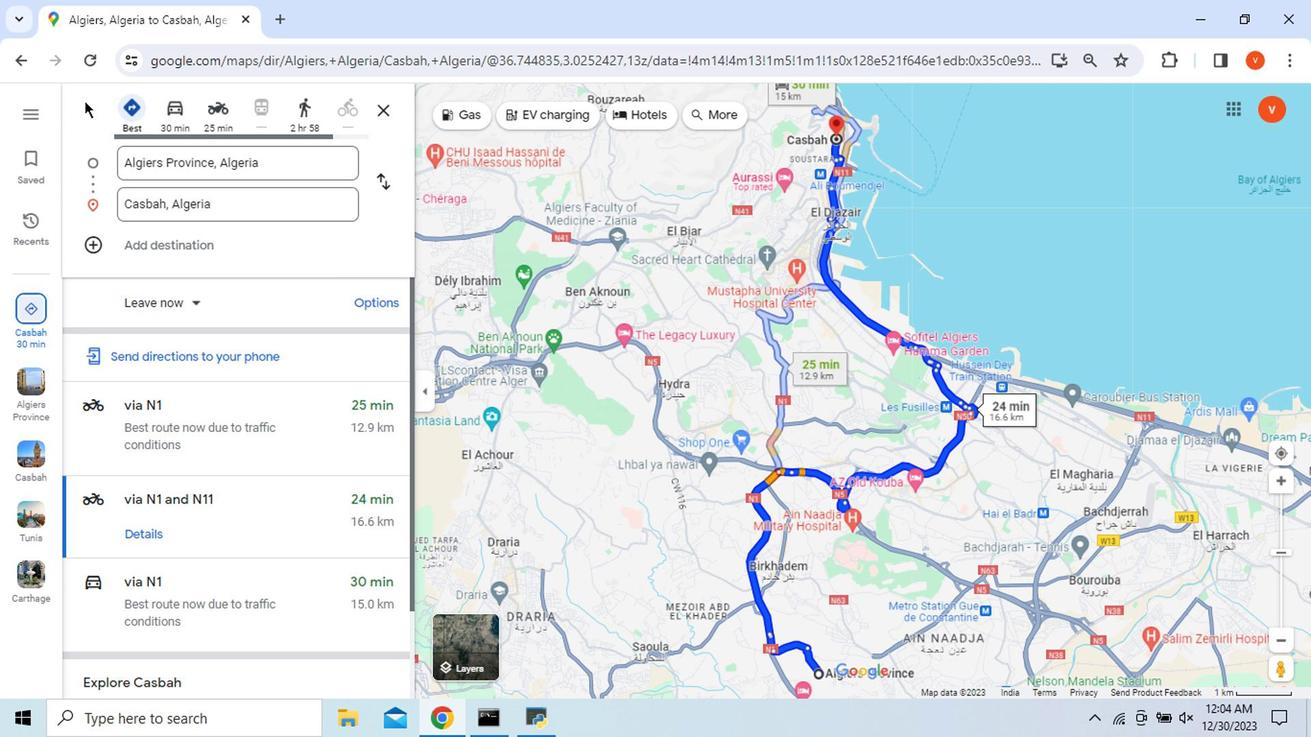 
Action: Mouse moved to (1157, 649)
Screenshot: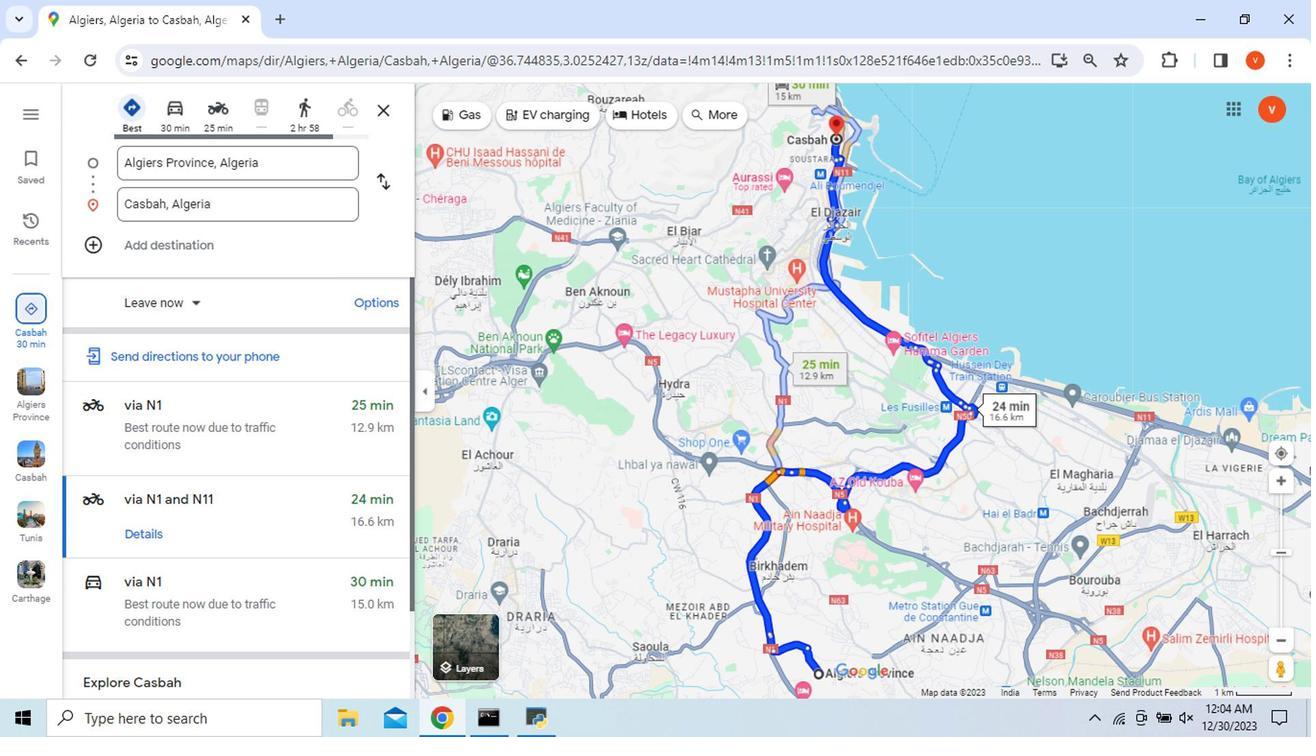 
